 Task: In the  document Moon.docx Align the width of word art with 'Picture'. Fill the whole document with 'Light Cornflower Blue'. Add link on bottom left corner of the sheet: in.pinterest.com
Action: Mouse moved to (284, 355)
Screenshot: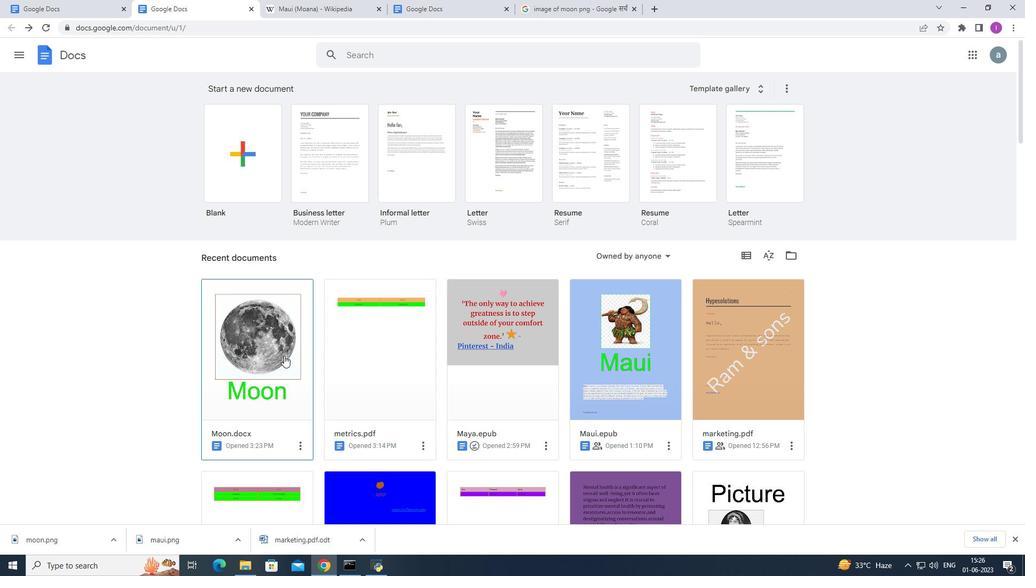 
Action: Mouse pressed left at (284, 355)
Screenshot: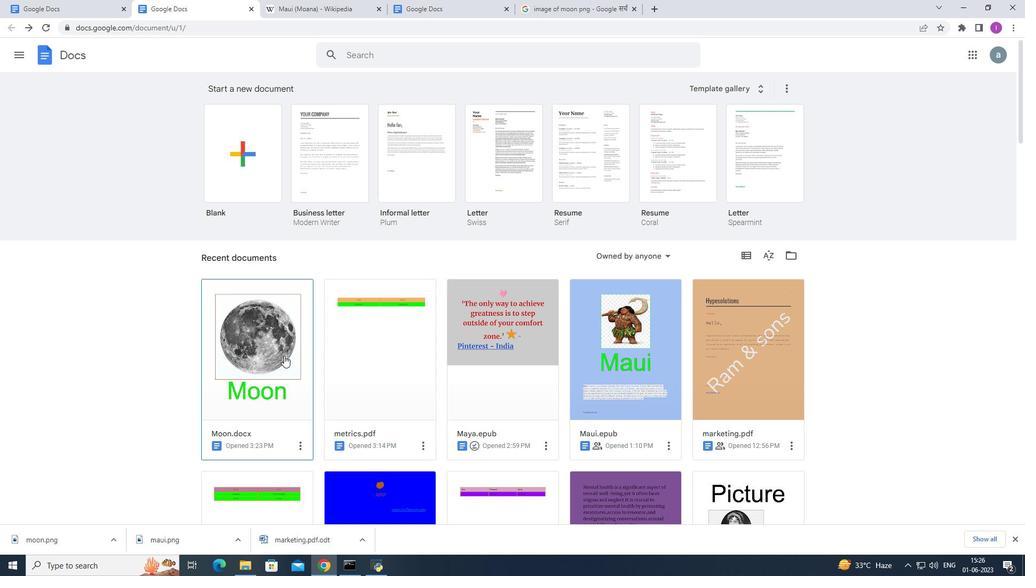 
Action: Mouse moved to (467, 338)
Screenshot: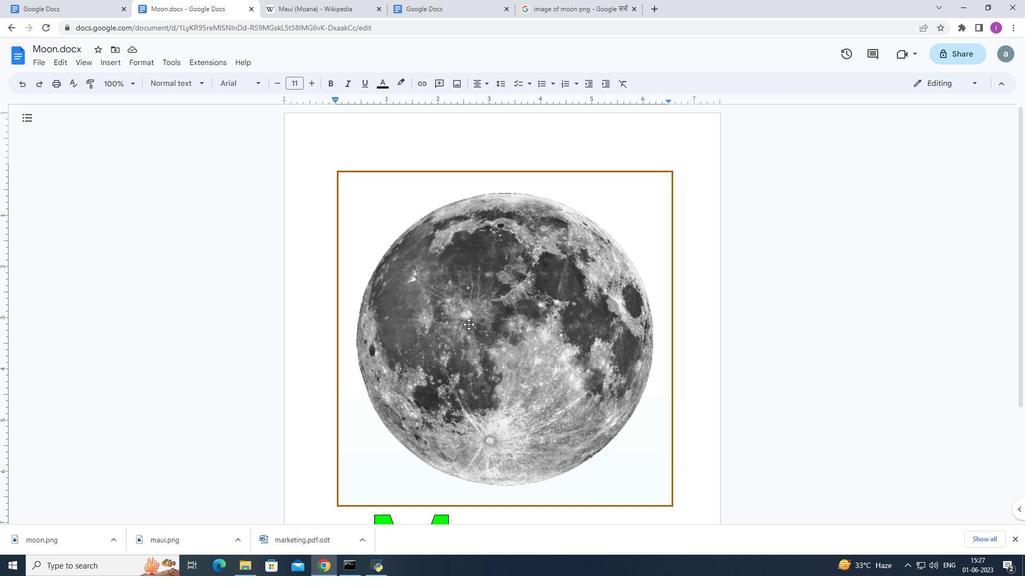 
Action: Mouse scrolled (467, 338) with delta (0, 0)
Screenshot: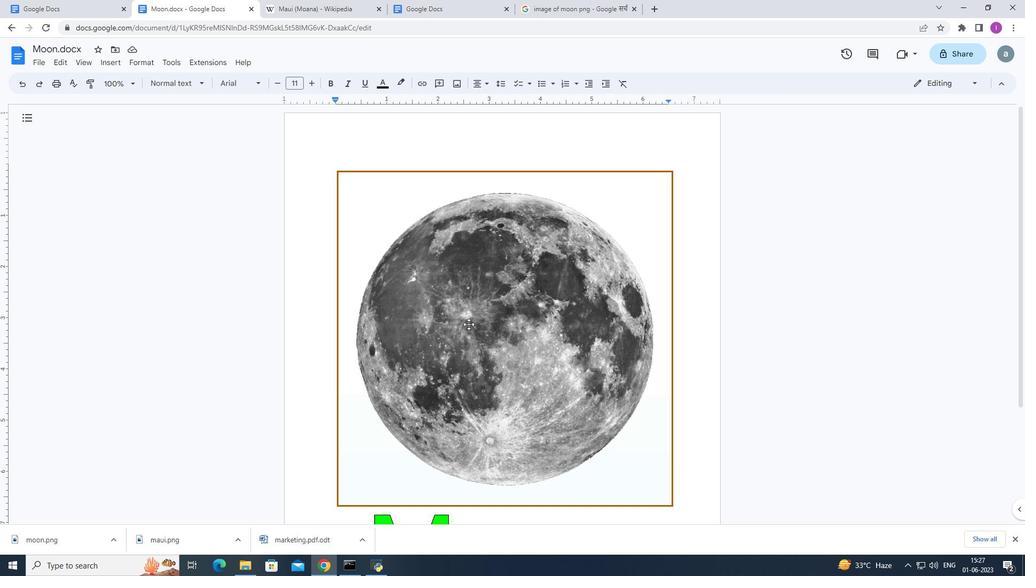 
Action: Mouse scrolled (467, 338) with delta (0, 0)
Screenshot: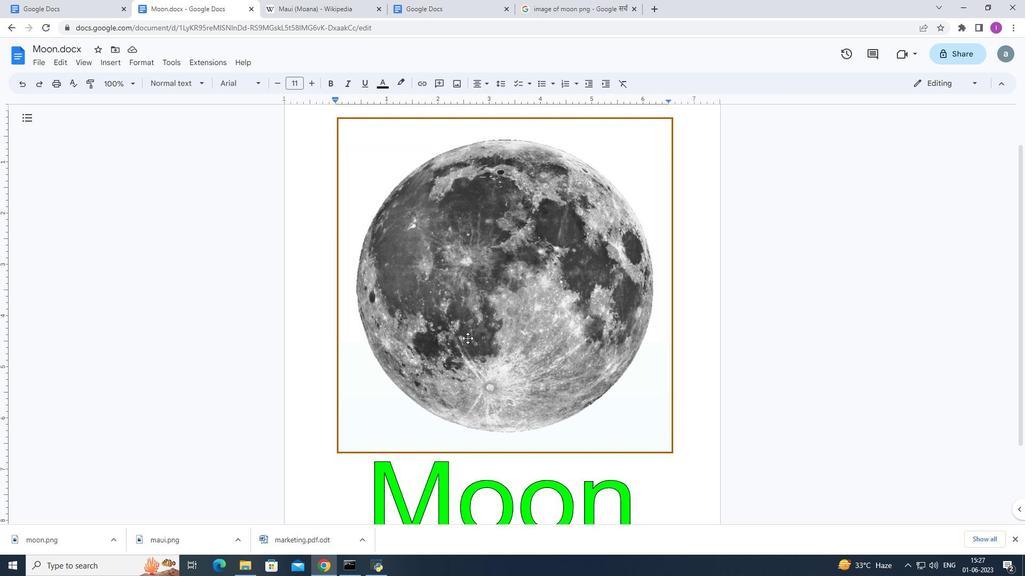 
Action: Mouse scrolled (467, 338) with delta (0, 0)
Screenshot: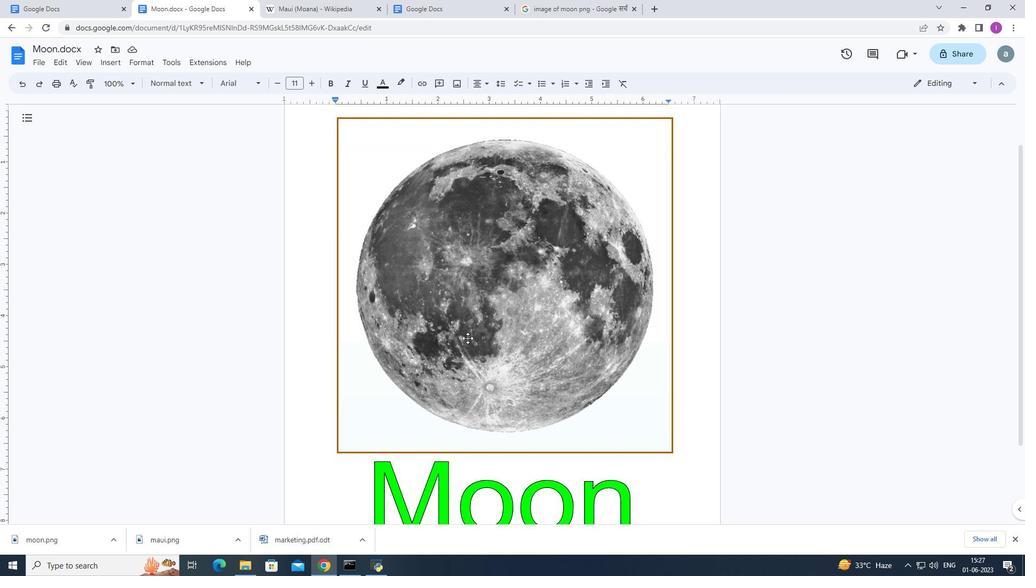 
Action: Mouse scrolled (467, 338) with delta (0, 0)
Screenshot: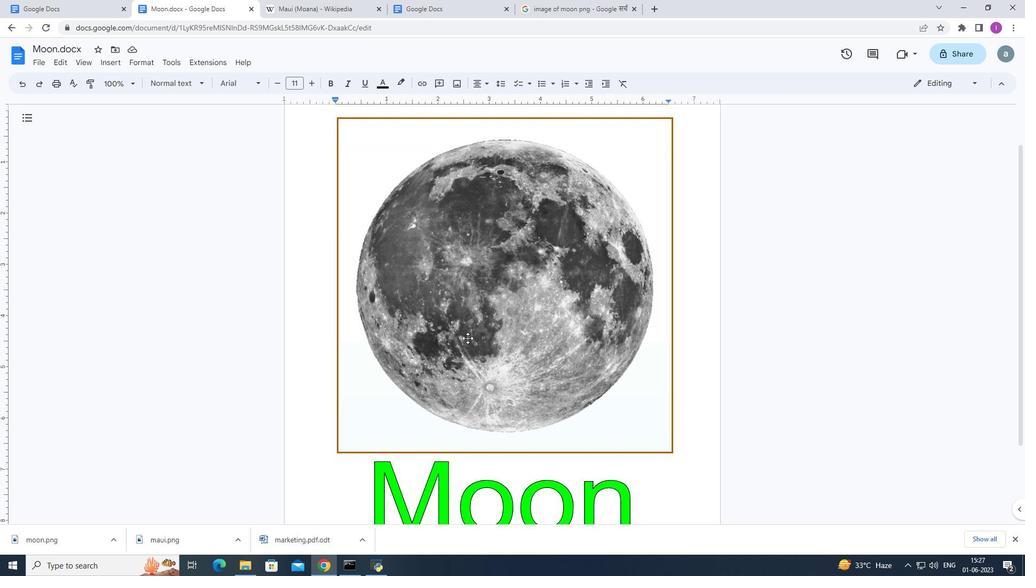 
Action: Mouse moved to (470, 255)
Screenshot: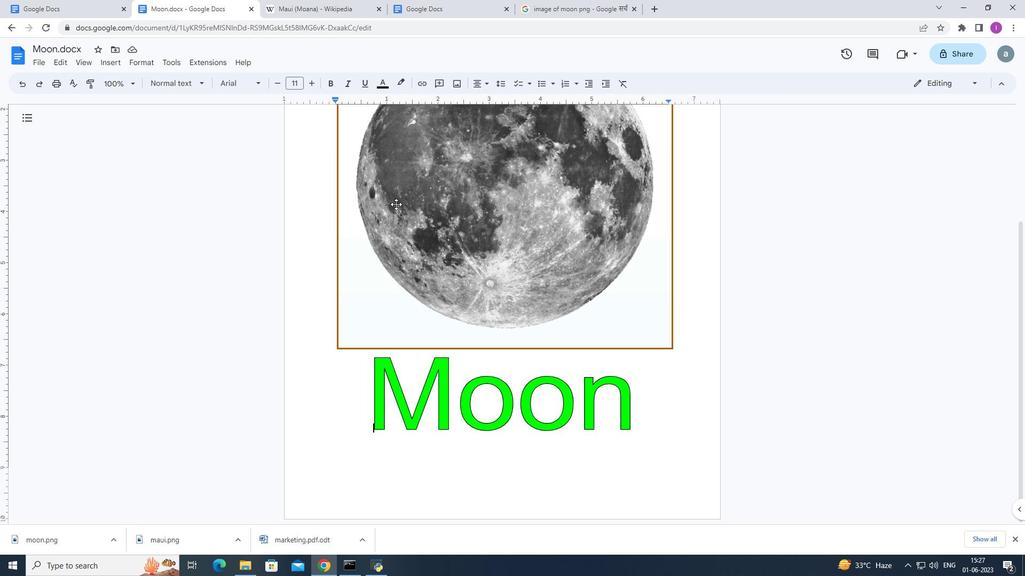
Action: Mouse scrolled (470, 255) with delta (0, 0)
Screenshot: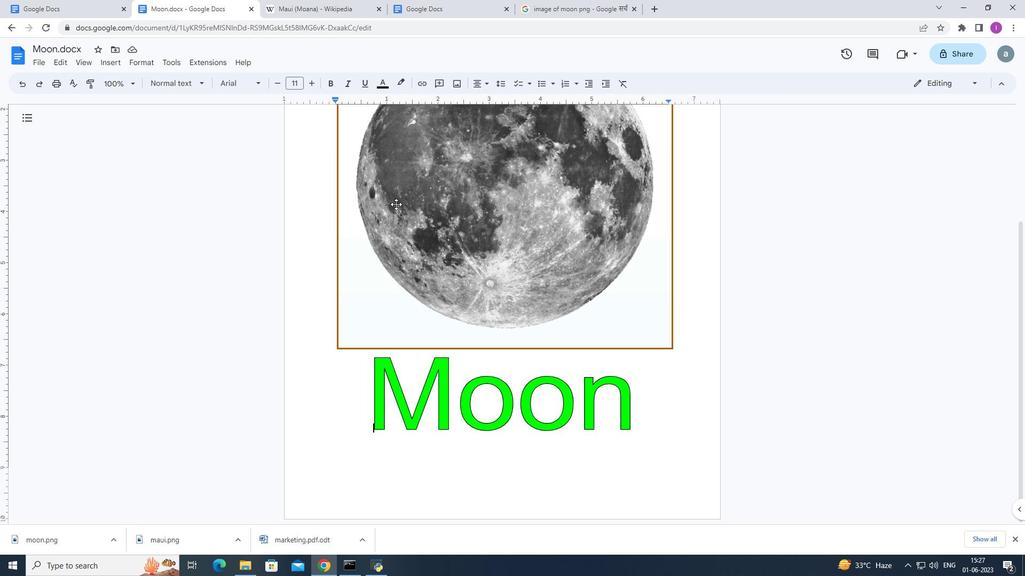
Action: Mouse scrolled (470, 255) with delta (0, 0)
Screenshot: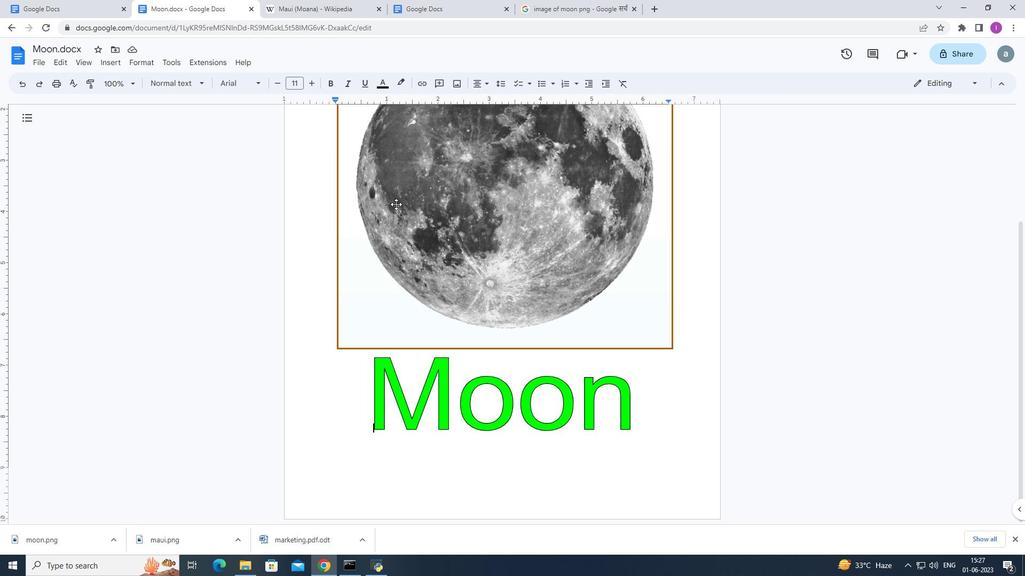 
Action: Mouse scrolled (470, 255) with delta (0, 0)
Screenshot: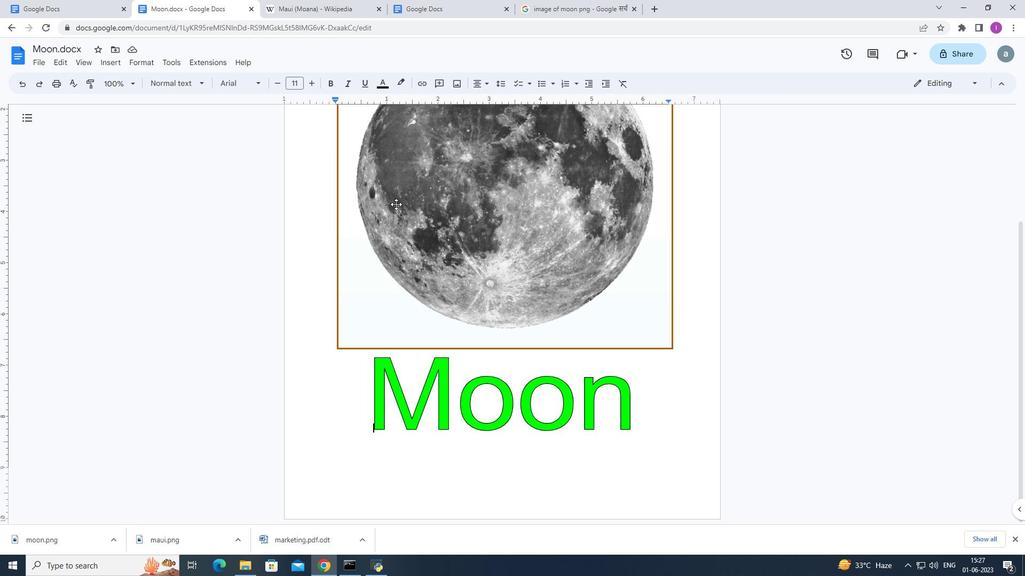 
Action: Mouse moved to (470, 255)
Screenshot: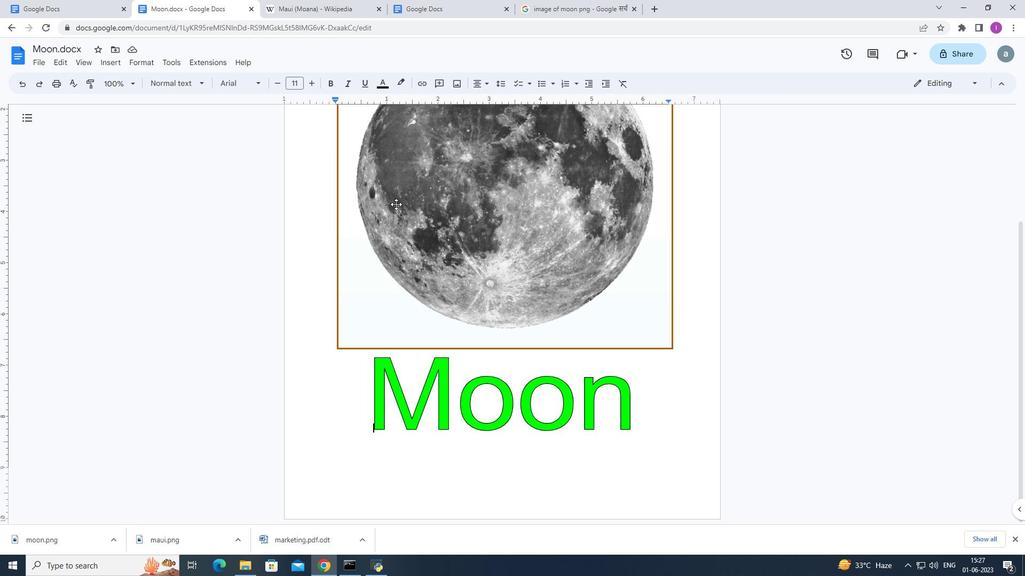 
Action: Mouse scrolled (470, 255) with delta (0, 0)
Screenshot: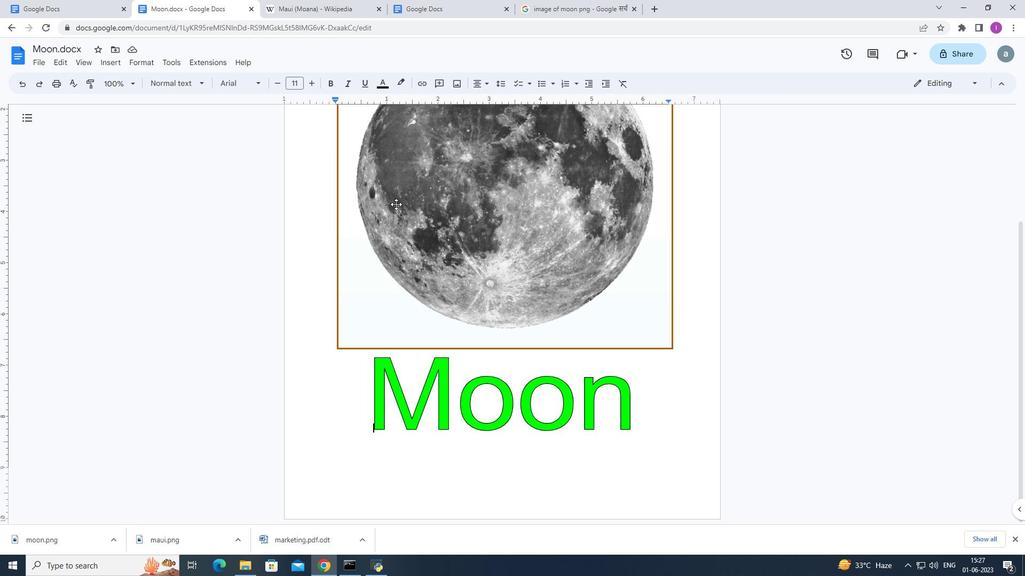 
Action: Mouse moved to (120, 63)
Screenshot: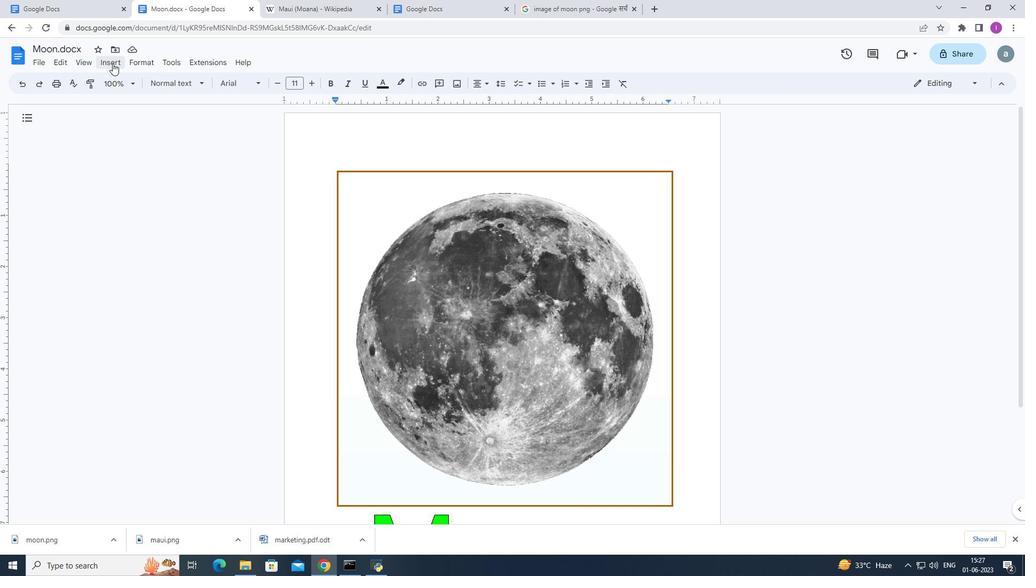 
Action: Mouse pressed left at (120, 63)
Screenshot: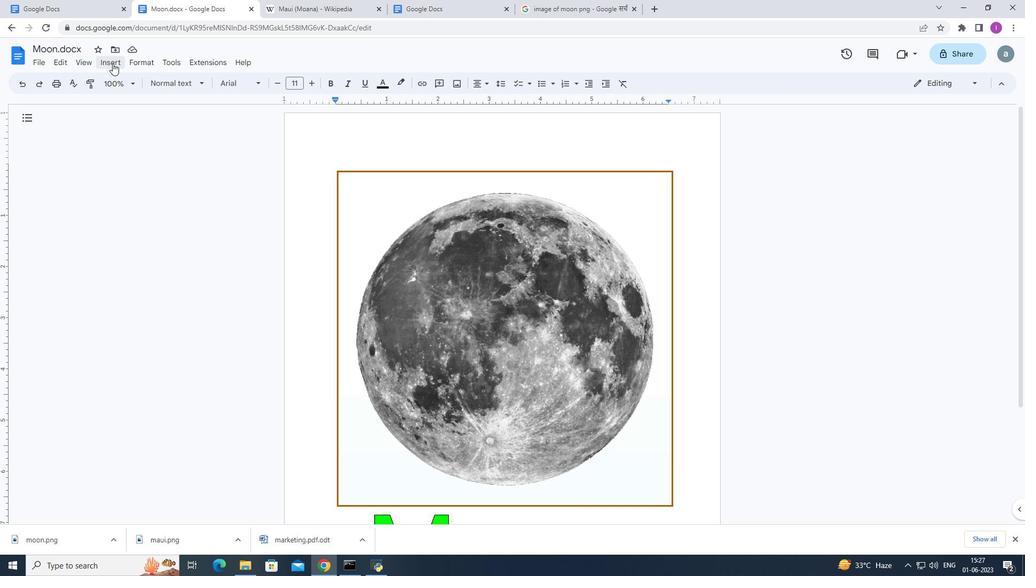 
Action: Mouse moved to (310, 120)
Screenshot: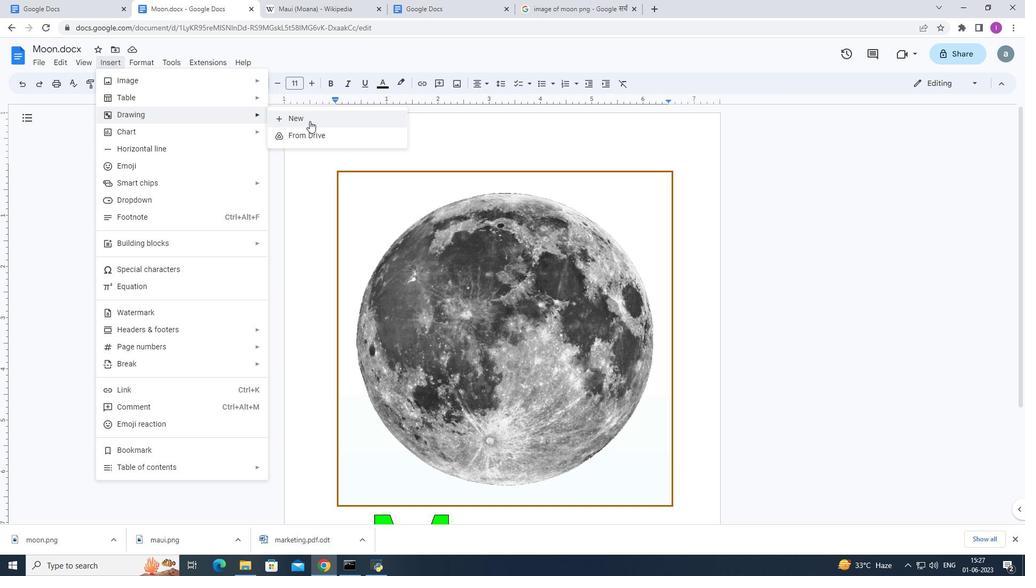 
Action: Mouse pressed left at (310, 120)
Screenshot: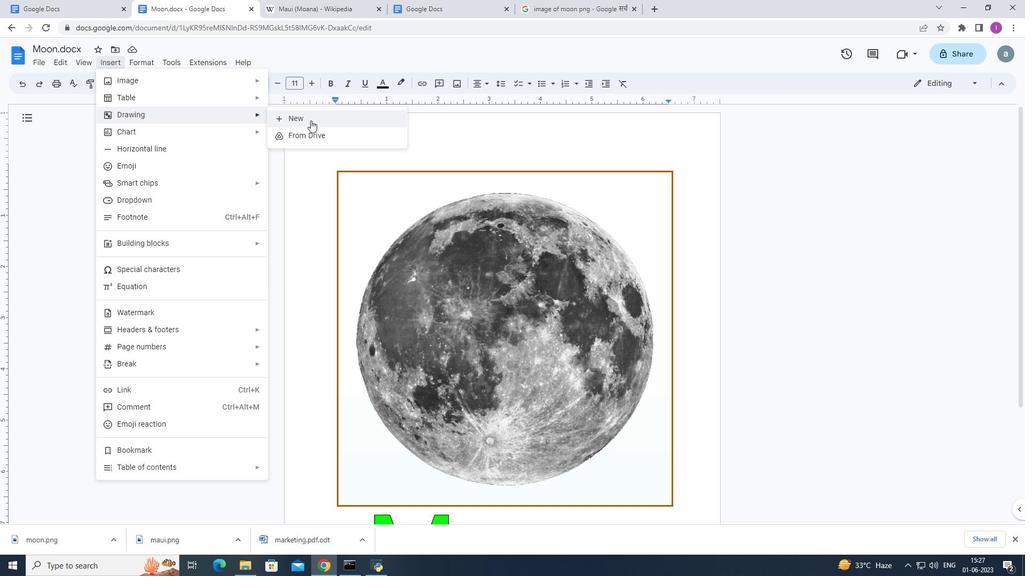 
Action: Mouse moved to (280, 98)
Screenshot: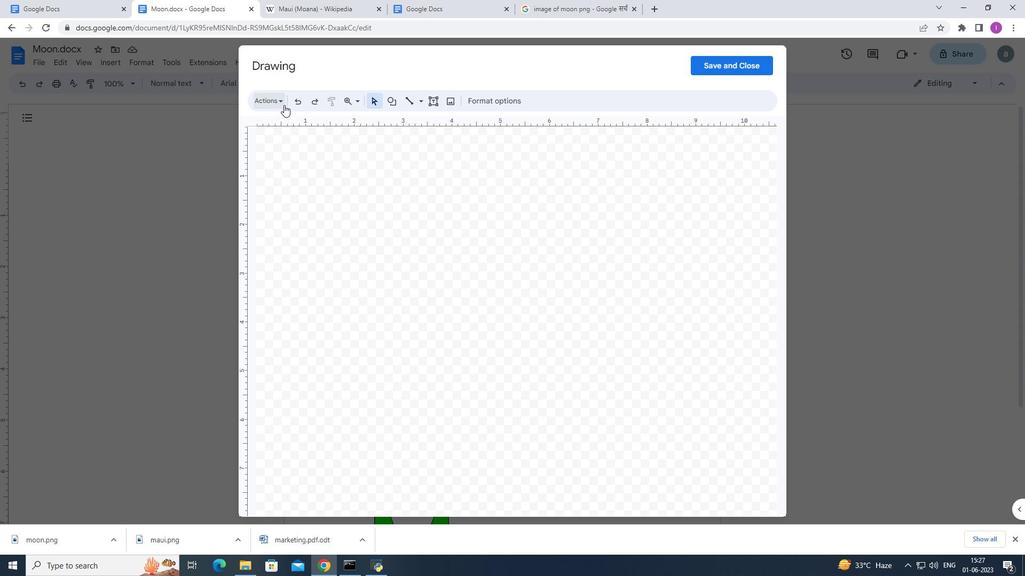 
Action: Mouse pressed left at (280, 98)
Screenshot: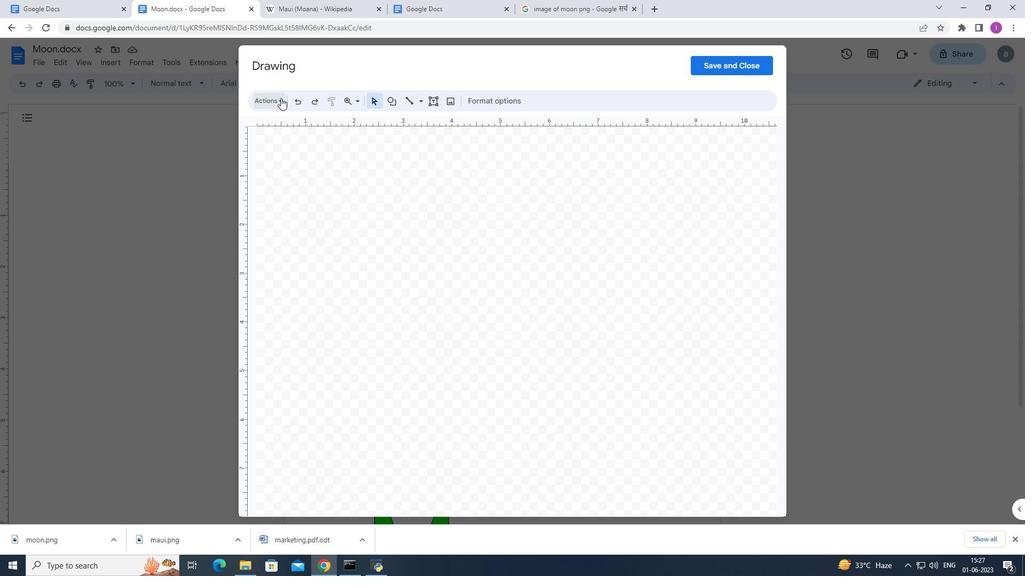 
Action: Mouse moved to (291, 167)
Screenshot: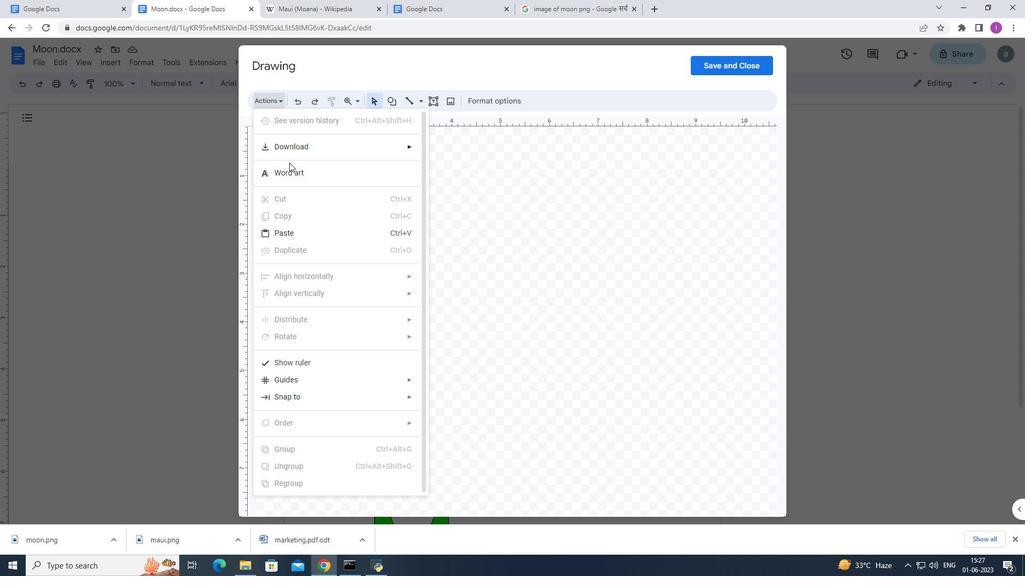 
Action: Mouse pressed left at (291, 167)
Screenshot: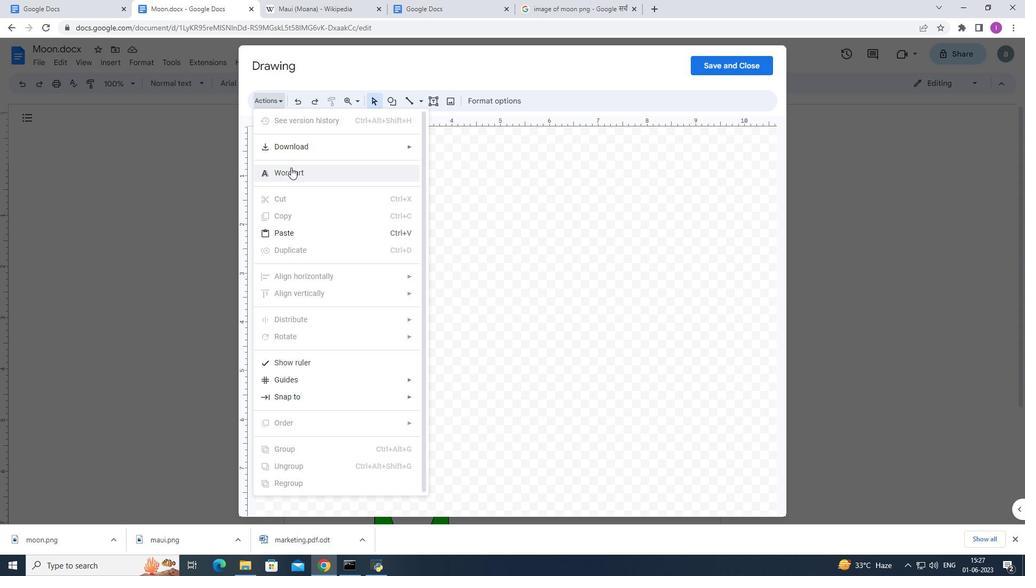 
Action: Mouse moved to (601, 140)
Screenshot: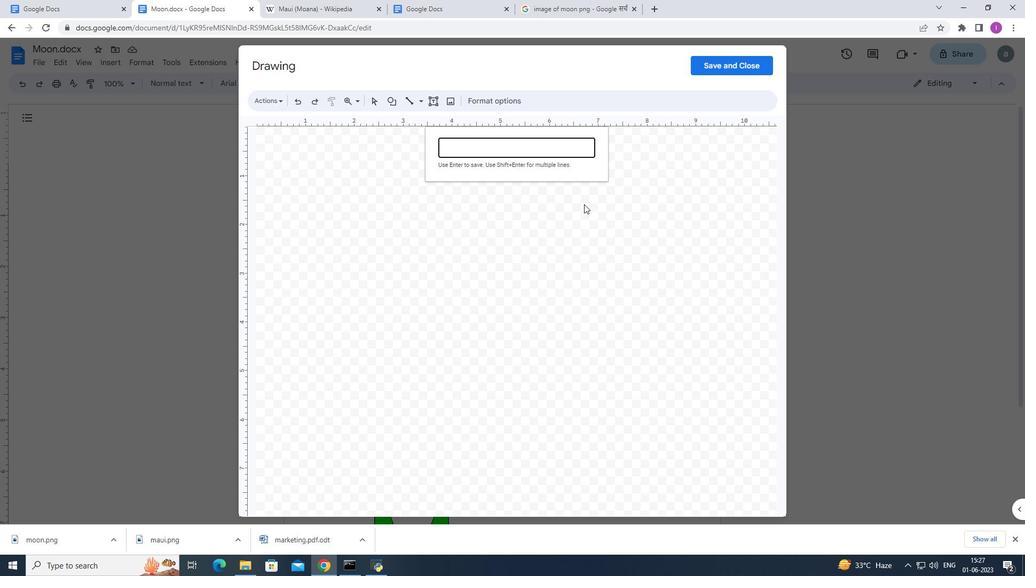 
Action: Key pressed <Key.shift><Key.shift><Key.shift><Key.shift><Key.shift><Key.shift><Key.shift><Key.shift>Picture<Key.enter>
Screenshot: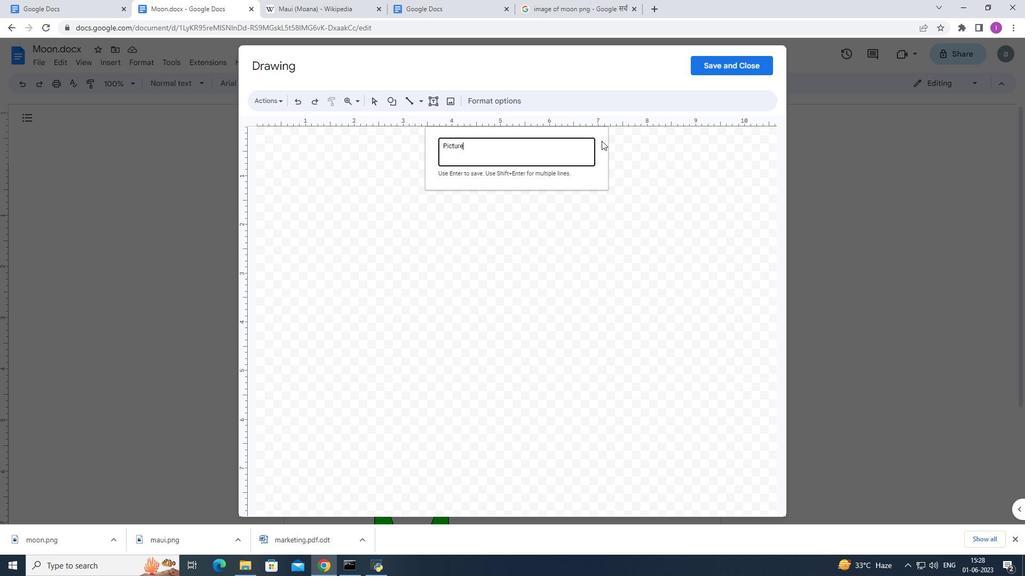 
Action: Mouse moved to (652, 352)
Screenshot: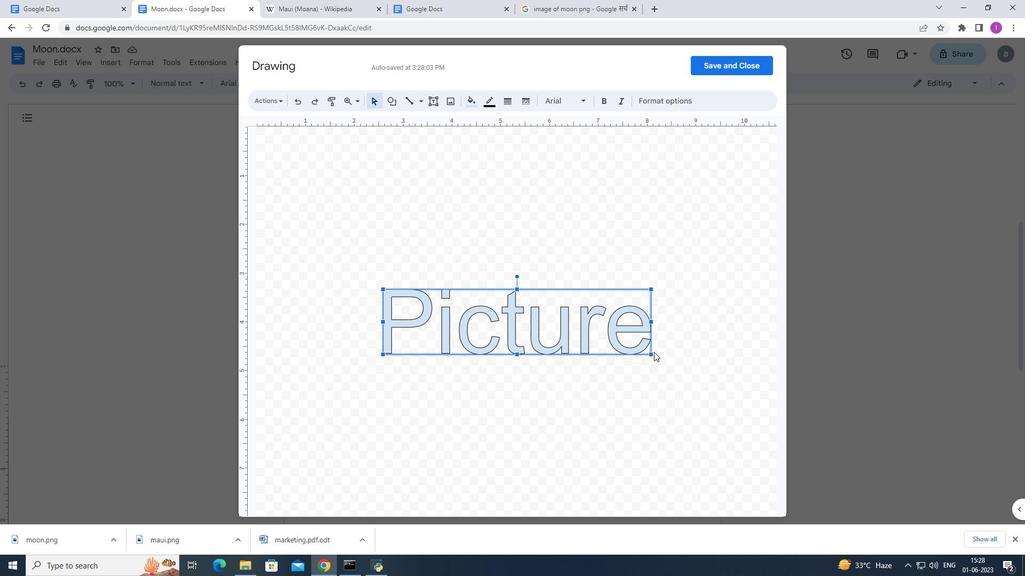 
Action: Mouse pressed left at (652, 352)
Screenshot: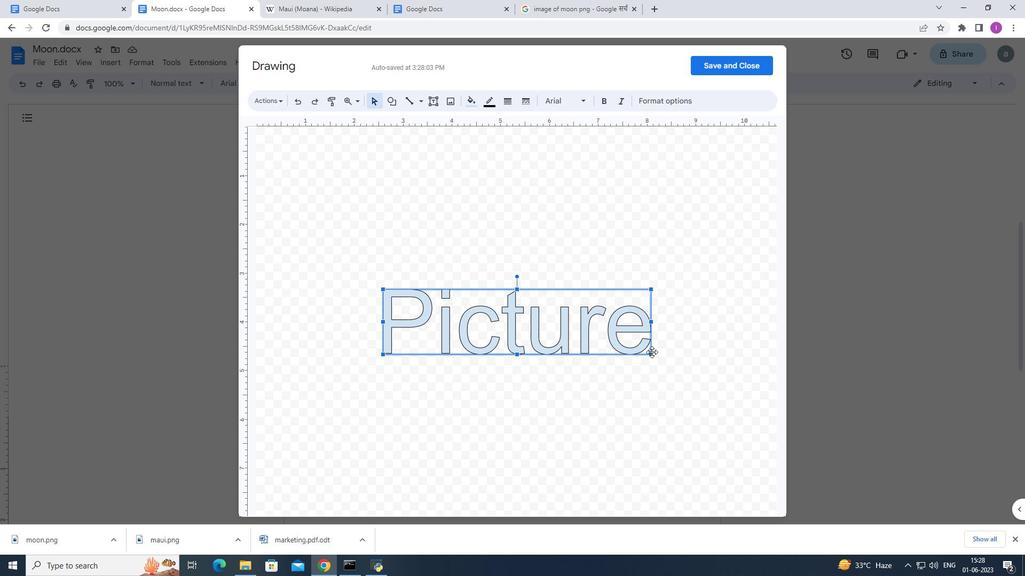 
Action: Mouse moved to (648, 356)
Screenshot: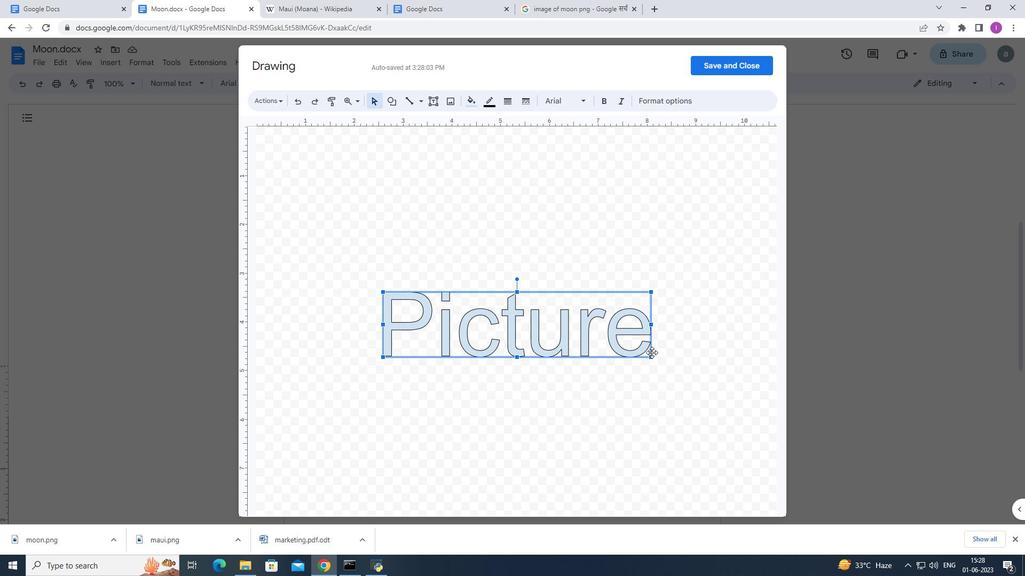 
Action: Mouse pressed left at (648, 356)
Screenshot: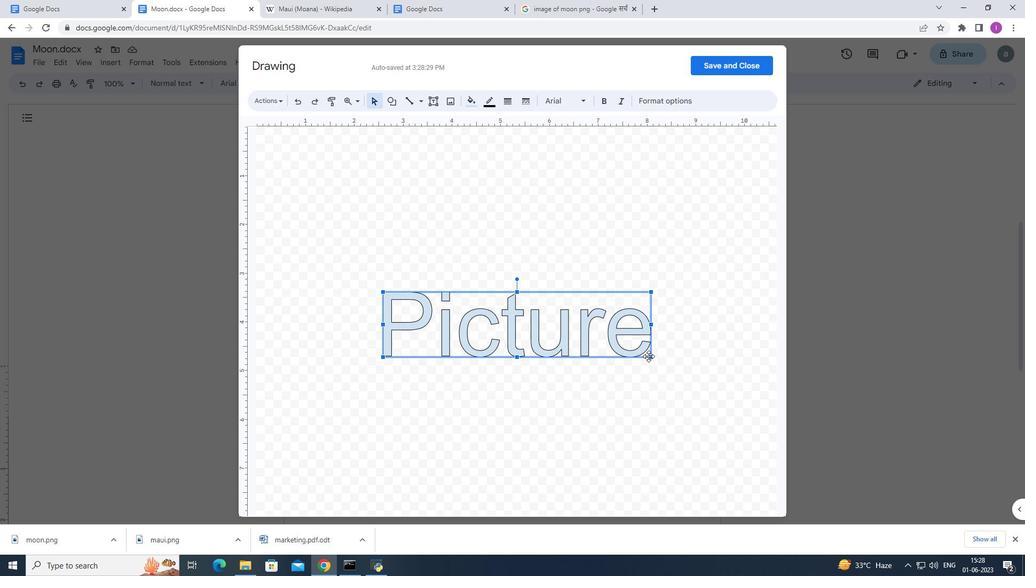 
Action: Mouse moved to (378, 285)
Screenshot: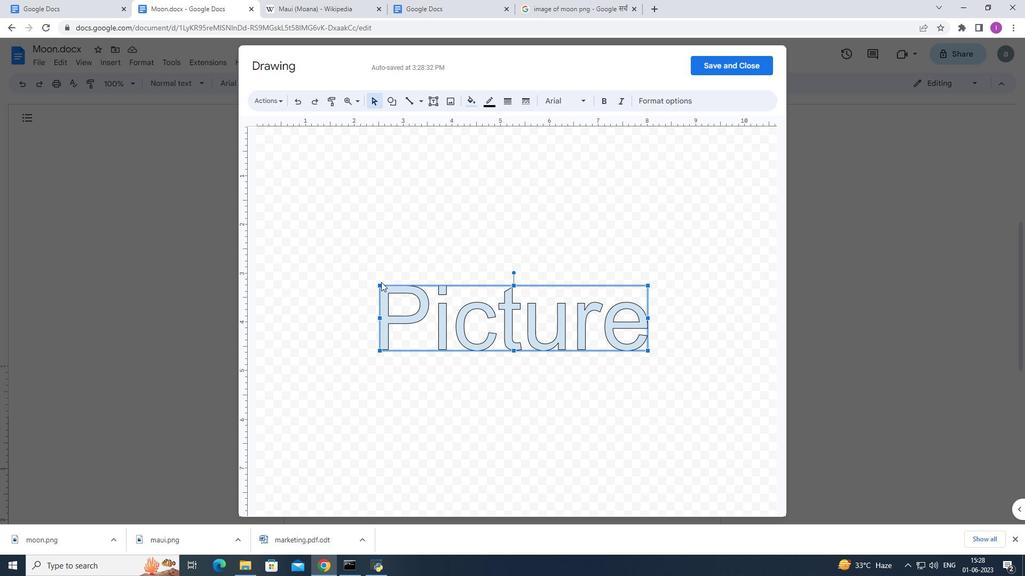 
Action: Mouse pressed left at (378, 285)
Screenshot: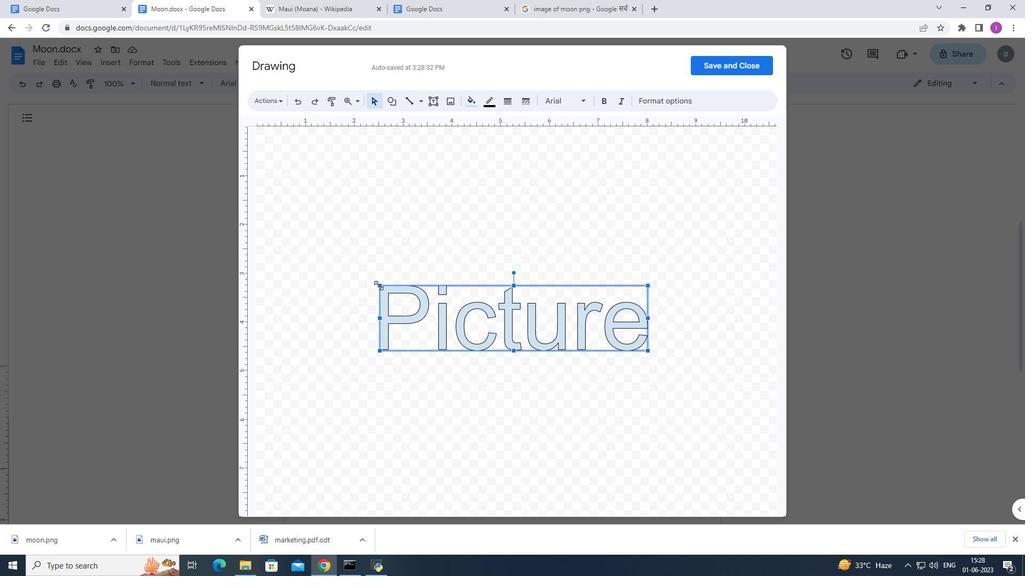 
Action: Mouse moved to (475, 103)
Screenshot: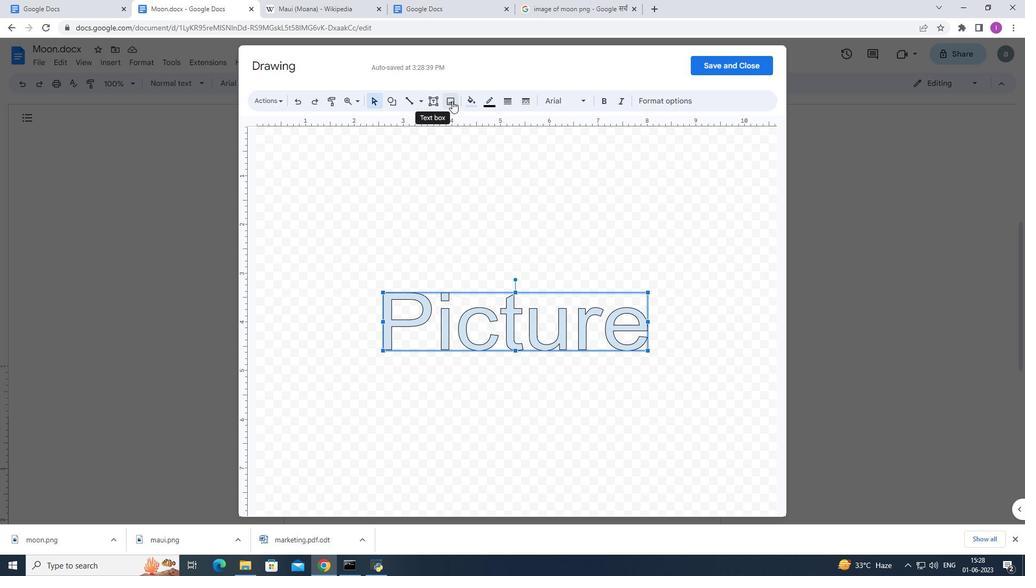 
Action: Mouse pressed left at (475, 103)
Screenshot: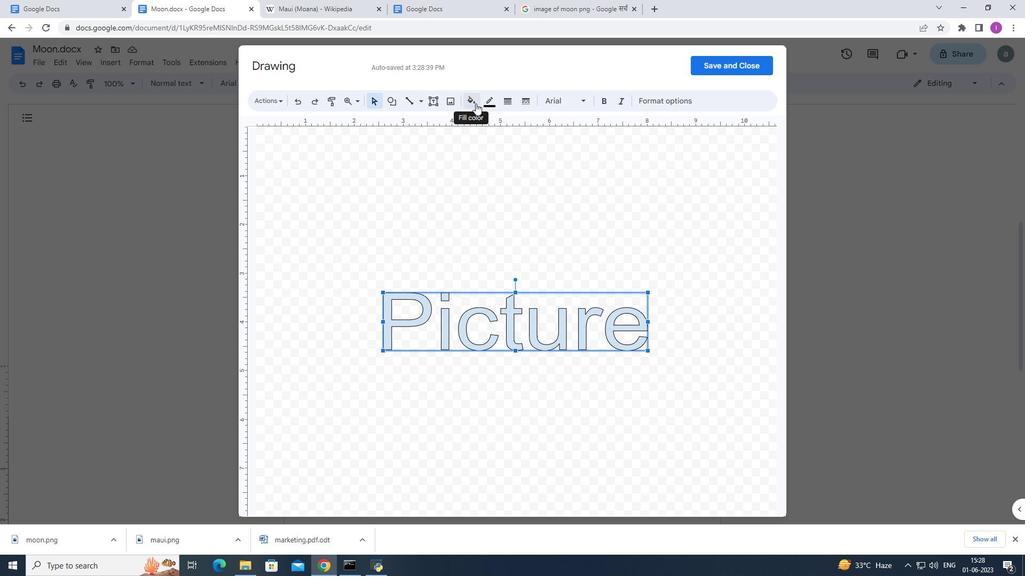
Action: Mouse moved to (546, 224)
Screenshot: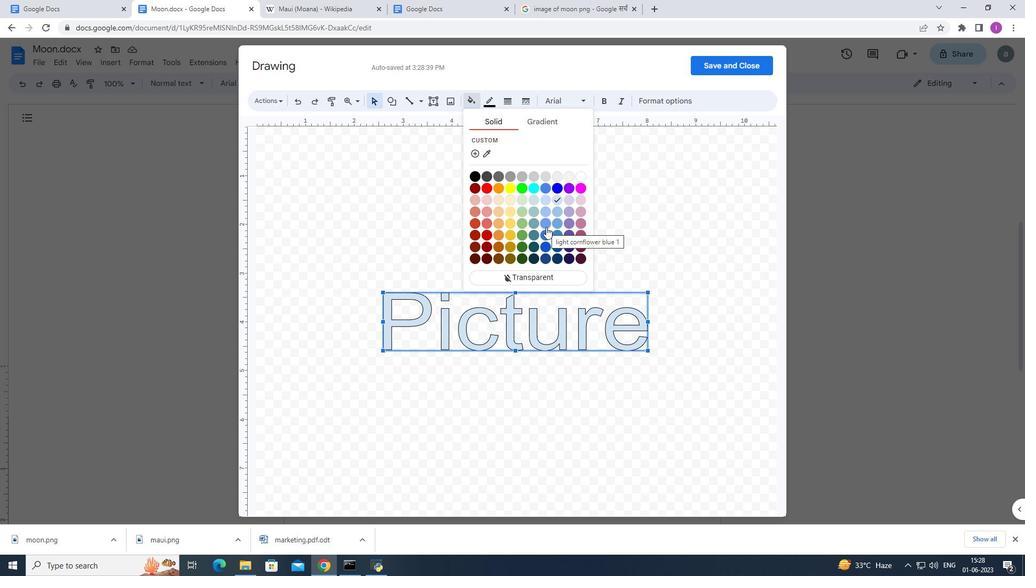 
Action: Mouse pressed left at (546, 224)
Screenshot: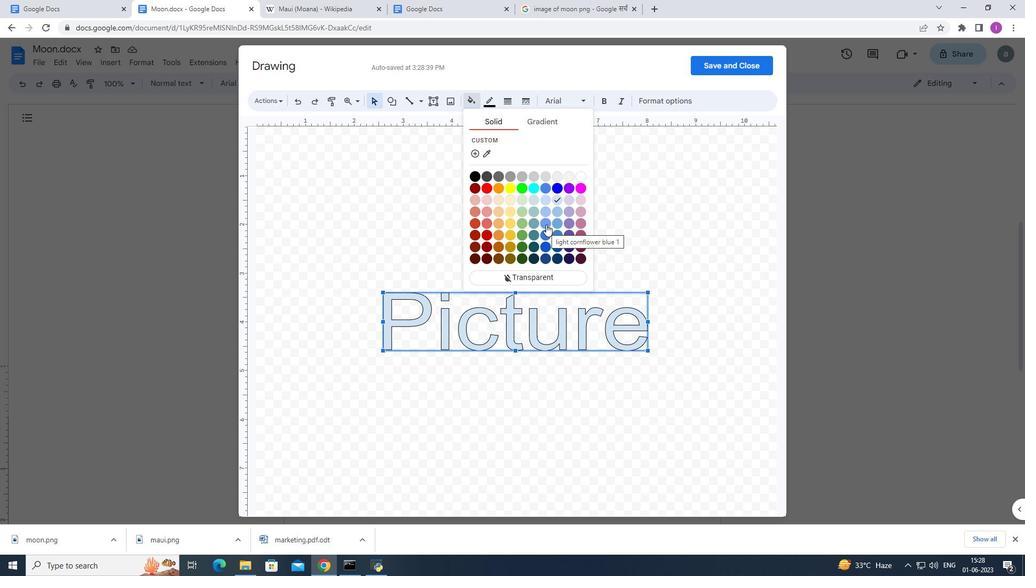 
Action: Mouse moved to (733, 60)
Screenshot: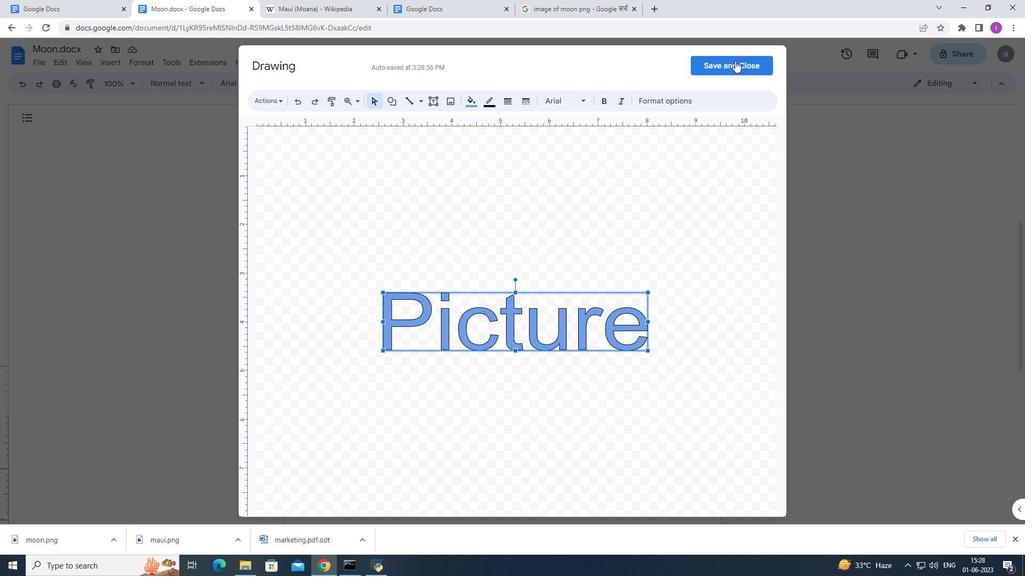 
Action: Mouse pressed left at (733, 60)
Screenshot: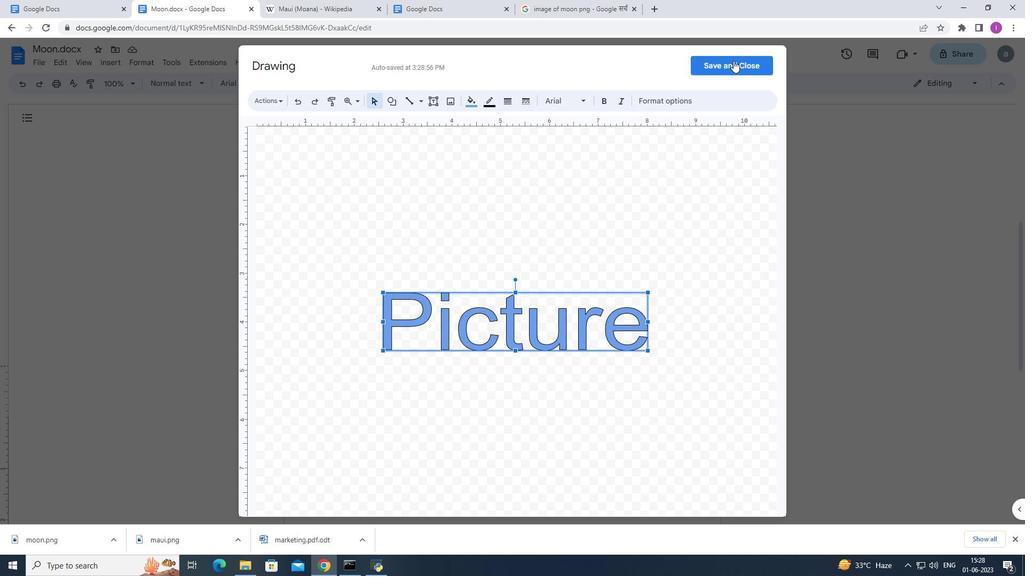 
Action: Mouse moved to (592, 303)
Screenshot: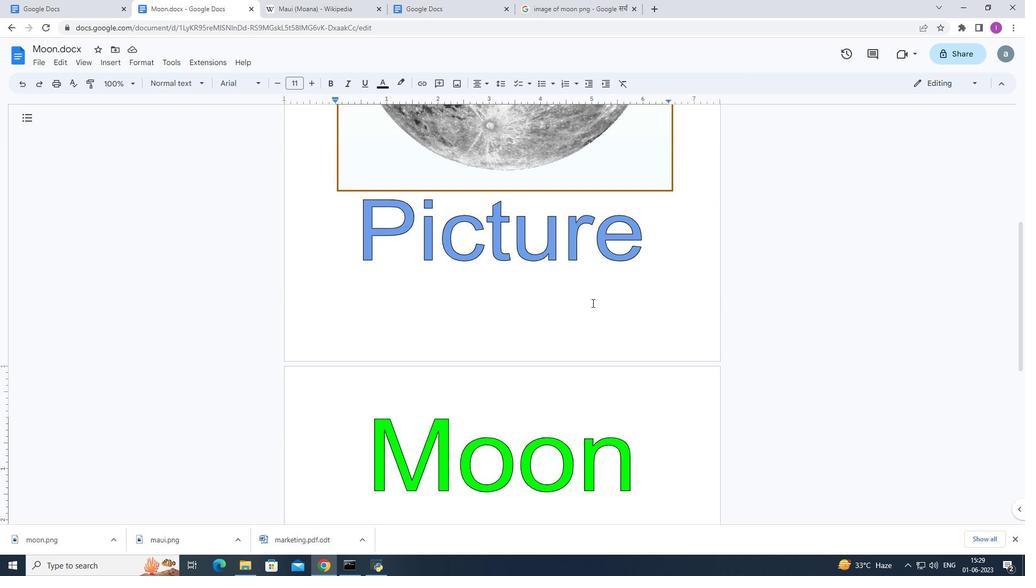 
Action: Mouse scrolled (592, 303) with delta (0, 0)
Screenshot: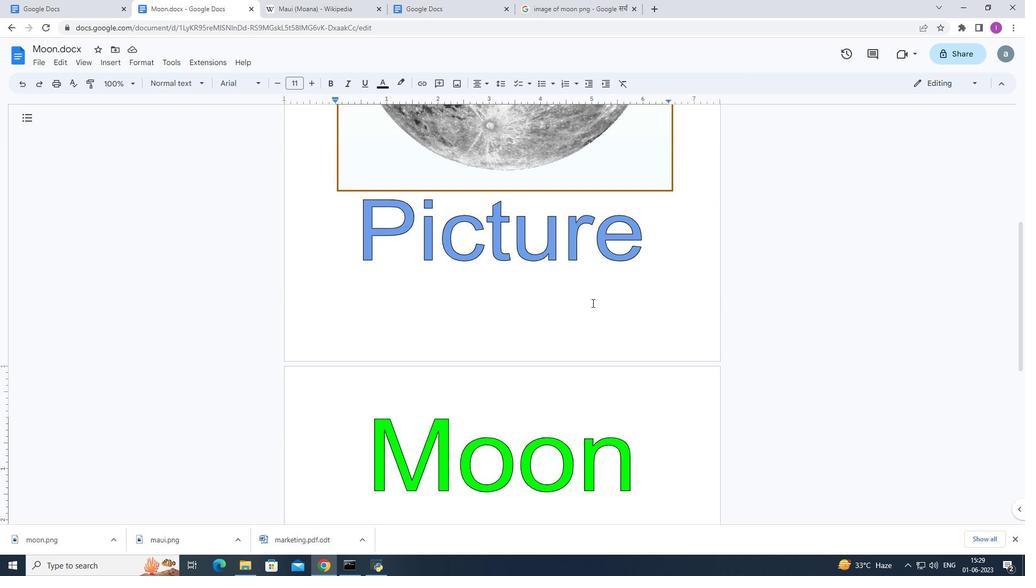 
Action: Mouse moved to (593, 304)
Screenshot: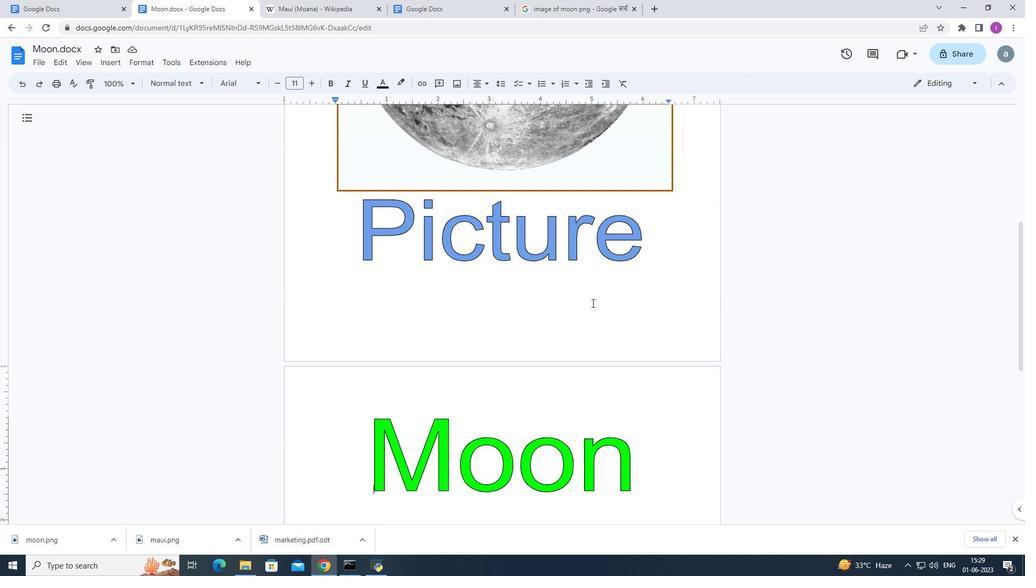 
Action: Mouse scrolled (593, 304) with delta (0, 0)
Screenshot: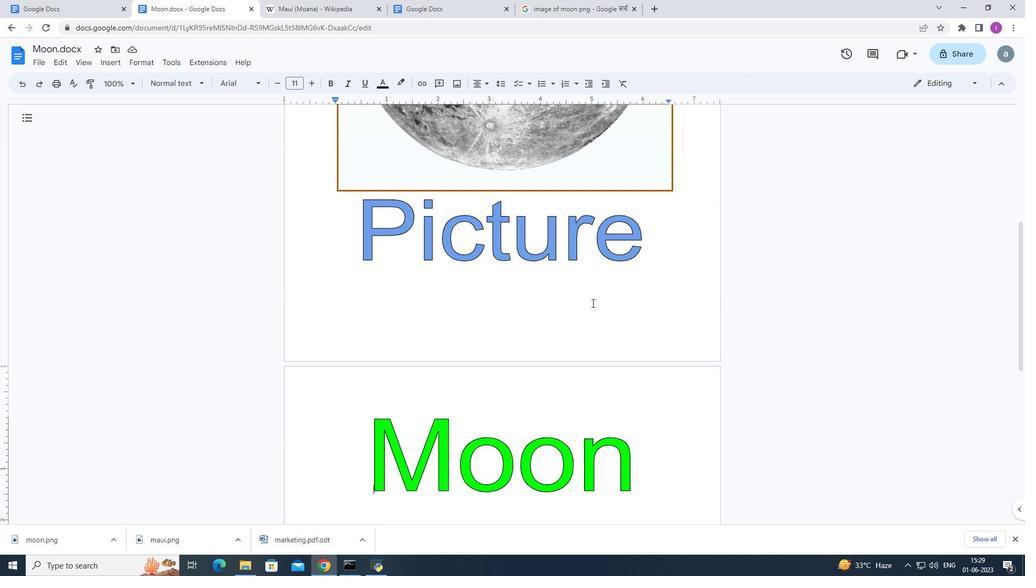 
Action: Mouse moved to (593, 305)
Screenshot: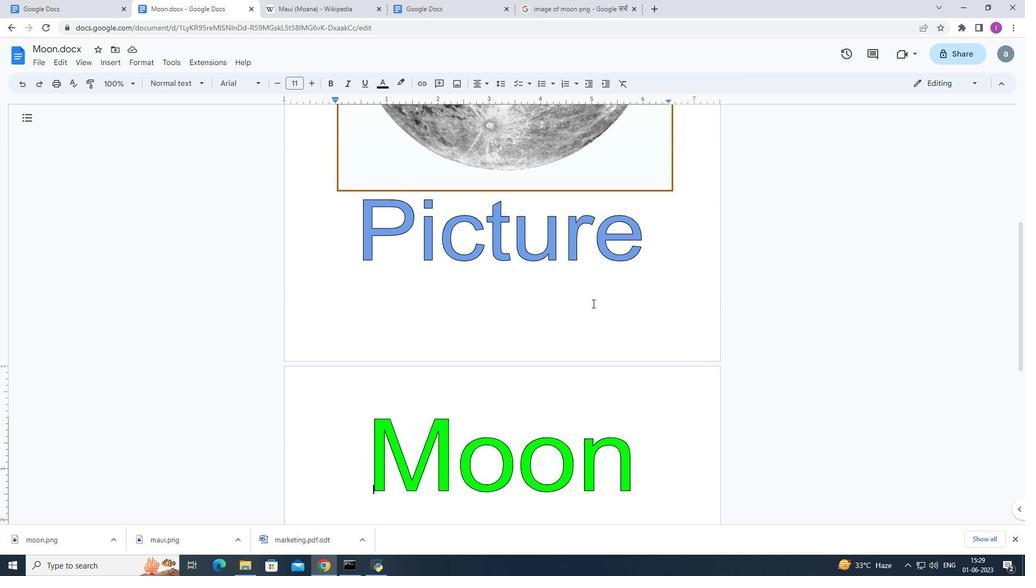 
Action: Mouse scrolled (593, 306) with delta (0, 0)
Screenshot: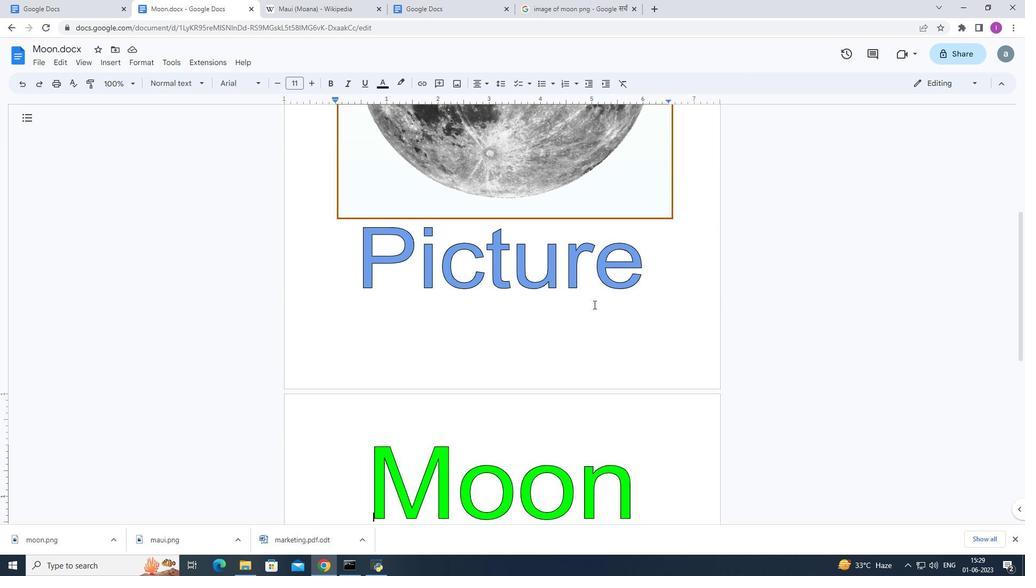 
Action: Mouse scrolled (593, 304) with delta (0, 0)
Screenshot: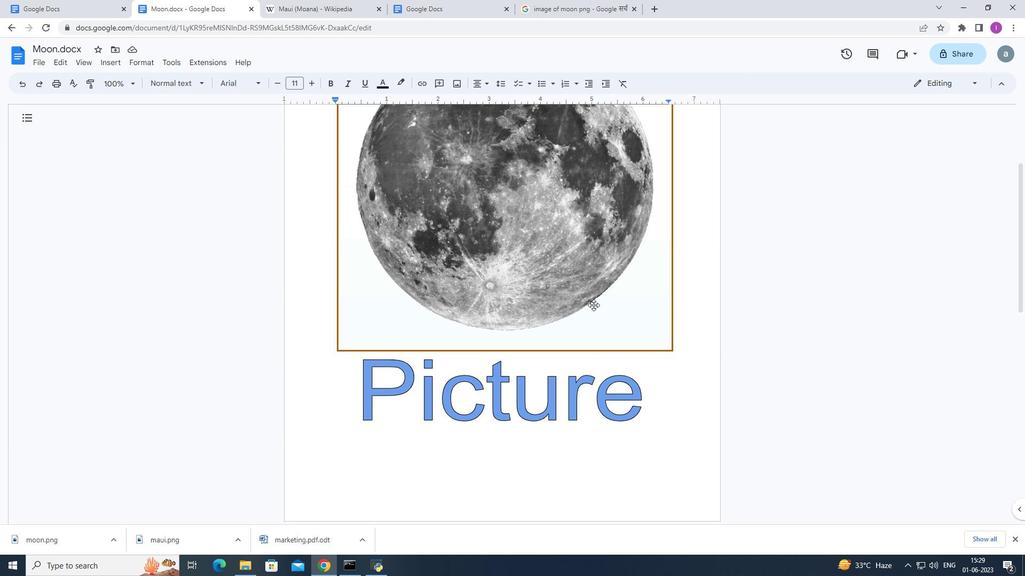 
Action: Mouse scrolled (593, 304) with delta (0, 0)
Screenshot: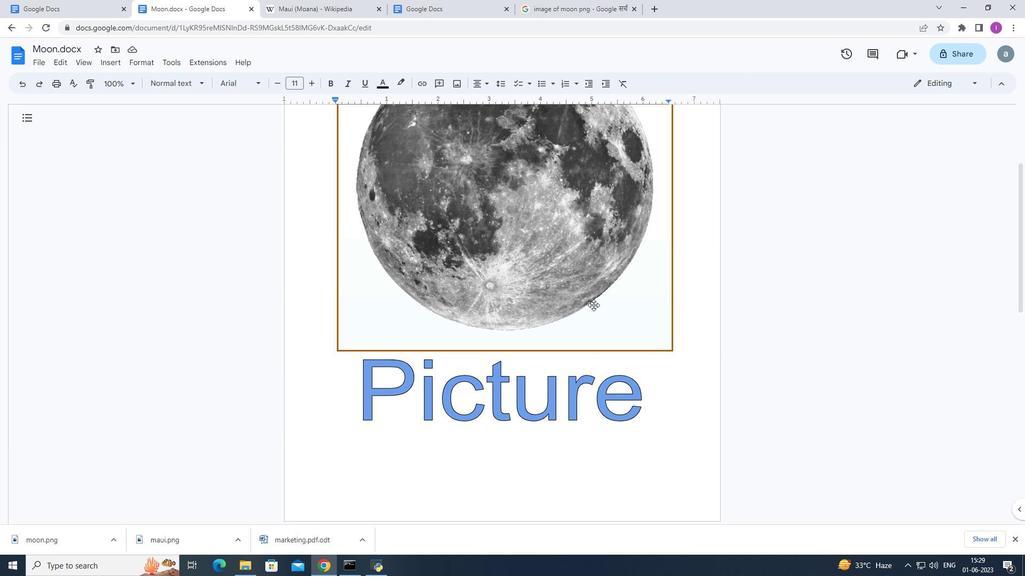 
Action: Mouse scrolled (593, 304) with delta (0, 0)
Screenshot: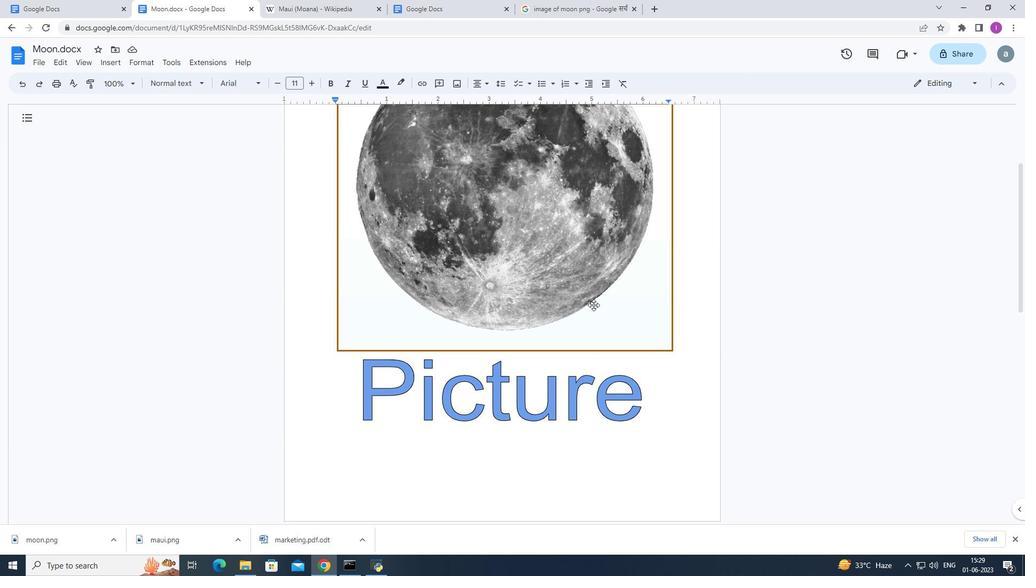 
Action: Mouse moved to (594, 306)
Screenshot: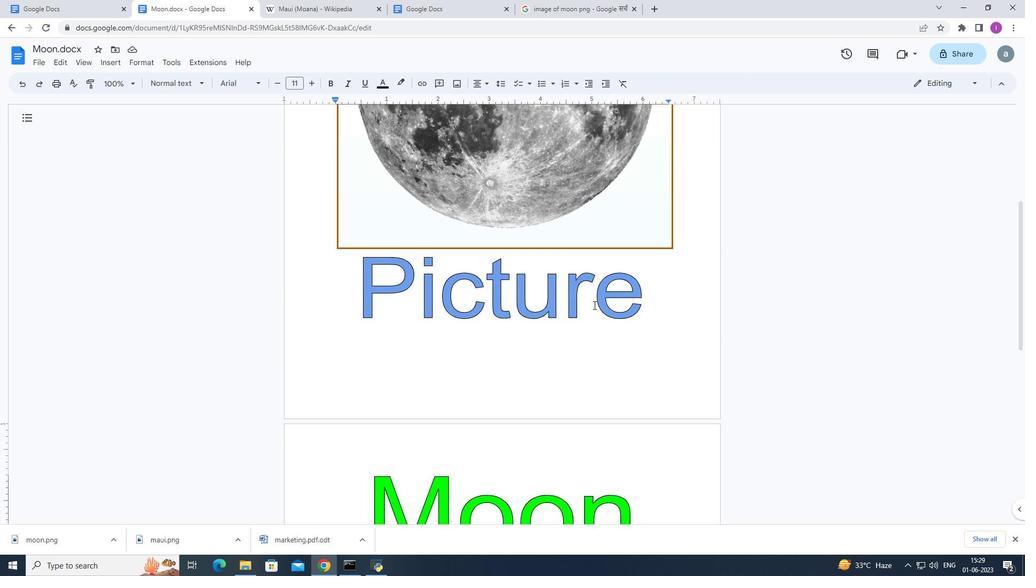 
Action: Mouse scrolled (594, 305) with delta (0, 0)
Screenshot: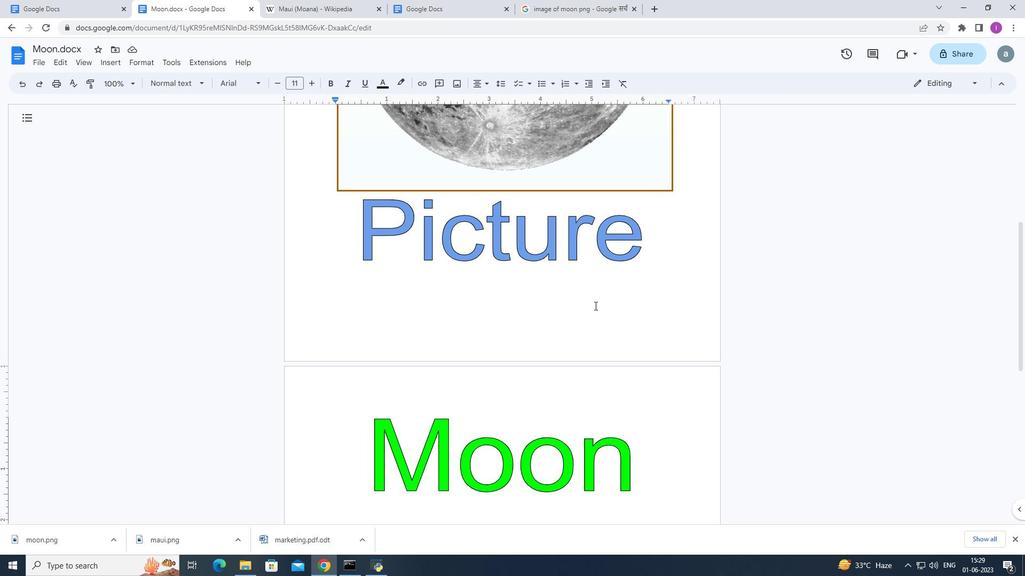 
Action: Mouse scrolled (594, 305) with delta (0, 0)
Screenshot: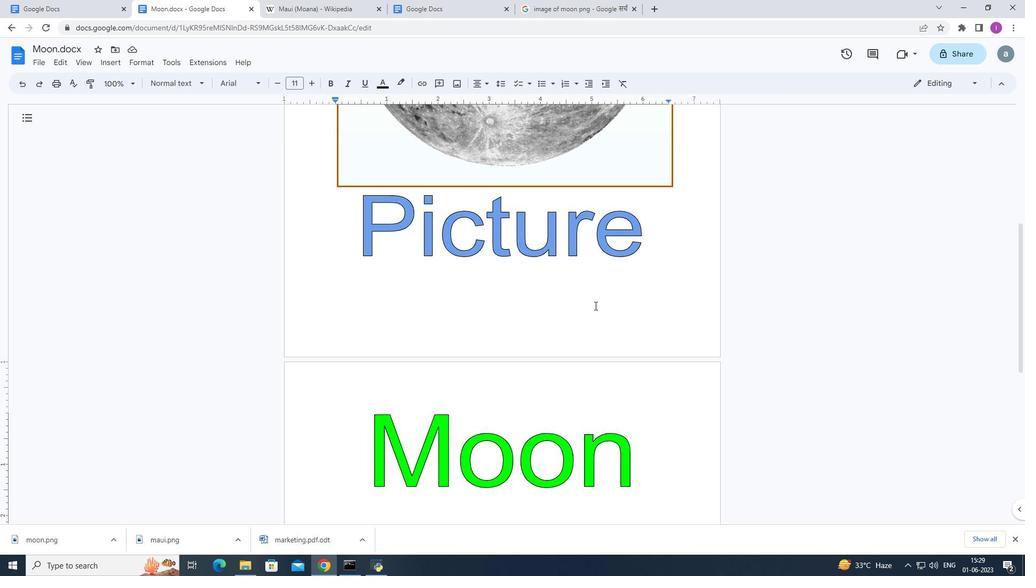 
Action: Mouse moved to (389, 229)
Screenshot: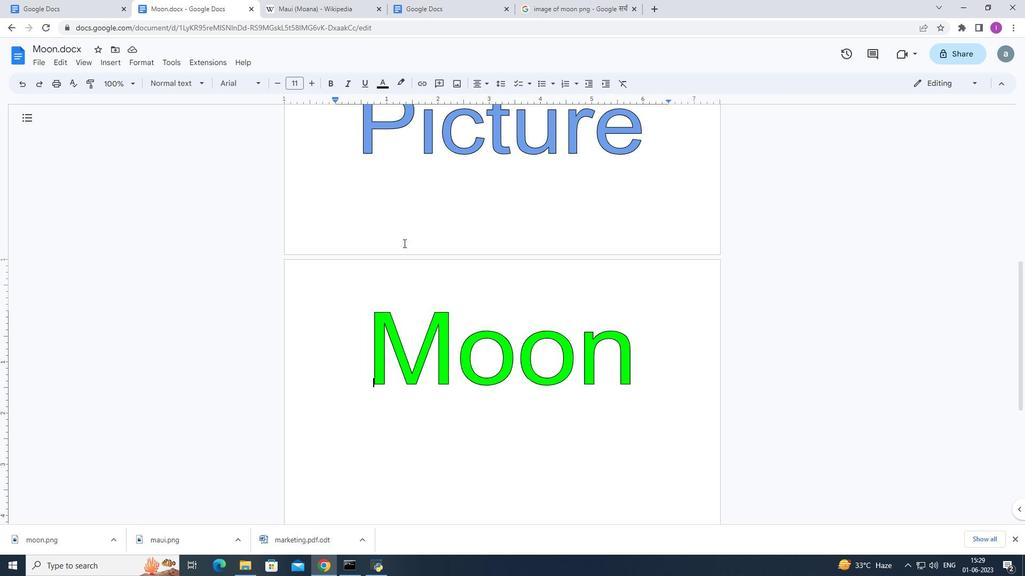 
Action: Mouse pressed left at (389, 229)
Screenshot: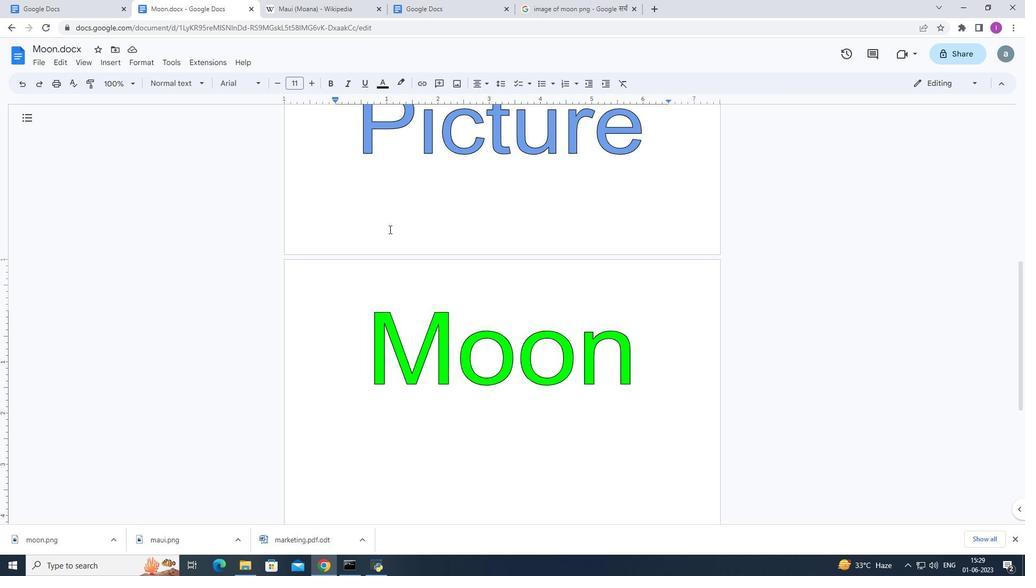 
Action: Mouse moved to (319, 458)
Screenshot: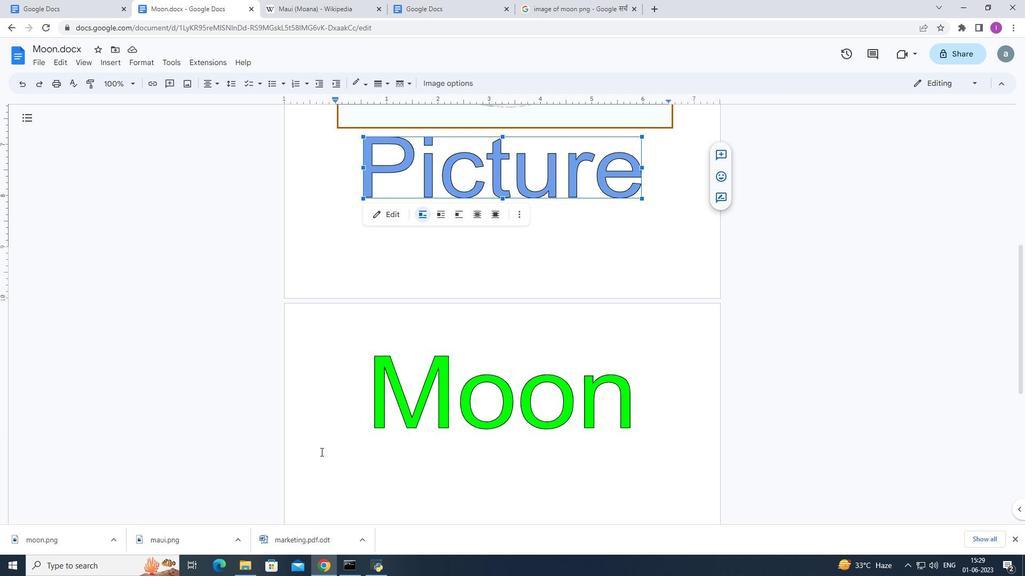
Action: Mouse pressed left at (319, 458)
Screenshot: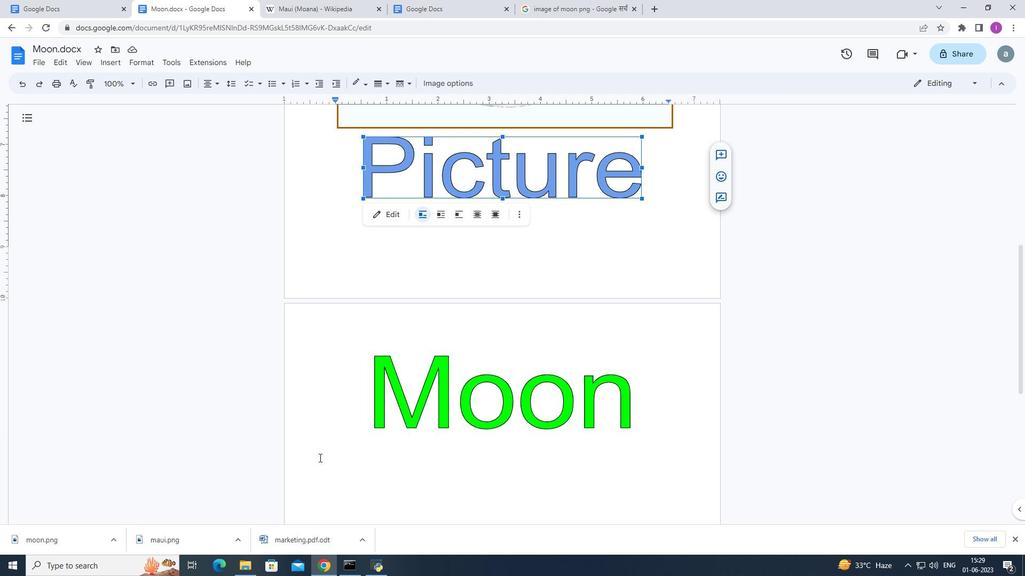 
Action: Mouse moved to (309, 493)
Screenshot: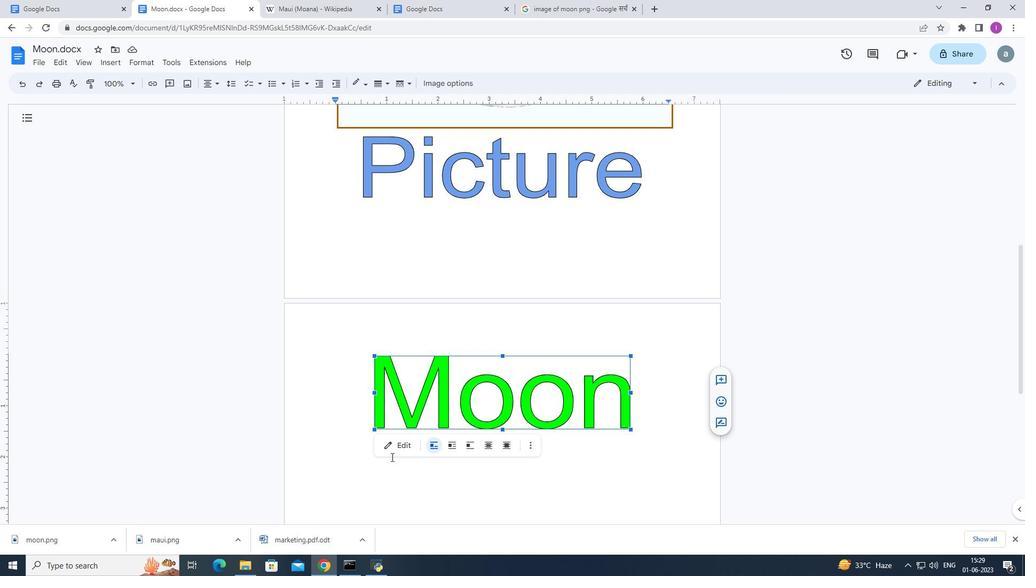 
Action: Mouse pressed left at (309, 493)
Screenshot: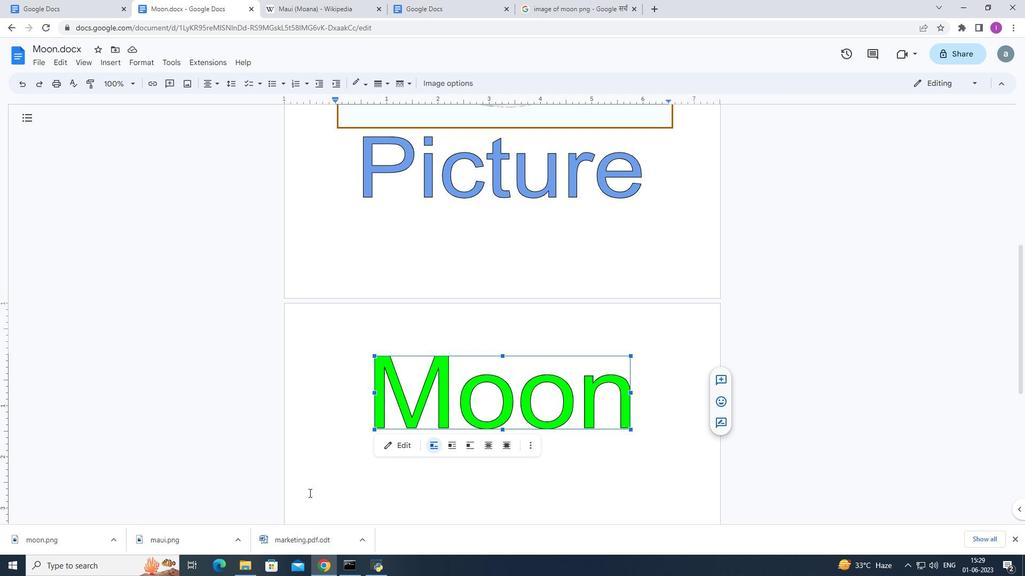 
Action: Mouse moved to (393, 445)
Screenshot: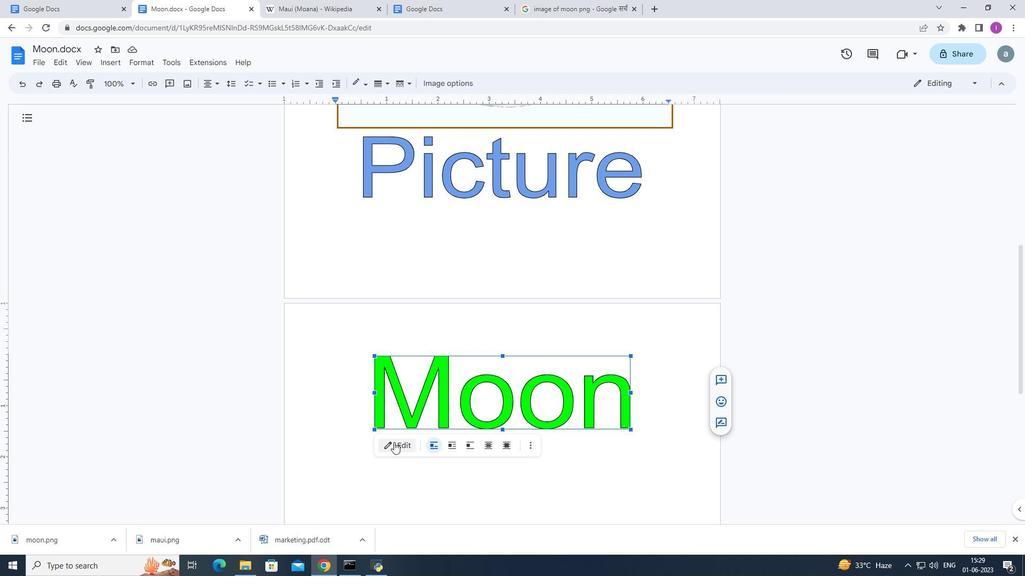 
Action: Mouse pressed left at (393, 445)
Screenshot: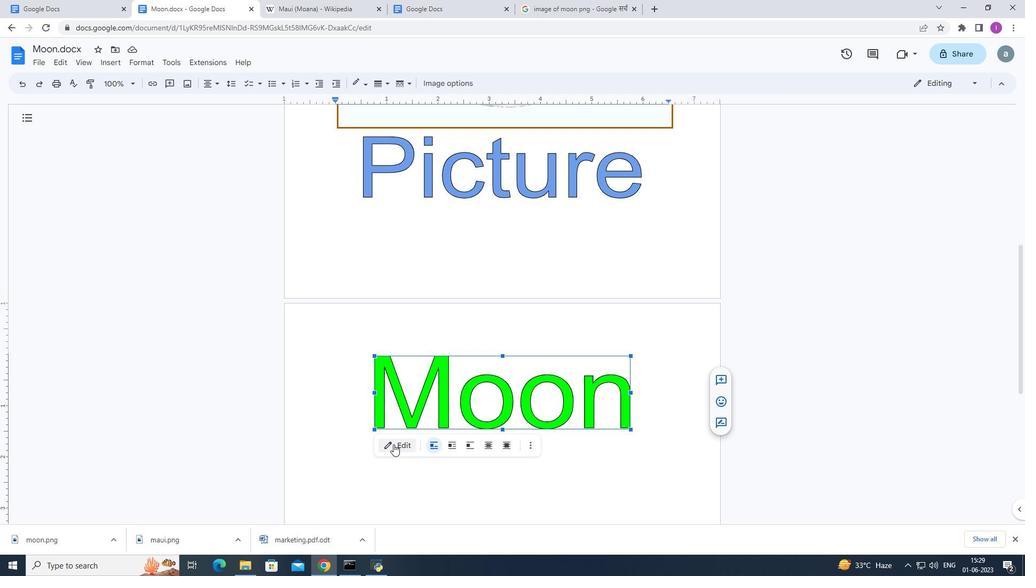
Action: Mouse moved to (728, 65)
Screenshot: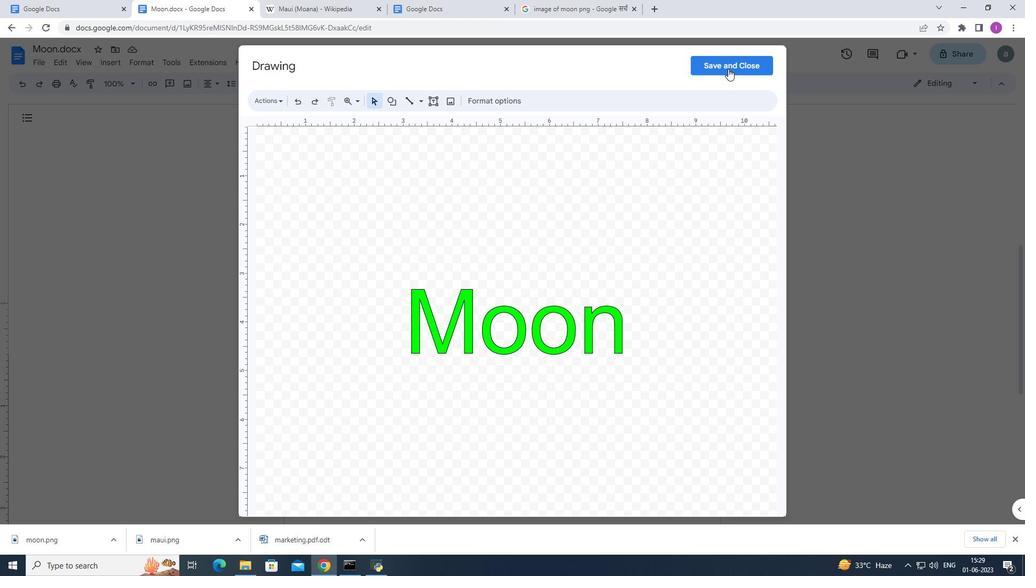 
Action: Mouse pressed left at (728, 65)
Screenshot: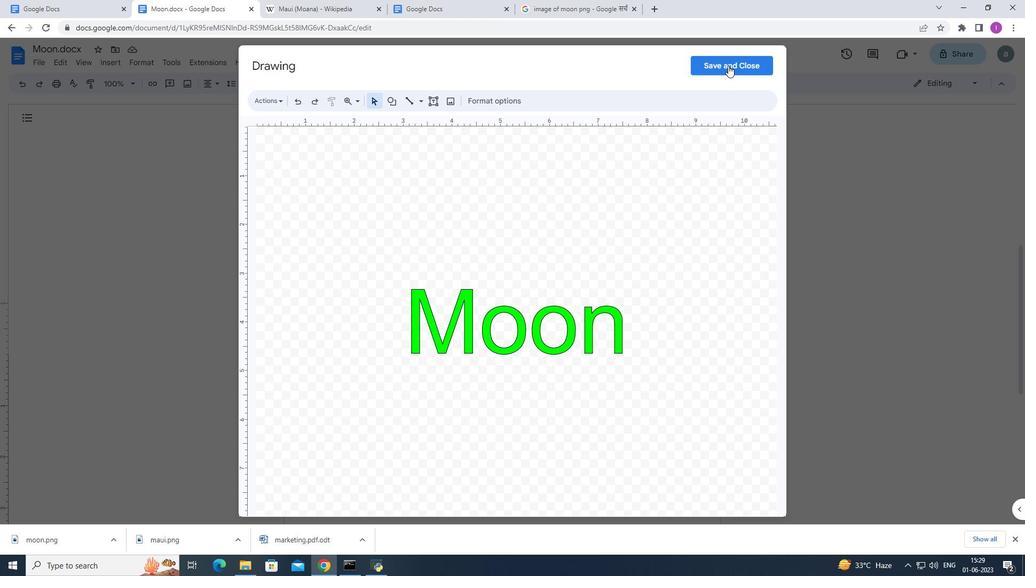 
Action: Mouse moved to (531, 449)
Screenshot: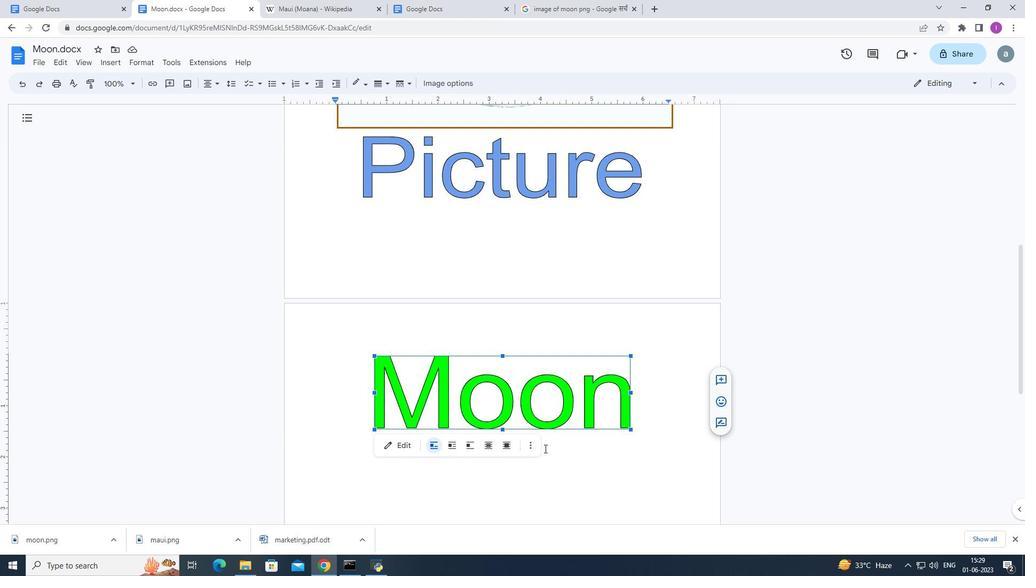 
Action: Mouse pressed left at (531, 449)
Screenshot: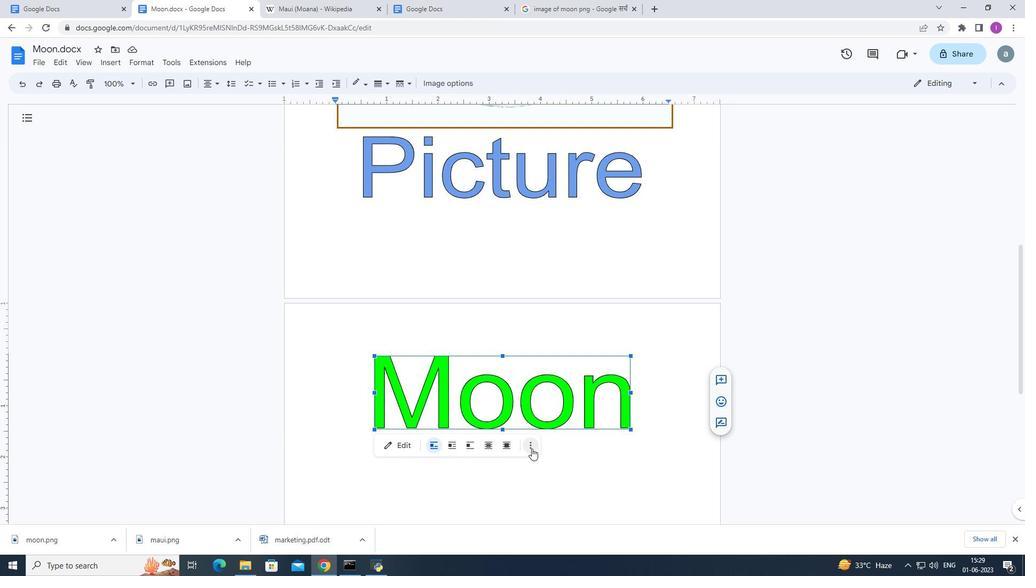 
Action: Mouse moved to (507, 491)
Screenshot: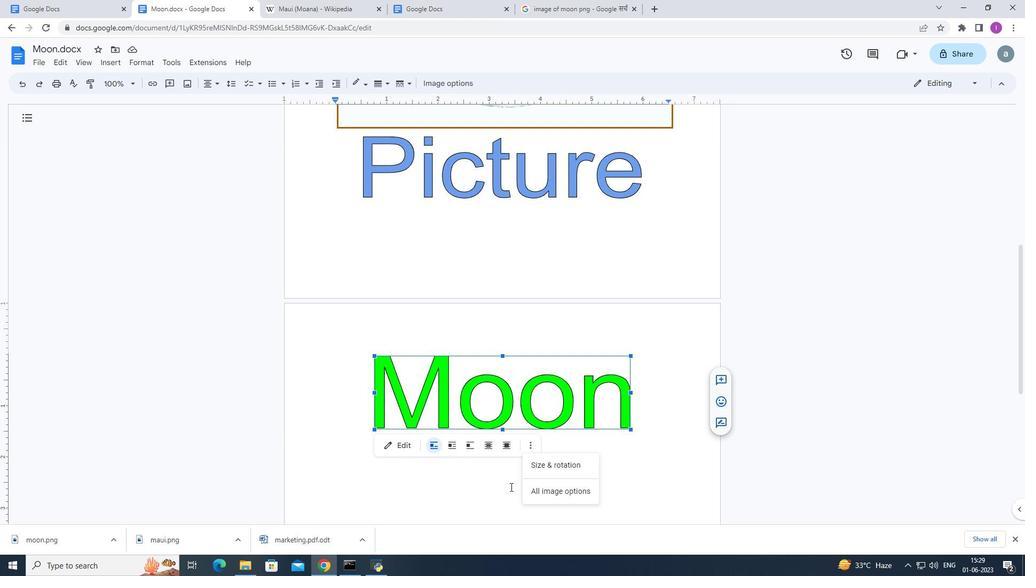 
Action: Mouse pressed left at (507, 491)
Screenshot: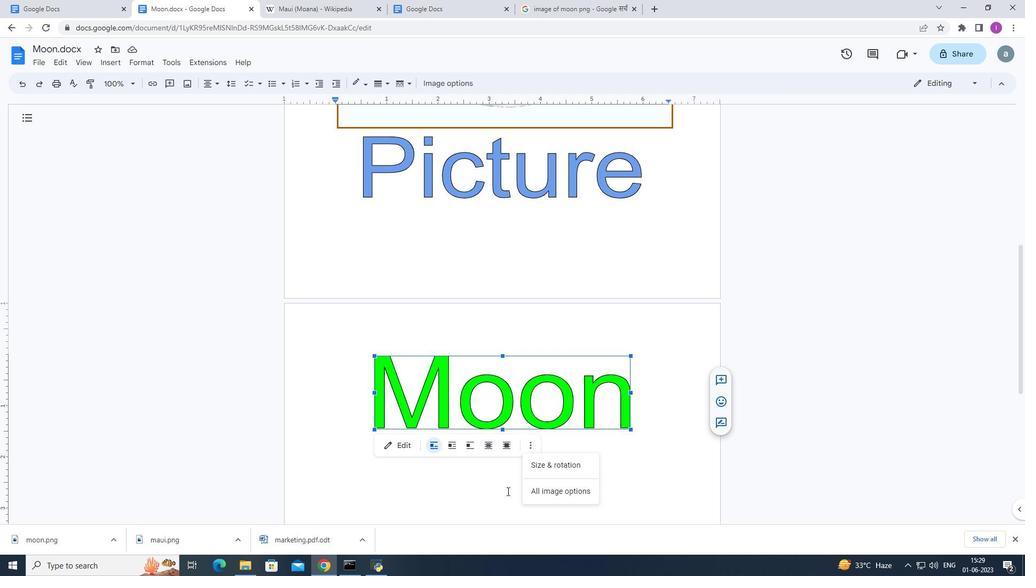 
Action: Mouse moved to (492, 205)
Screenshot: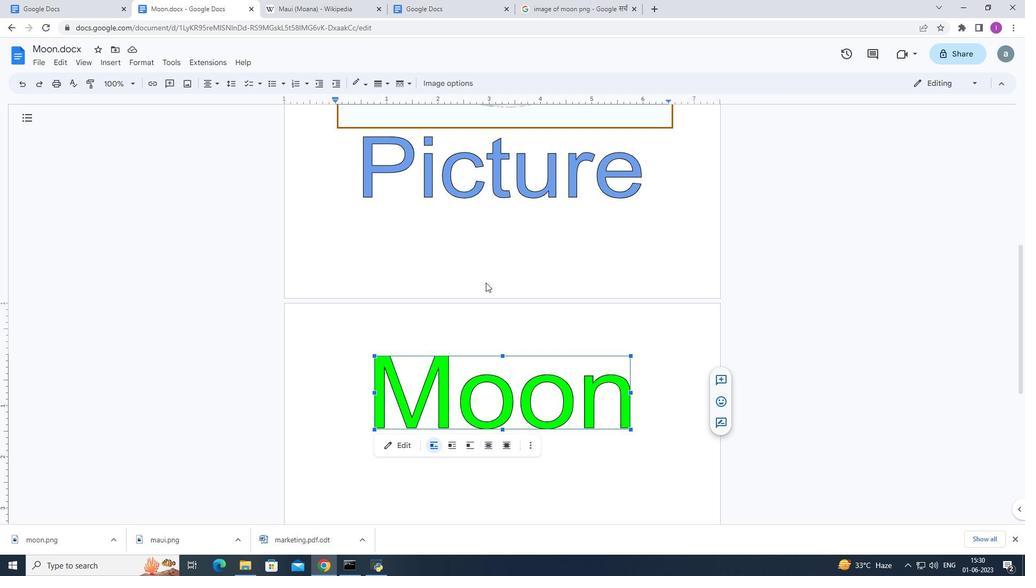 
Action: Mouse scrolled (492, 206) with delta (0, 0)
Screenshot: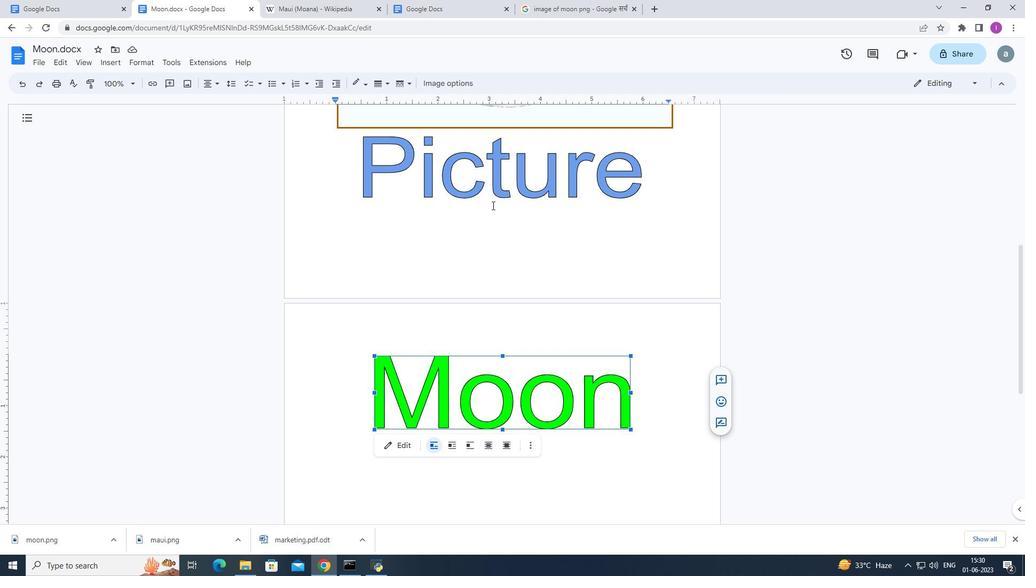 
Action: Mouse scrolled (492, 206) with delta (0, 0)
Screenshot: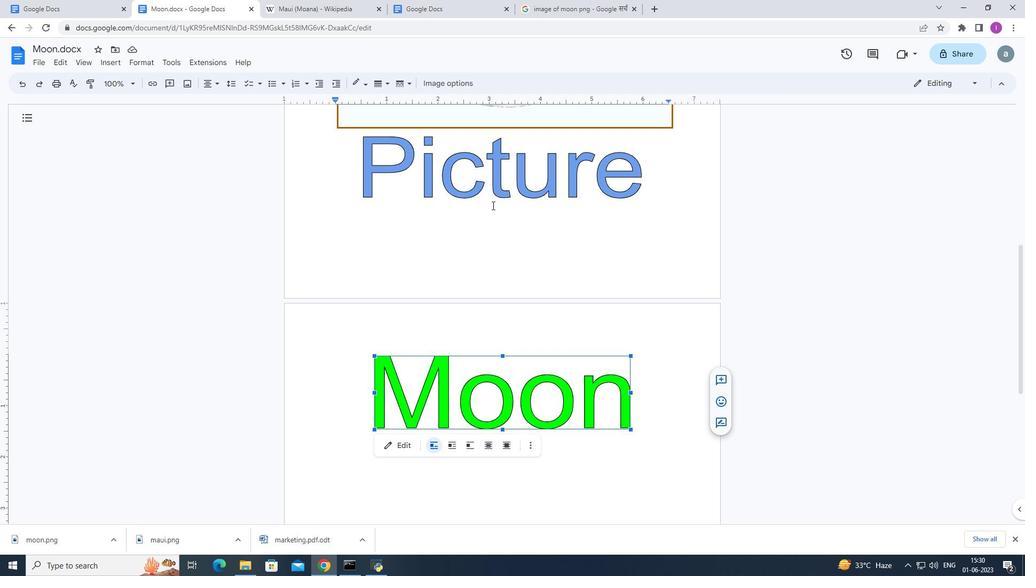 
Action: Mouse moved to (492, 217)
Screenshot: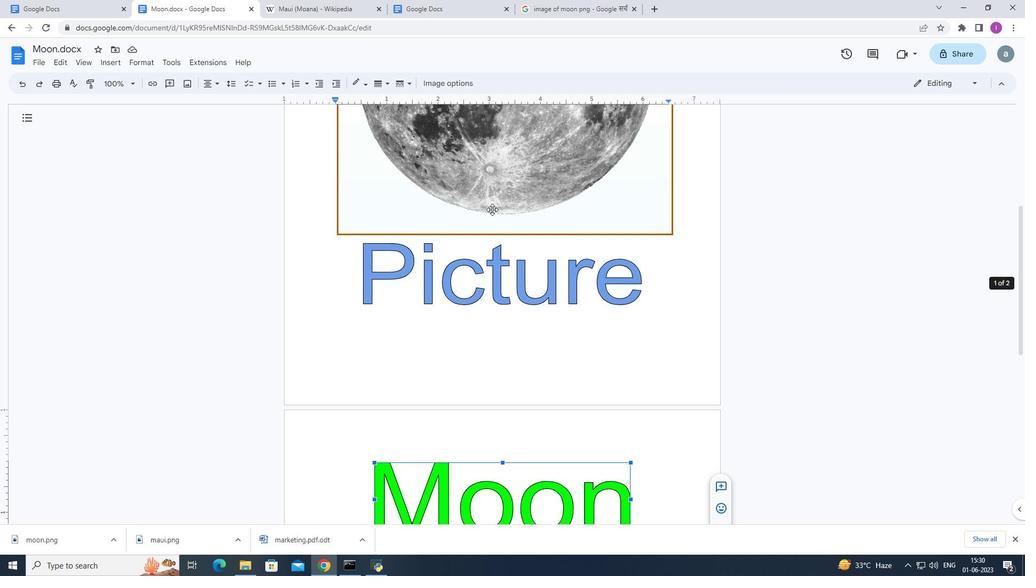 
Action: Mouse scrolled (492, 217) with delta (0, 0)
Screenshot: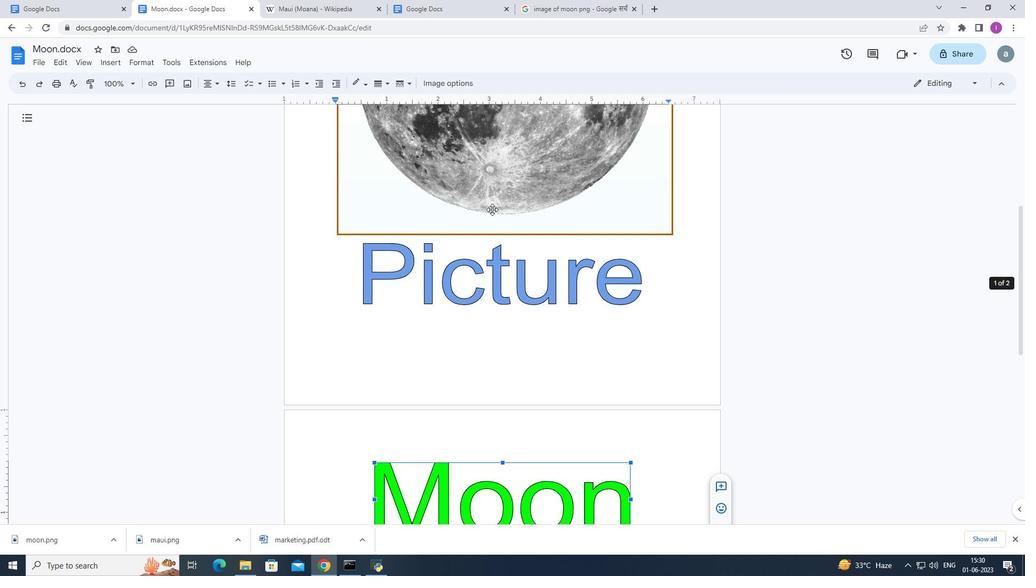 
Action: Mouse moved to (492, 218)
Screenshot: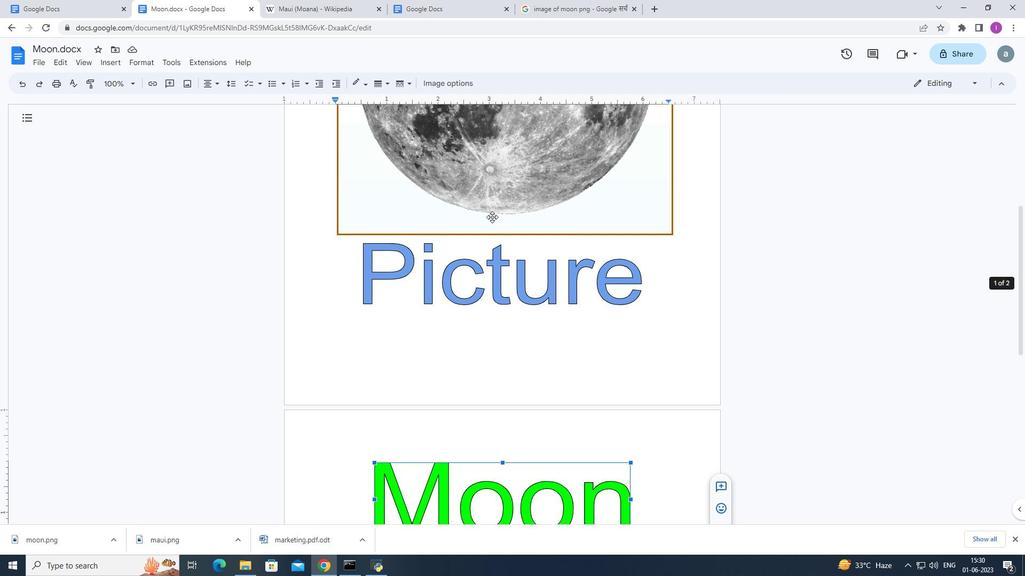 
Action: Mouse scrolled (492, 218) with delta (0, 0)
Screenshot: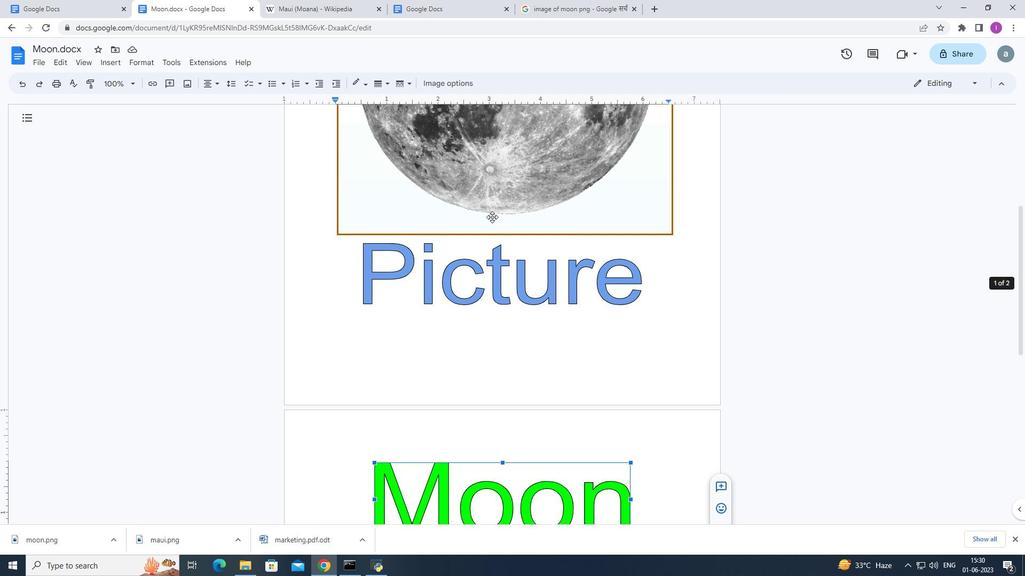 
Action: Mouse moved to (492, 221)
Screenshot: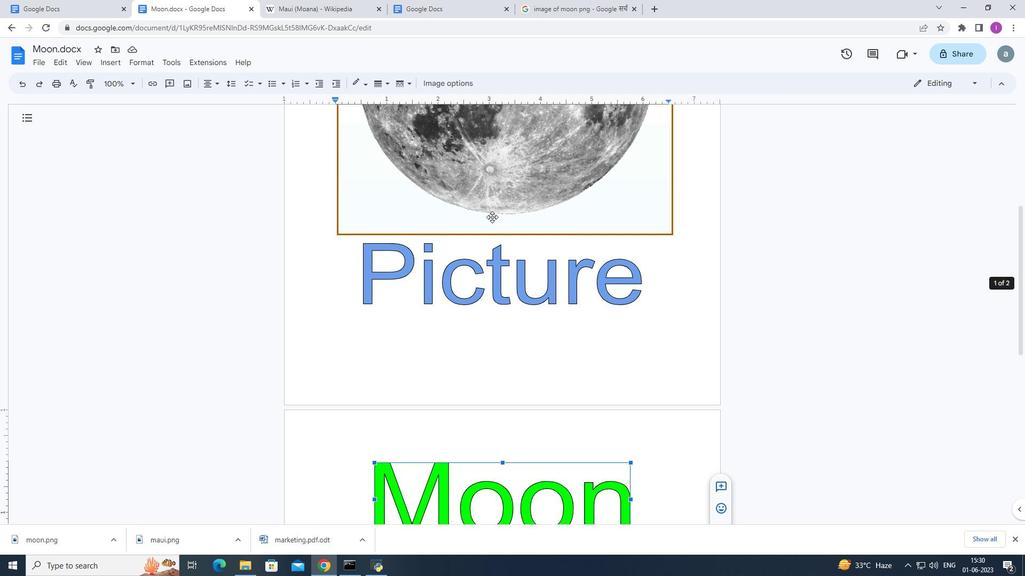 
Action: Mouse scrolled (492, 221) with delta (0, 0)
Screenshot: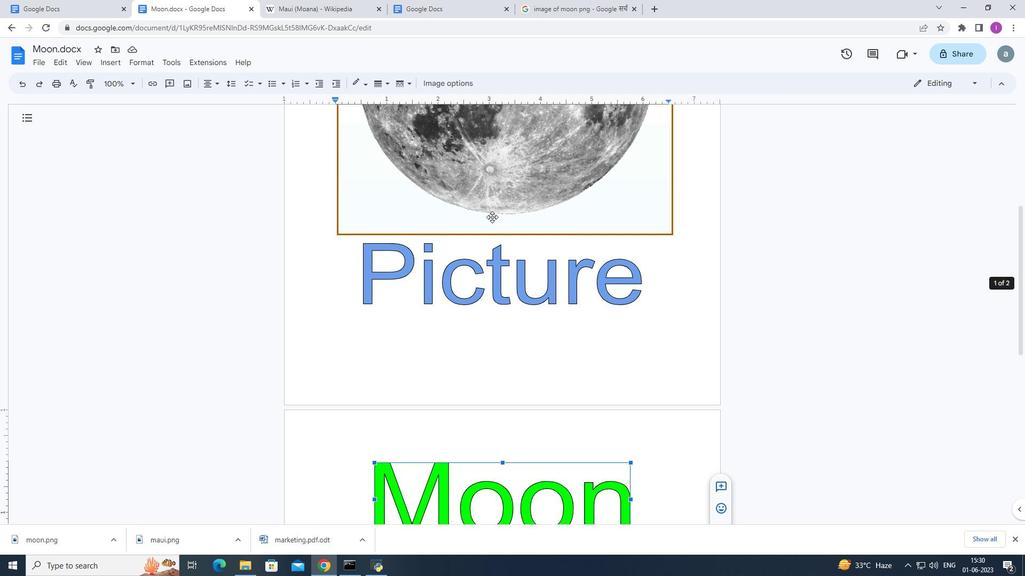 
Action: Mouse moved to (492, 226)
Screenshot: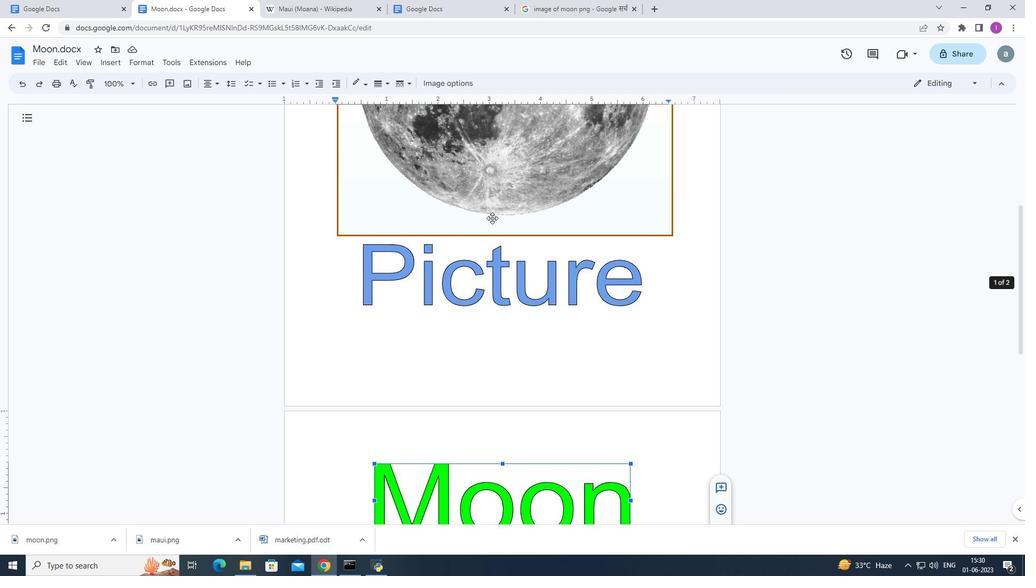 
Action: Mouse scrolled (492, 226) with delta (0, 0)
Screenshot: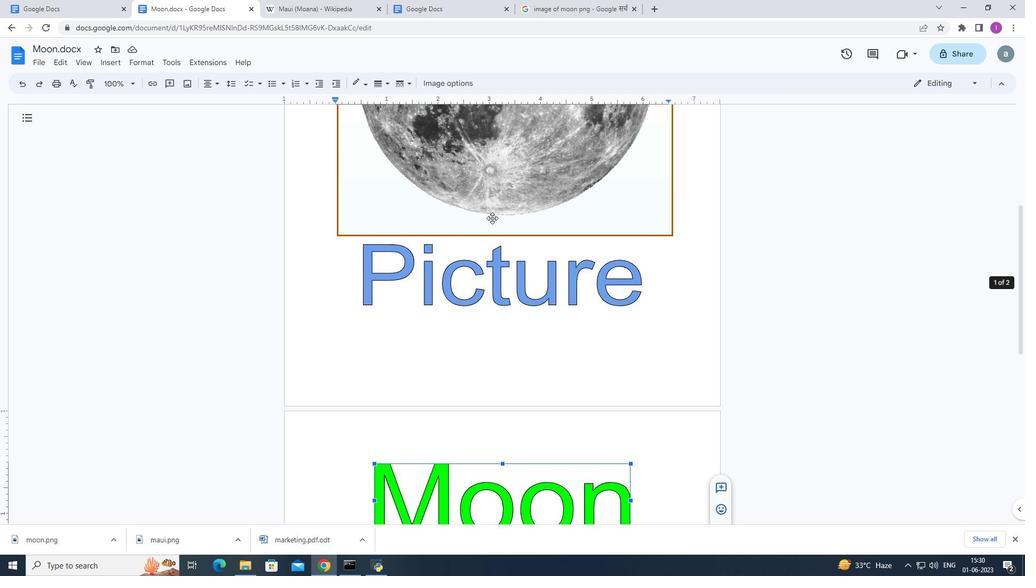 
Action: Mouse moved to (490, 238)
Screenshot: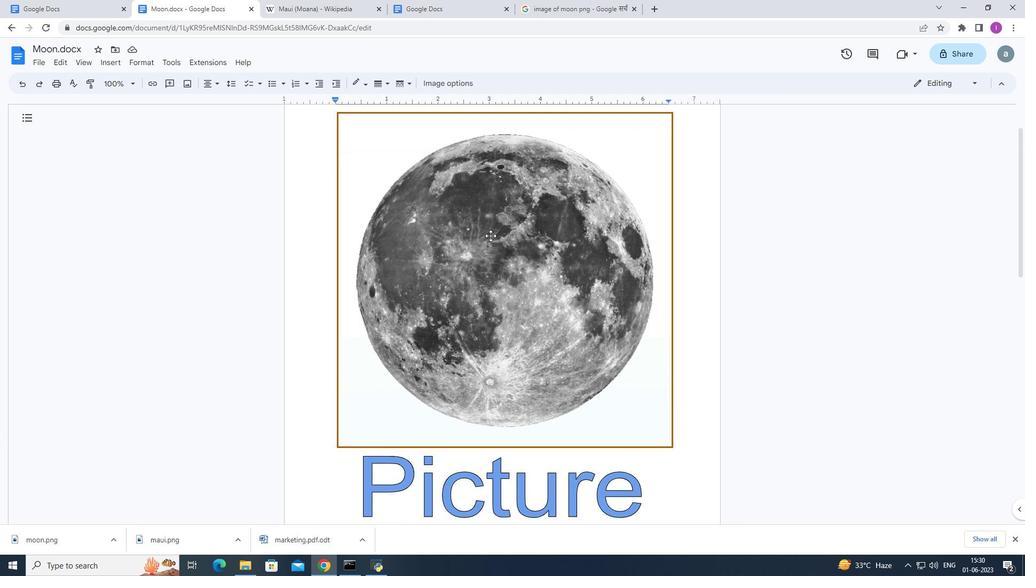 
Action: Mouse scrolled (490, 238) with delta (0, 0)
Screenshot: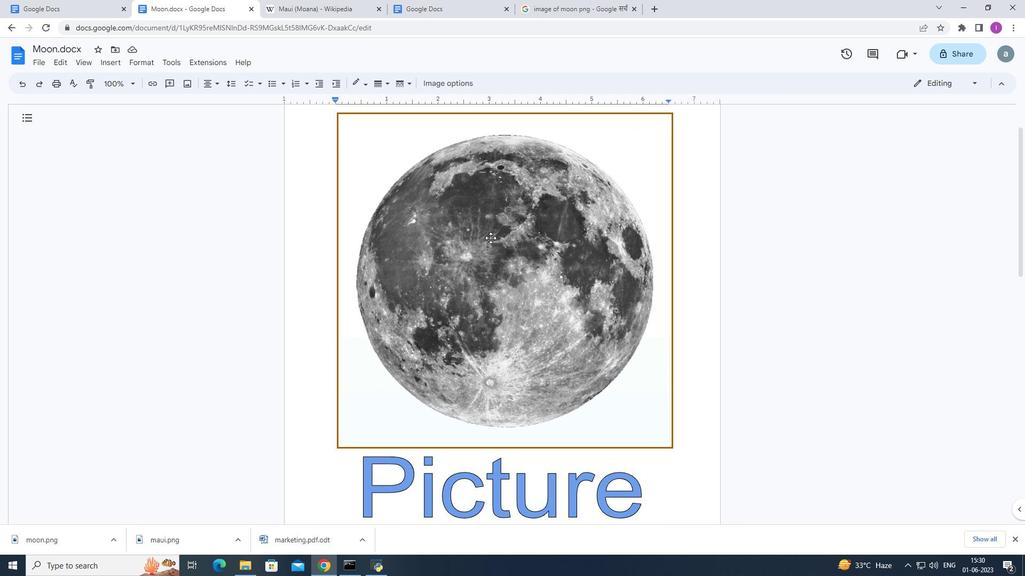 
Action: Mouse scrolled (490, 238) with delta (0, 0)
Screenshot: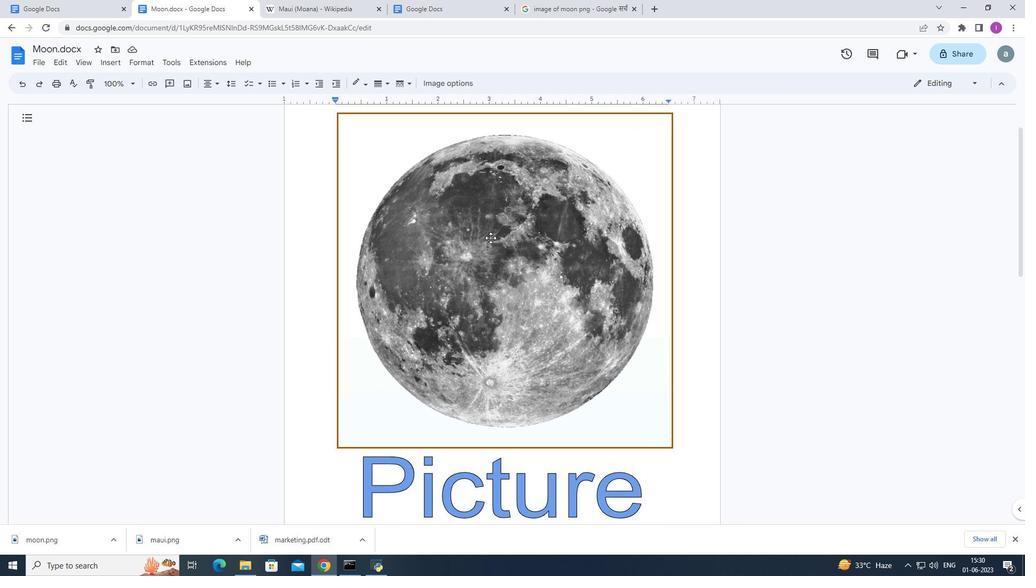 
Action: Mouse scrolled (490, 238) with delta (0, 0)
Screenshot: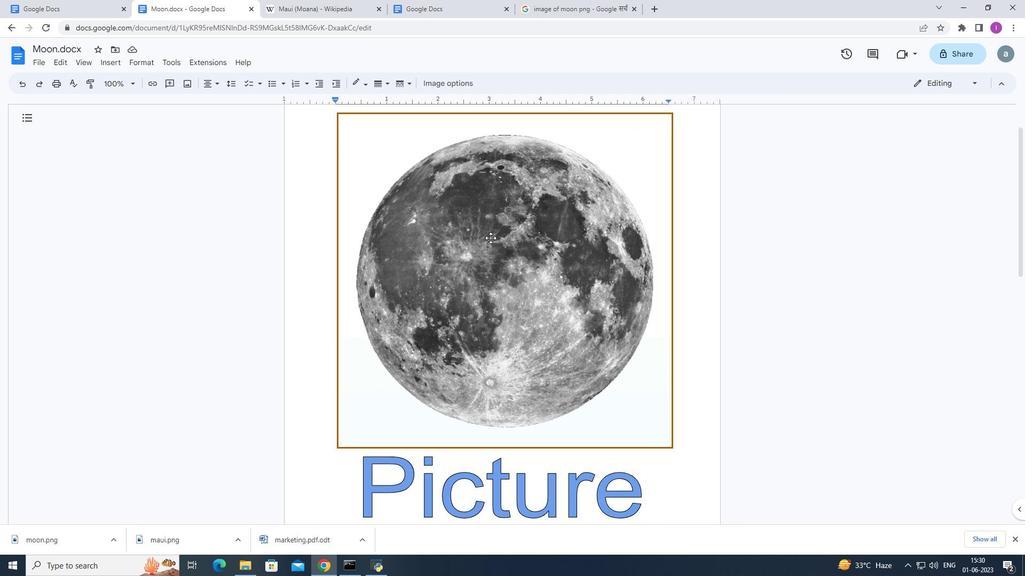 
Action: Mouse moved to (461, 77)
Screenshot: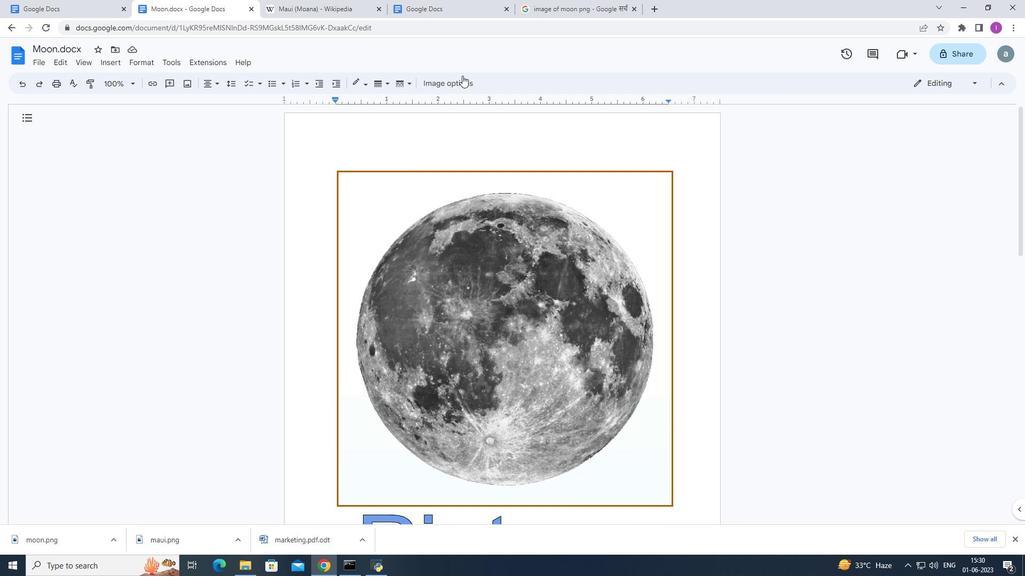 
Action: Mouse pressed left at (461, 77)
Screenshot: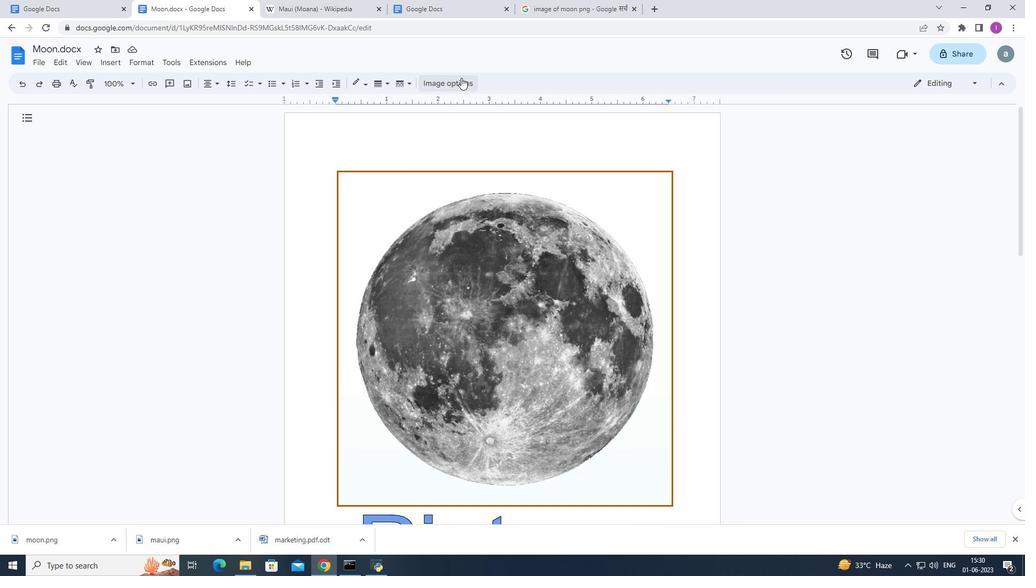 
Action: Mouse moved to (536, 226)
Screenshot: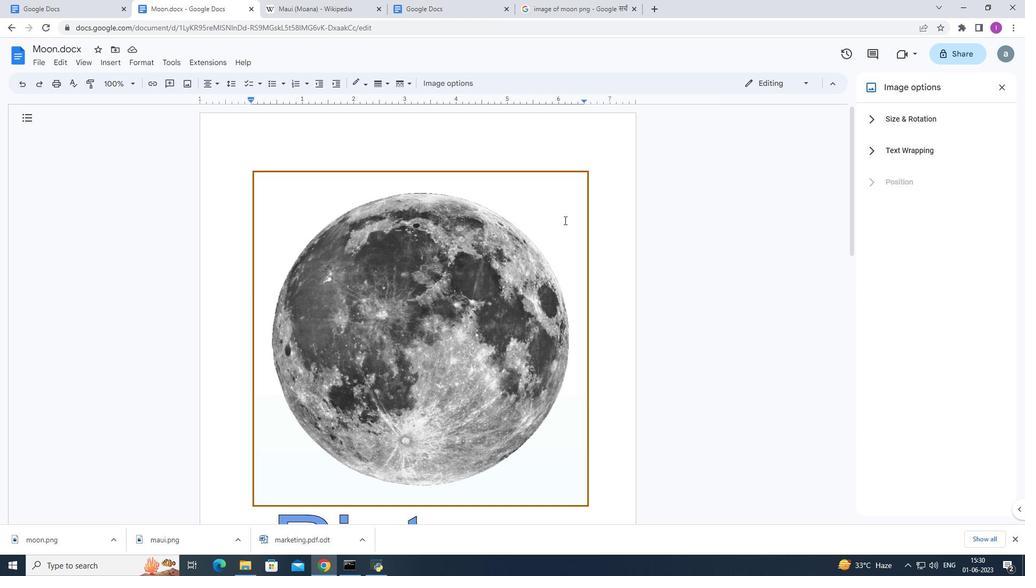 
Action: Mouse scrolled (536, 227) with delta (0, 0)
Screenshot: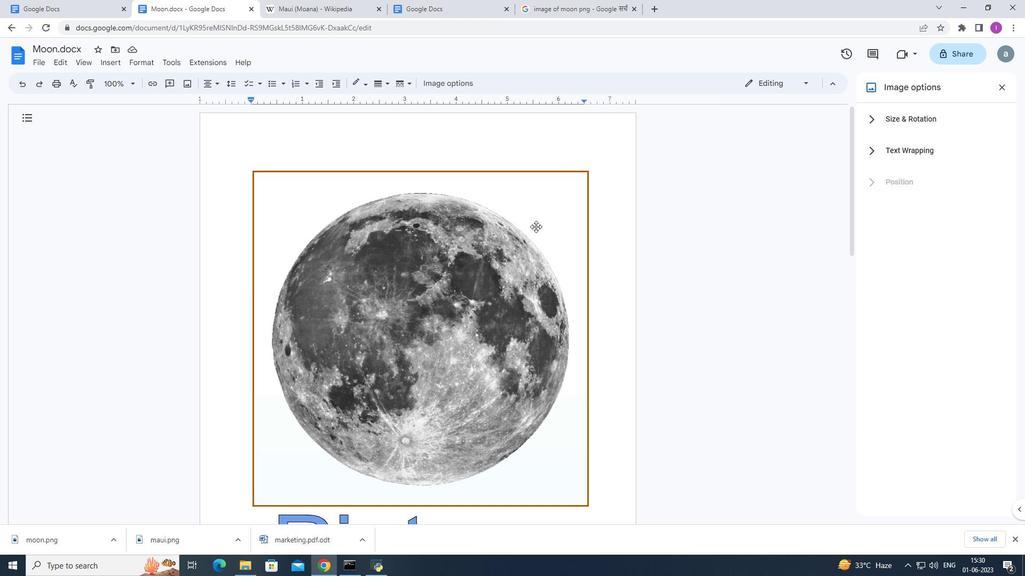 
Action: Mouse moved to (587, 252)
Screenshot: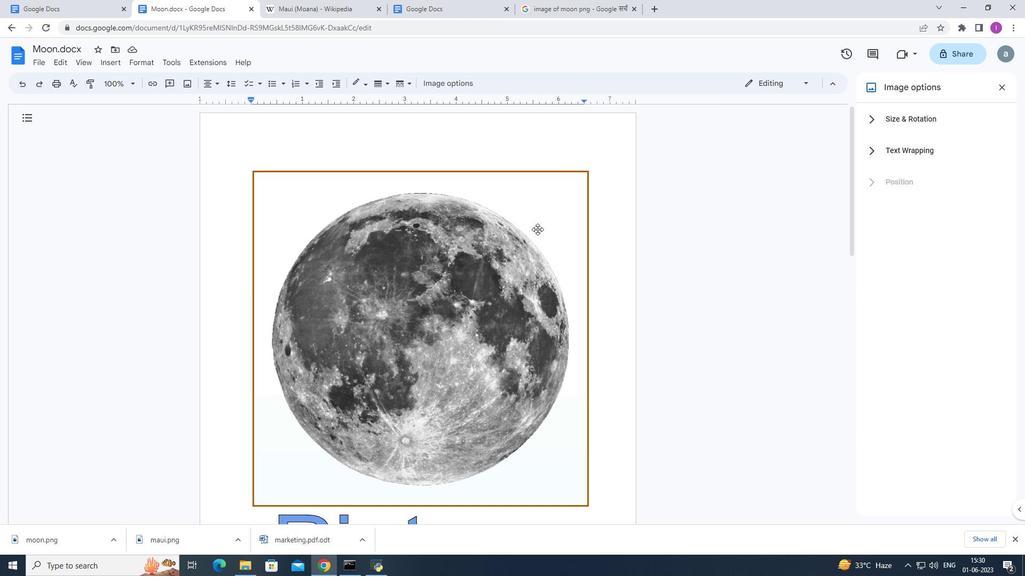 
Action: Mouse scrolled (555, 244) with delta (0, 0)
Screenshot: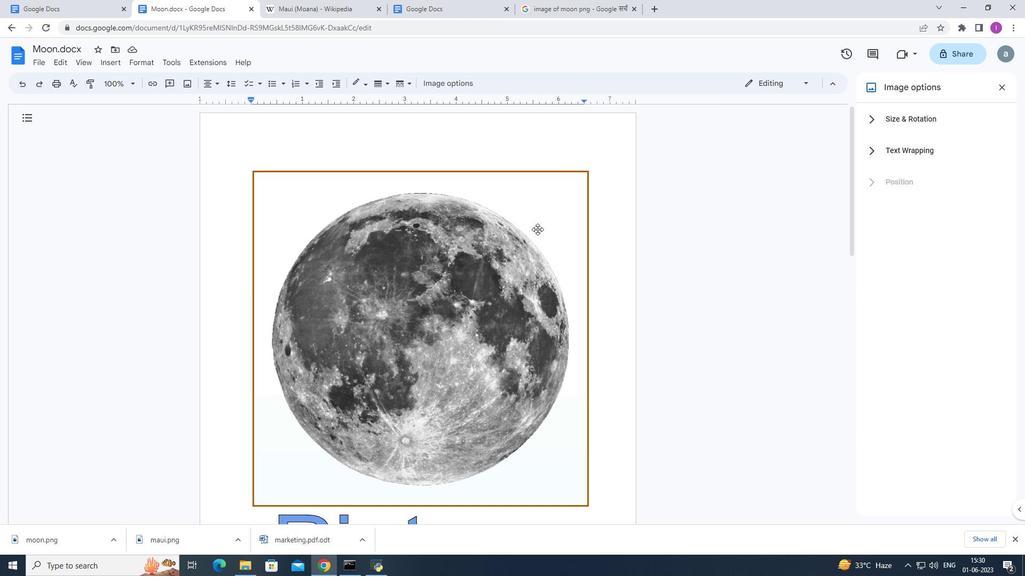 
Action: Mouse moved to (588, 252)
Screenshot: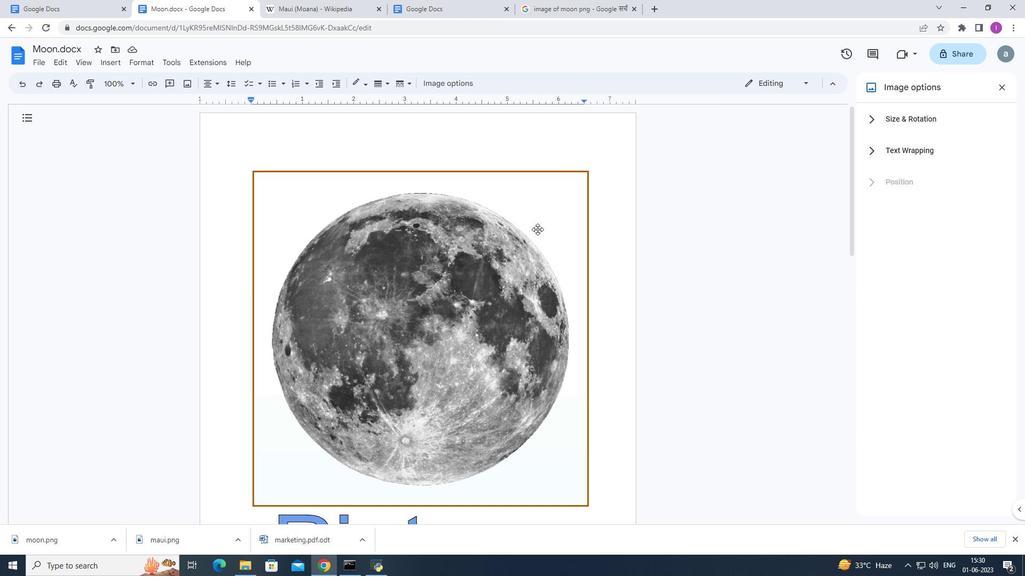 
Action: Mouse scrolled (588, 251) with delta (0, 0)
Screenshot: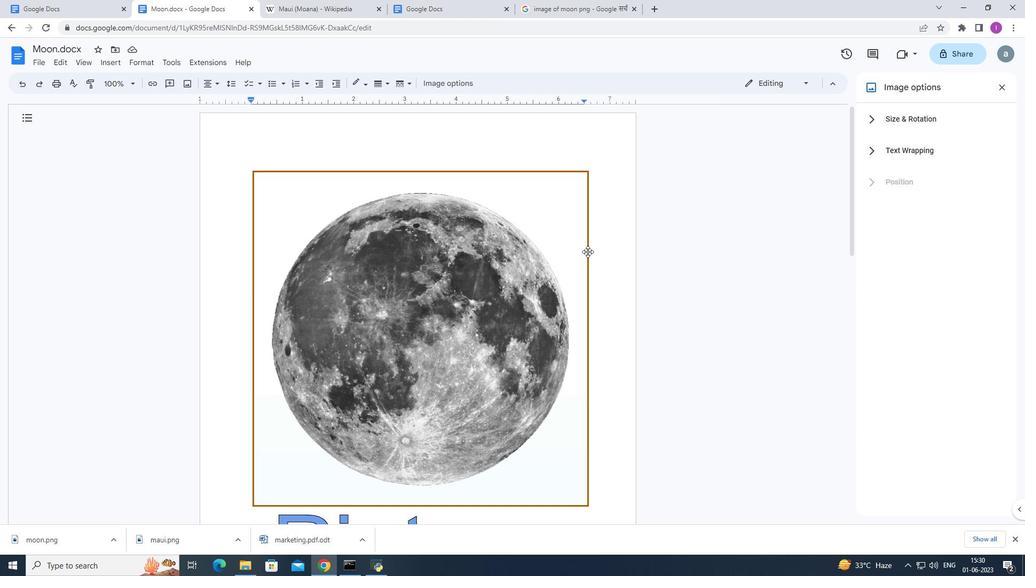 
Action: Mouse moved to (588, 252)
Screenshot: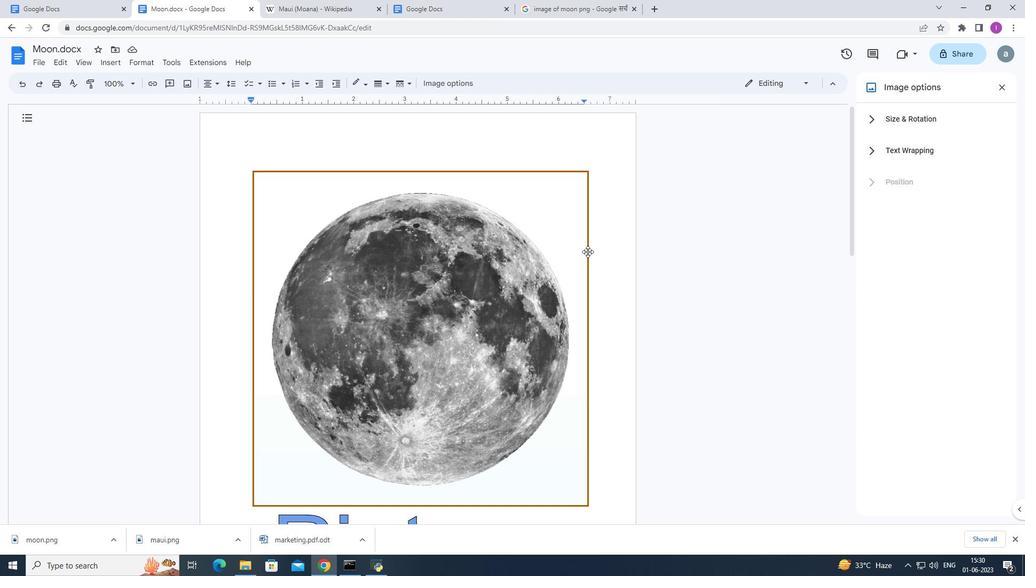
Action: Mouse scrolled (588, 252) with delta (0, 0)
Screenshot: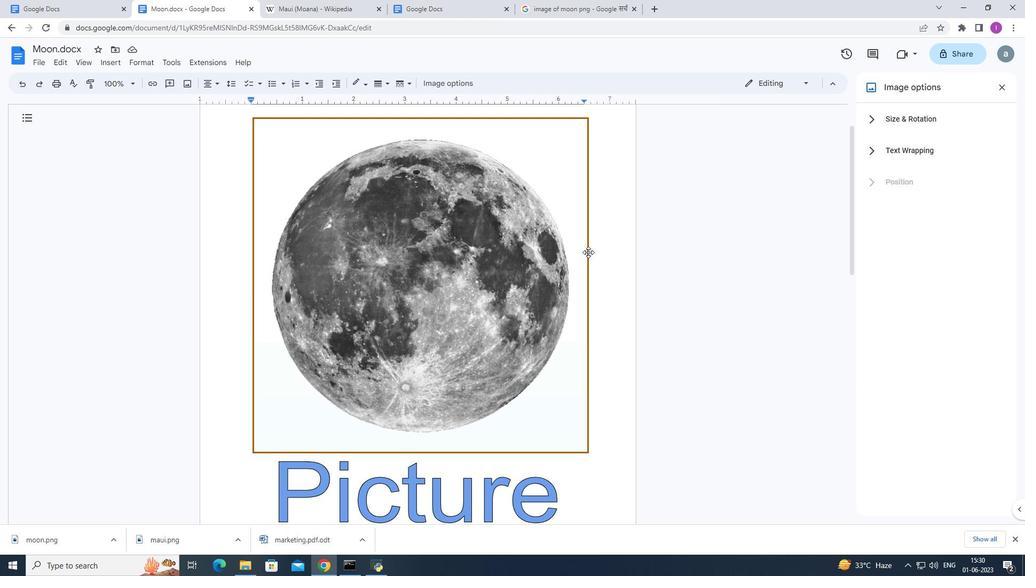 
Action: Mouse scrolled (588, 252) with delta (0, 0)
Screenshot: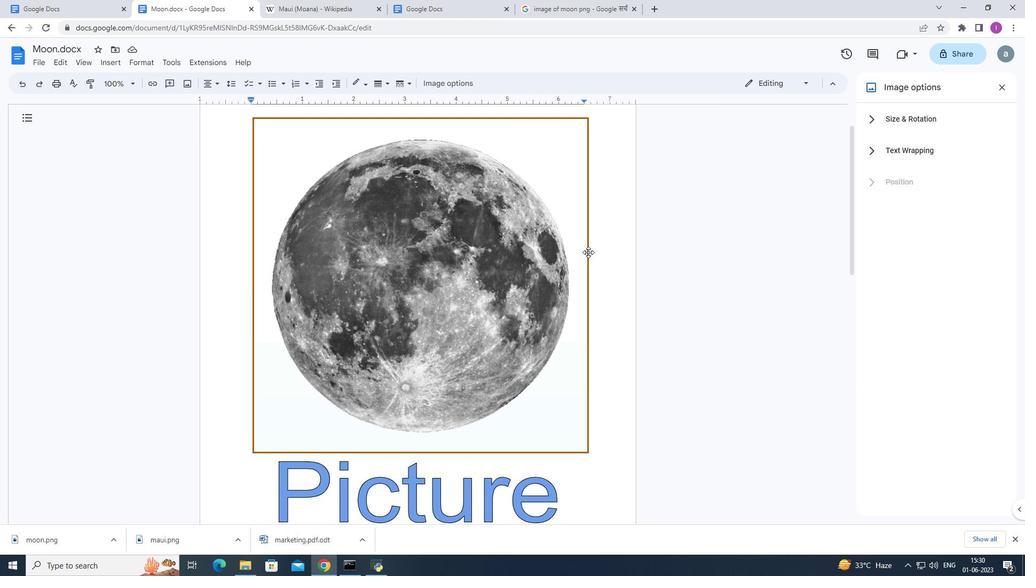
Action: Mouse moved to (590, 252)
Screenshot: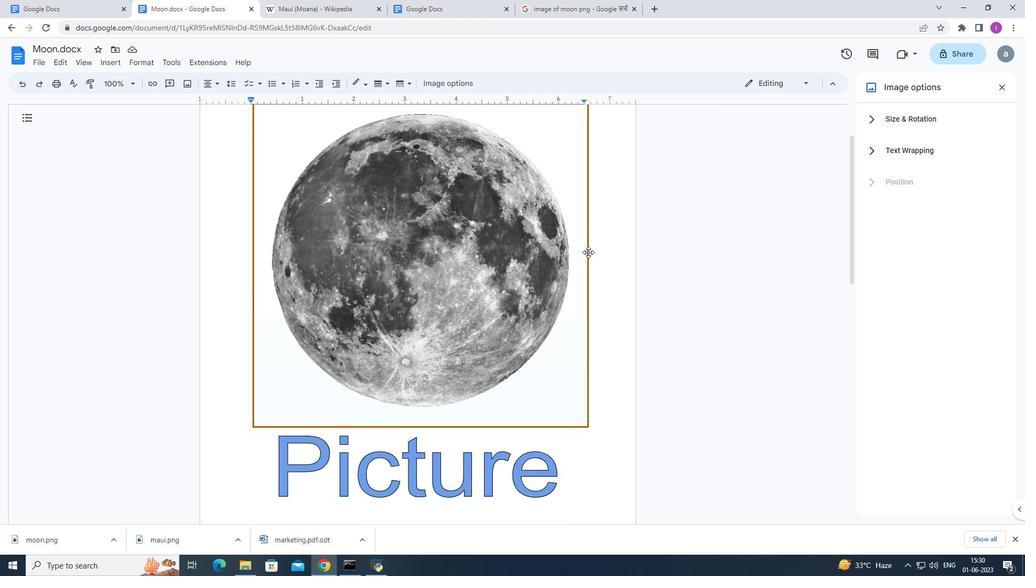 
Action: Mouse scrolled (590, 252) with delta (0, 0)
Screenshot: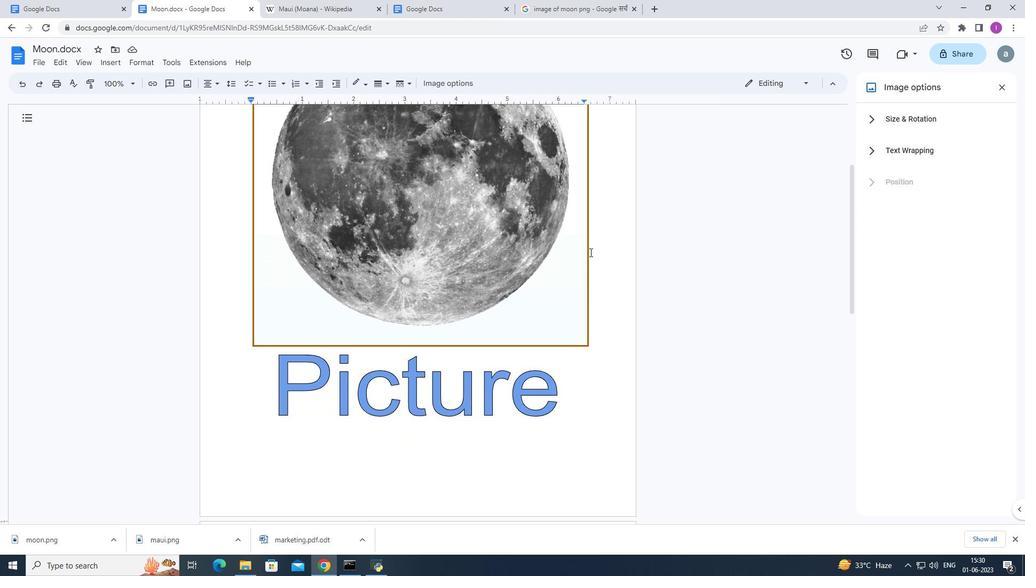
Action: Mouse scrolled (590, 252) with delta (0, 0)
Screenshot: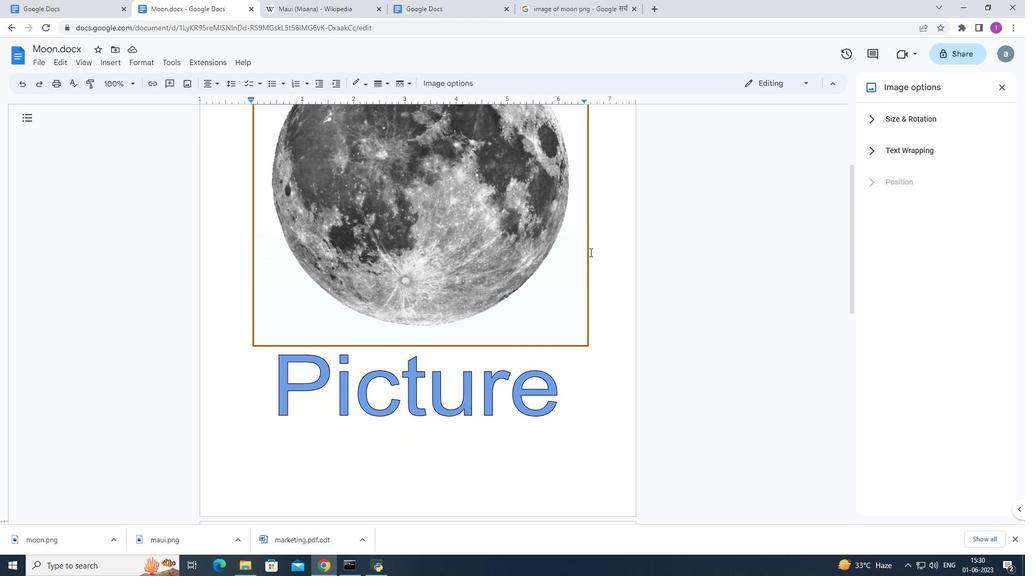 
Action: Mouse moved to (531, 342)
Screenshot: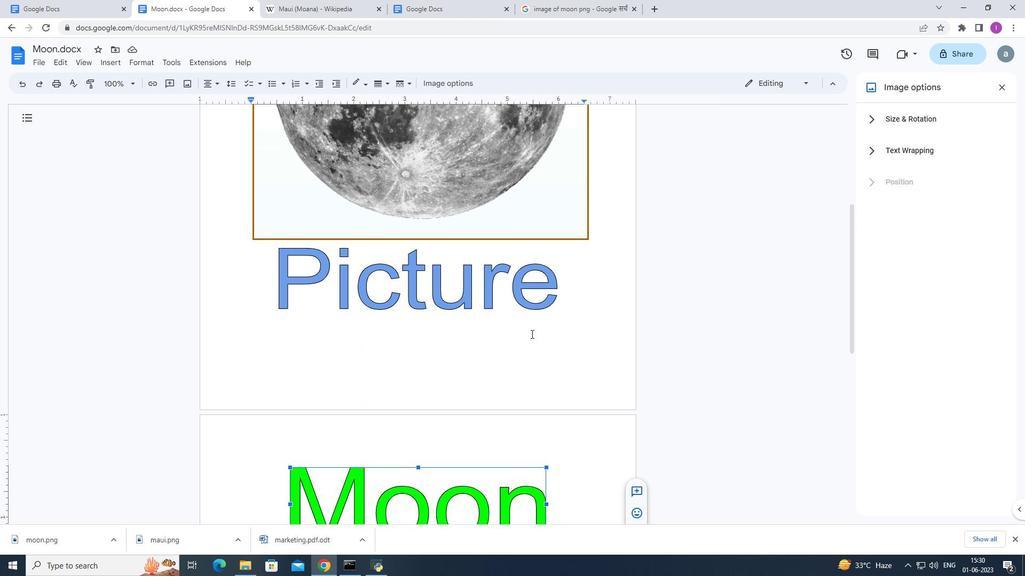 
Action: Mouse pressed left at (531, 342)
Screenshot: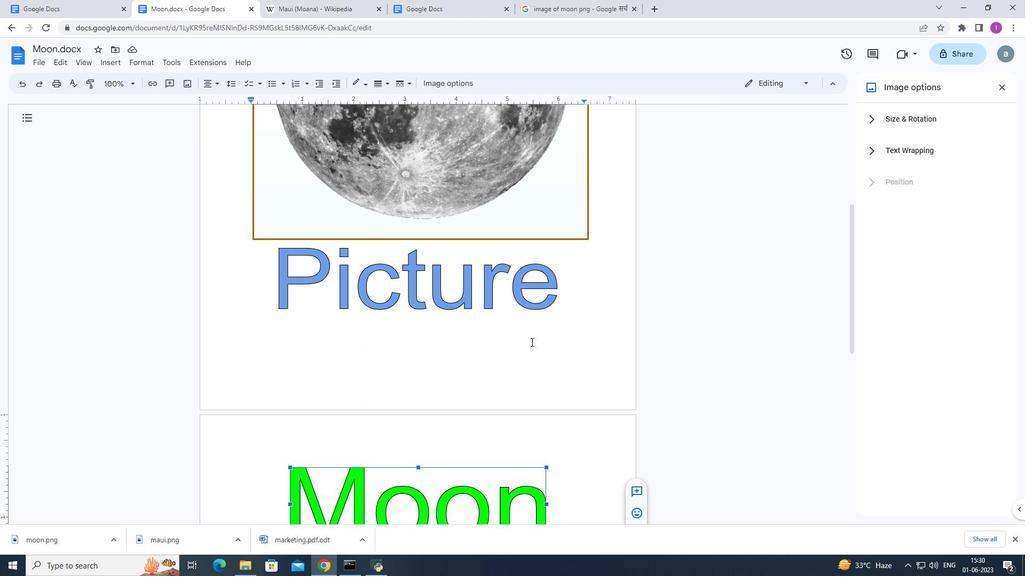 
Action: Mouse moved to (433, 328)
Screenshot: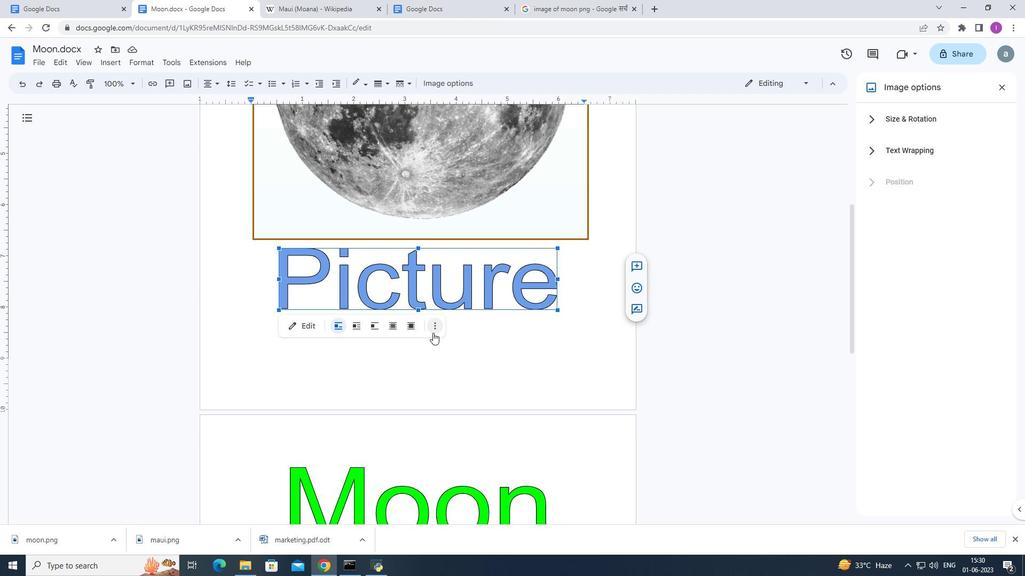 
Action: Mouse pressed left at (433, 328)
Screenshot: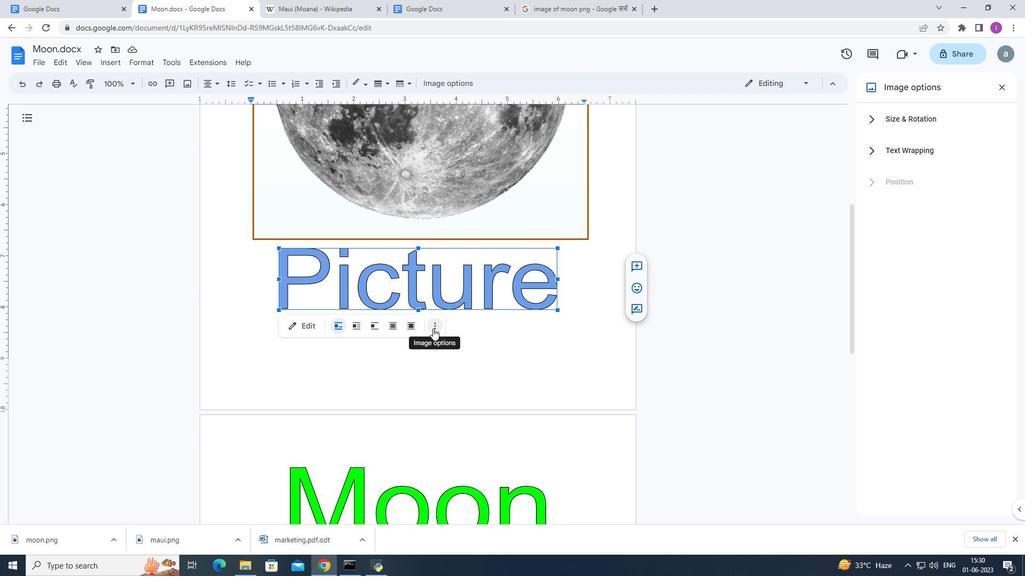 
Action: Mouse moved to (558, 368)
Screenshot: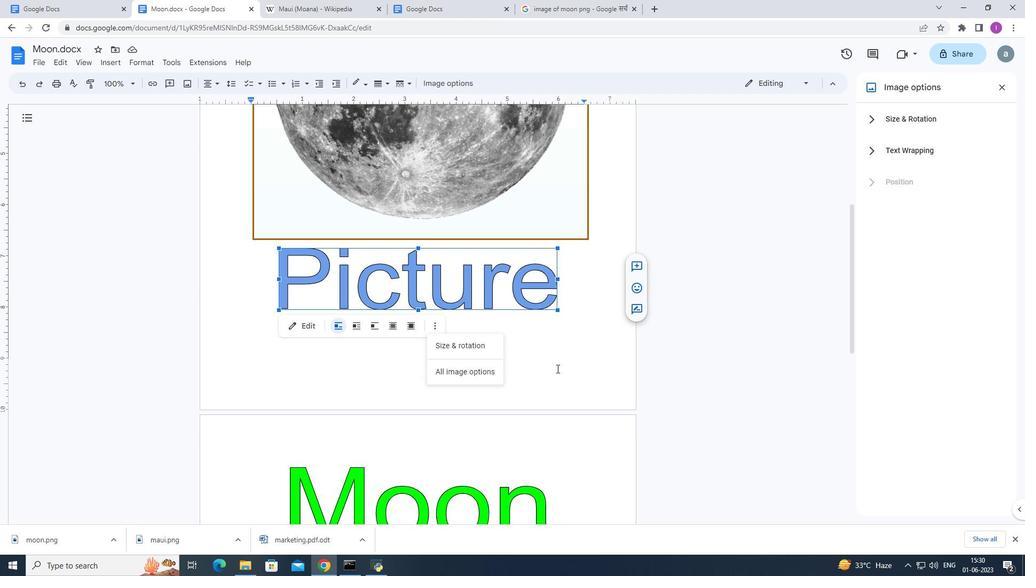 
Action: Mouse pressed left at (558, 368)
Screenshot: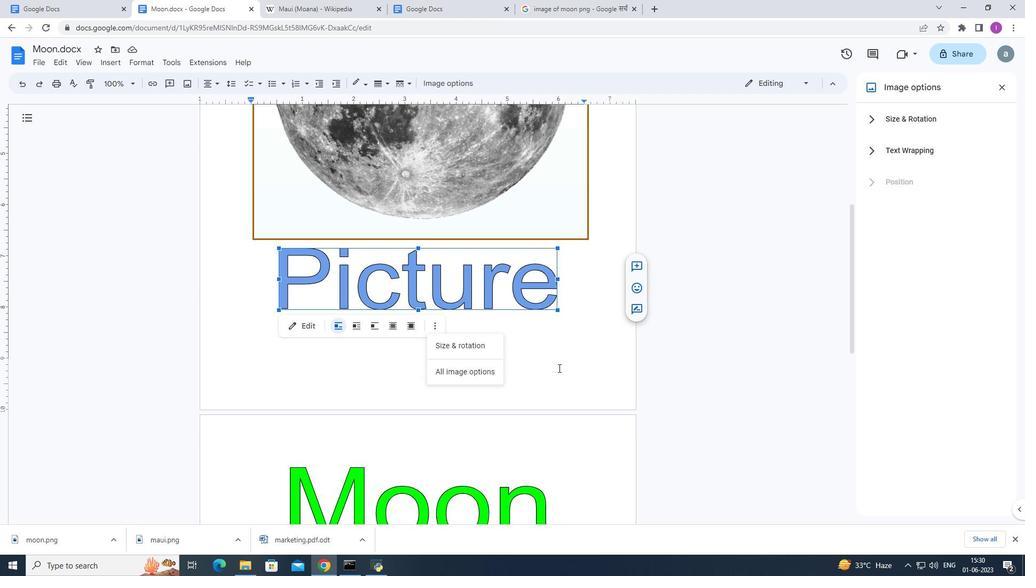 
Action: Mouse moved to (356, 331)
Screenshot: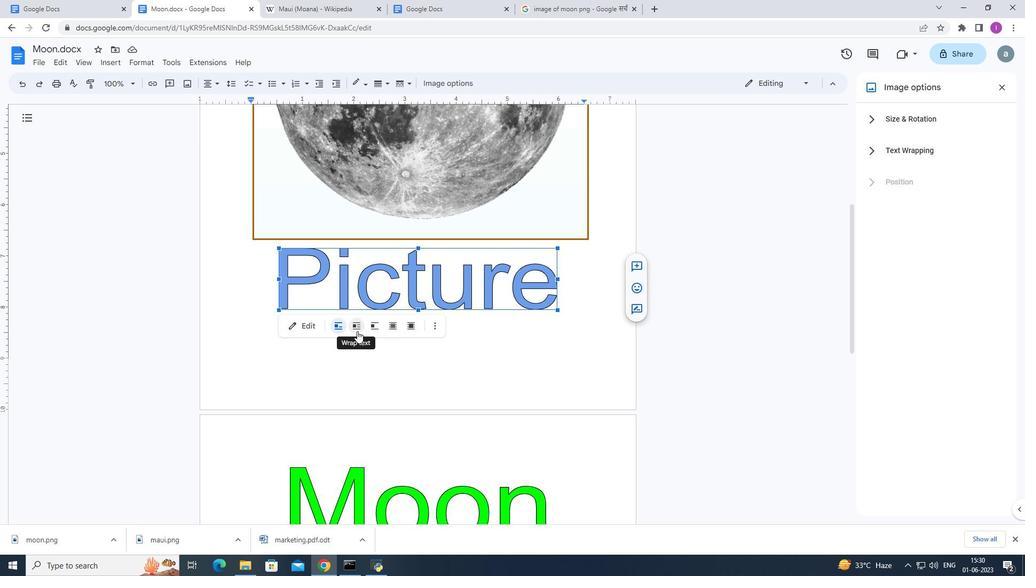 
Action: Mouse pressed left at (356, 331)
Screenshot: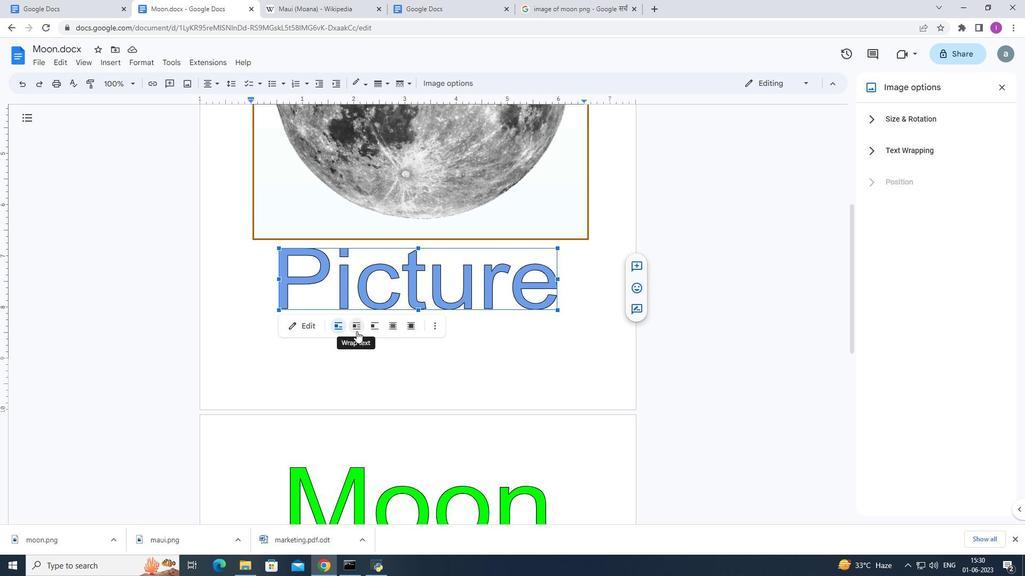 
Action: Mouse moved to (593, 400)
Screenshot: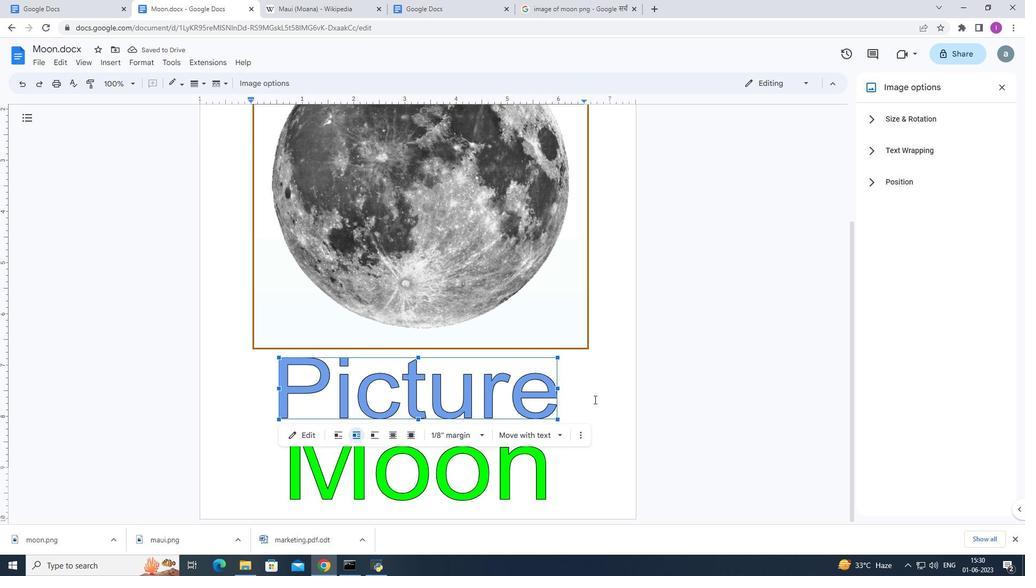 
Action: Mouse scrolled (593, 400) with delta (0, 0)
Screenshot: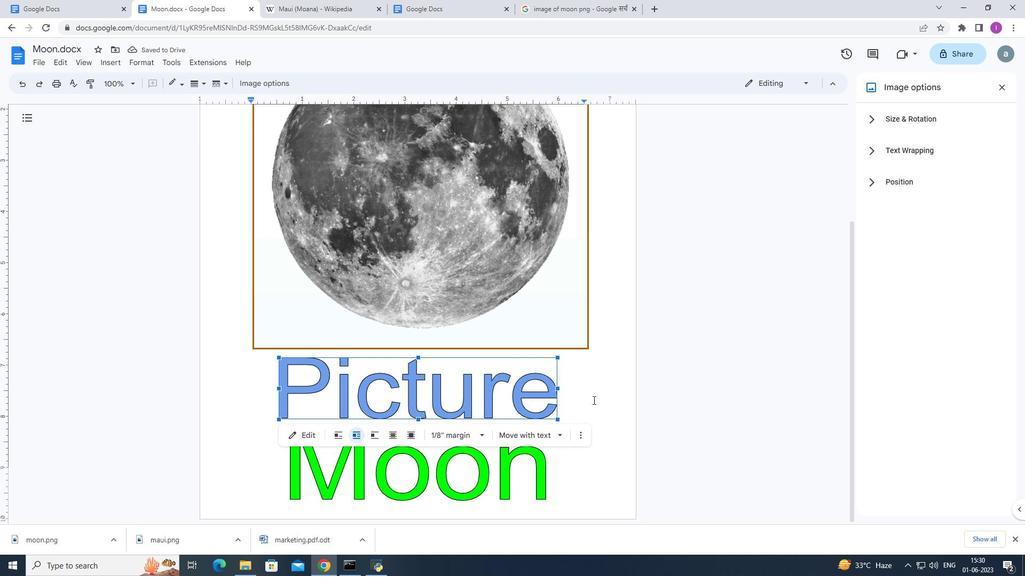 
Action: Mouse scrolled (593, 400) with delta (0, 0)
Screenshot: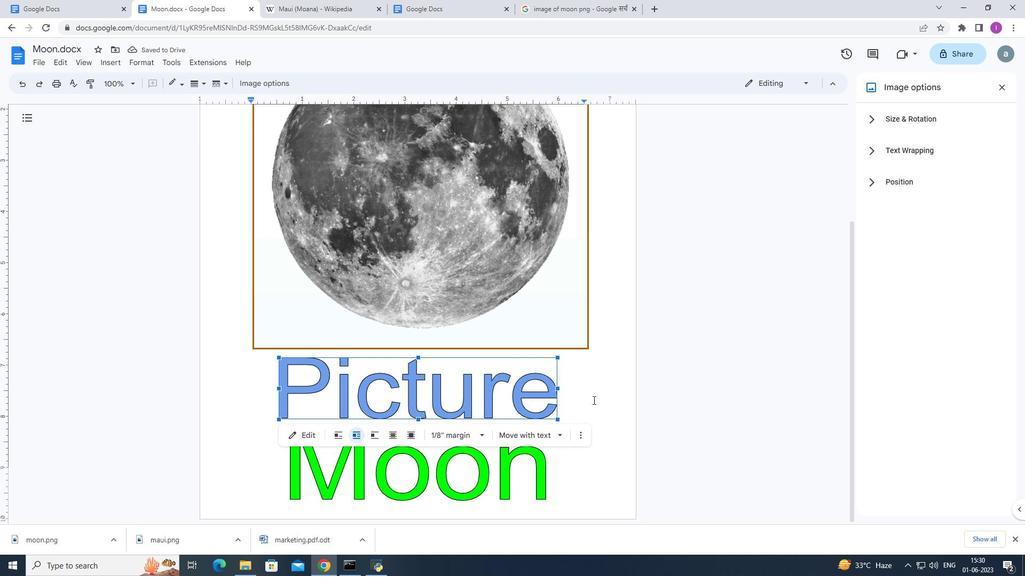 
Action: Mouse scrolled (593, 400) with delta (0, 0)
Screenshot: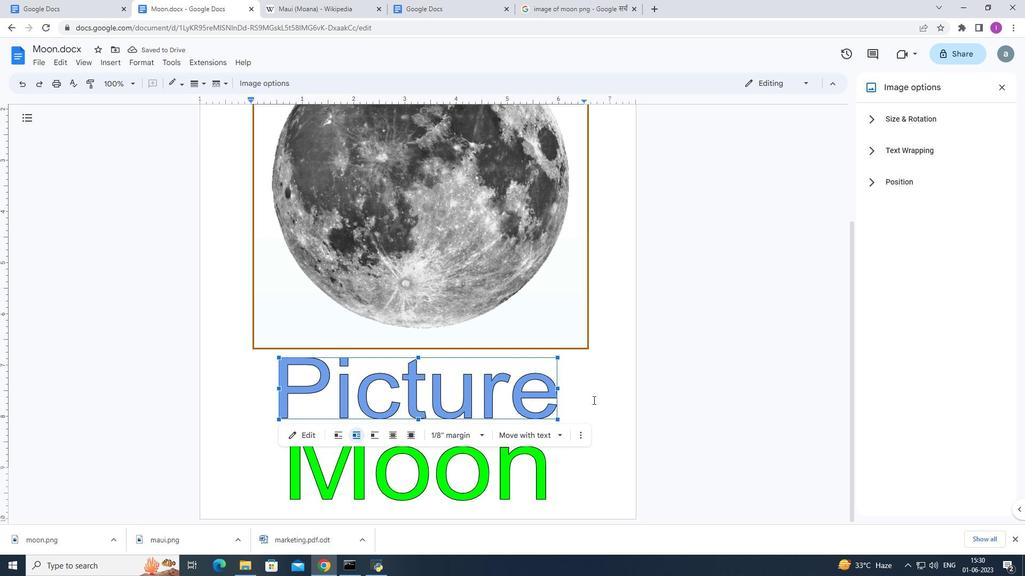 
Action: Mouse scrolled (593, 400) with delta (0, 0)
Screenshot: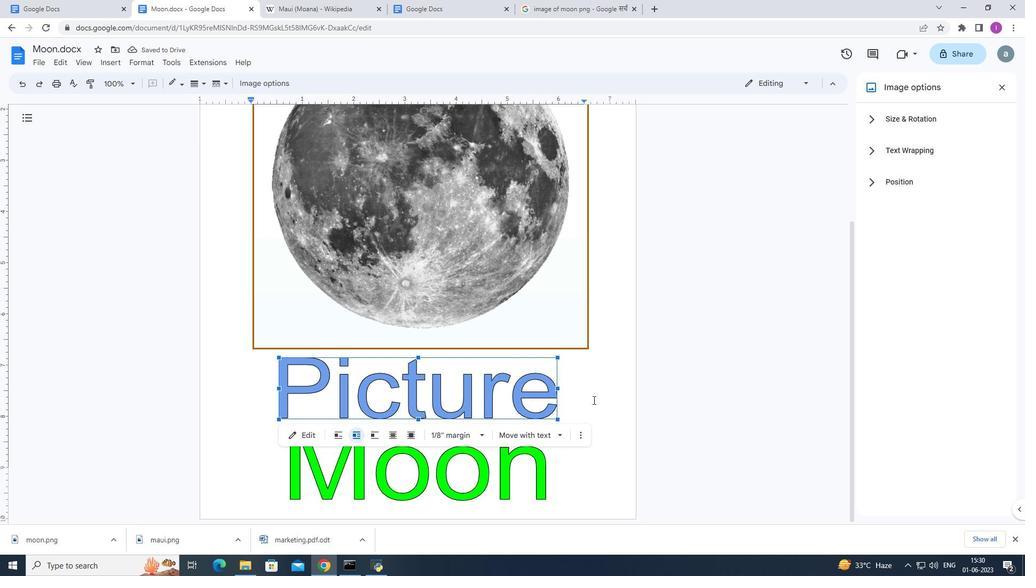 
Action: Mouse moved to (586, 488)
Screenshot: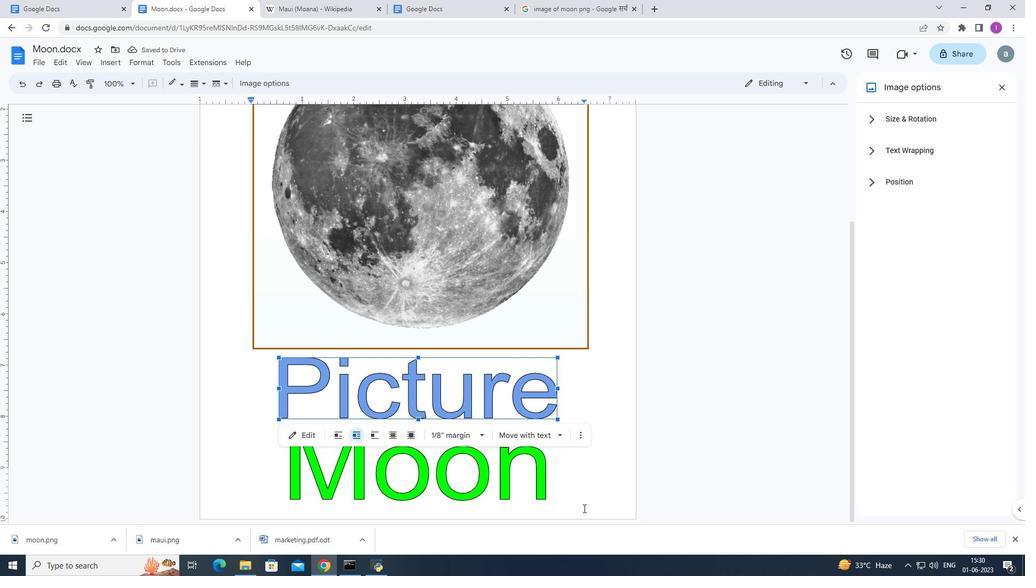 
Action: Mouse pressed left at (586, 488)
Screenshot: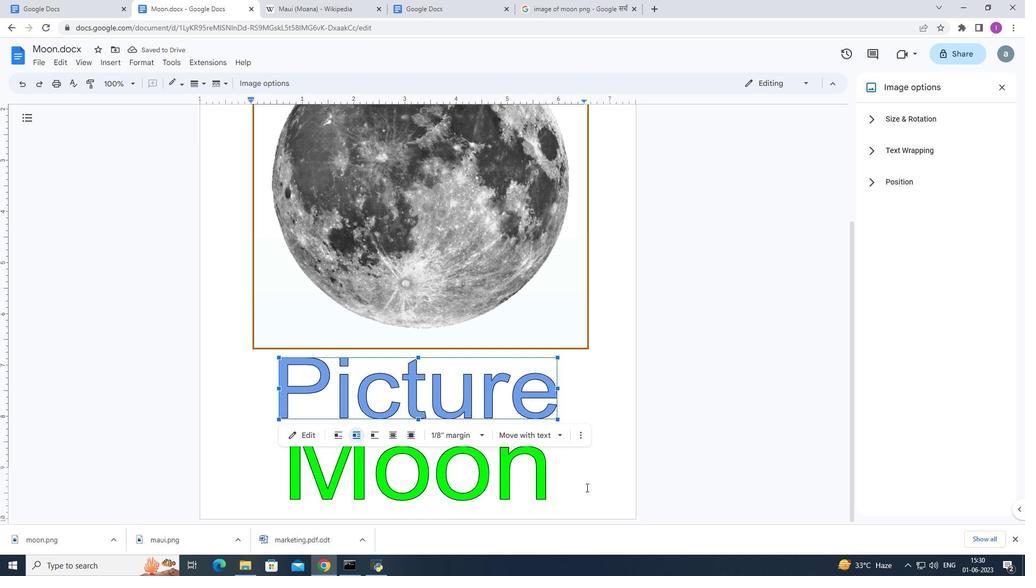 
Action: Mouse moved to (544, 513)
Screenshot: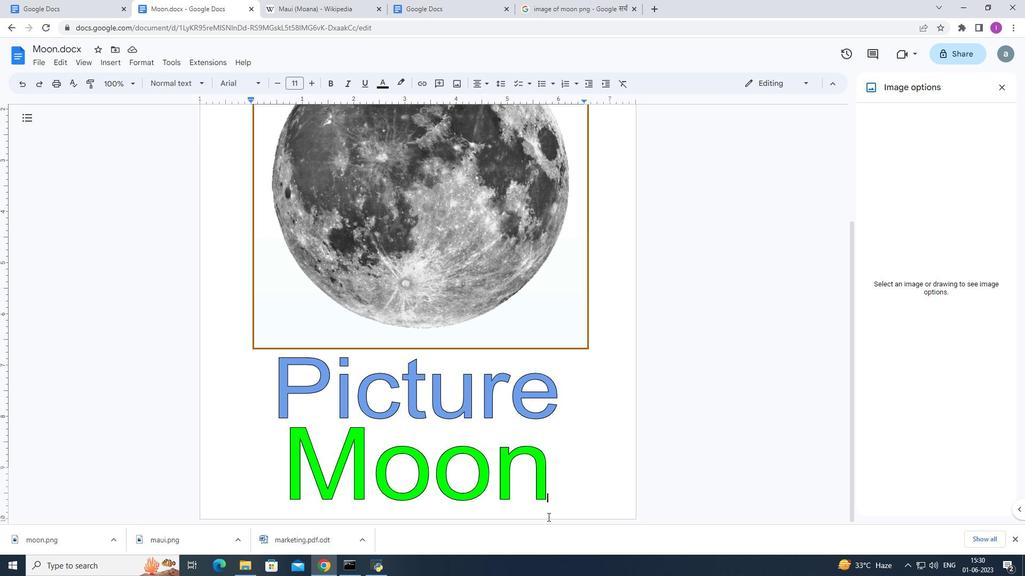 
Action: Mouse pressed left at (544, 513)
Screenshot: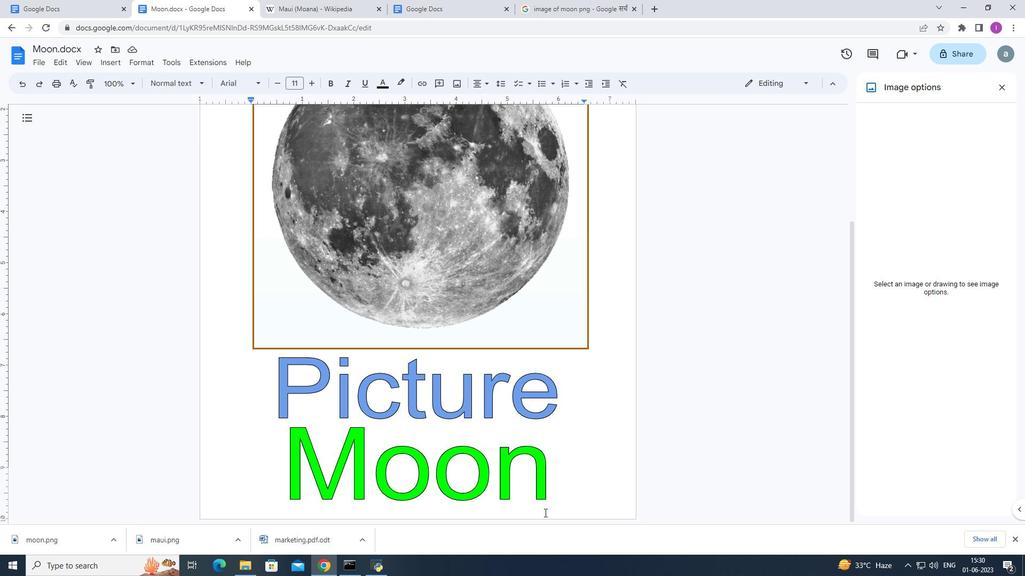 
Action: Mouse moved to (559, 510)
Screenshot: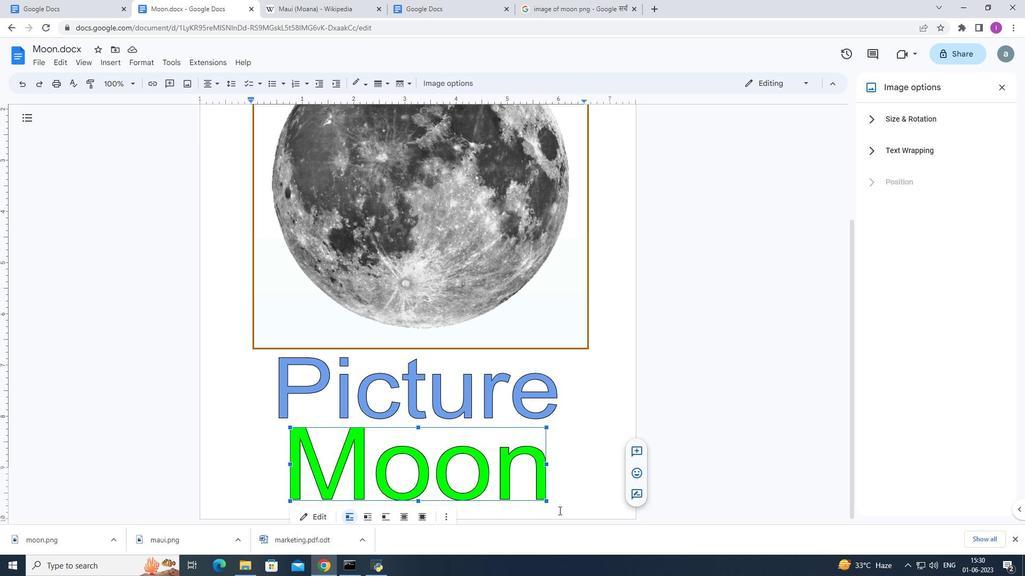 
Action: Mouse pressed left at (559, 510)
Screenshot: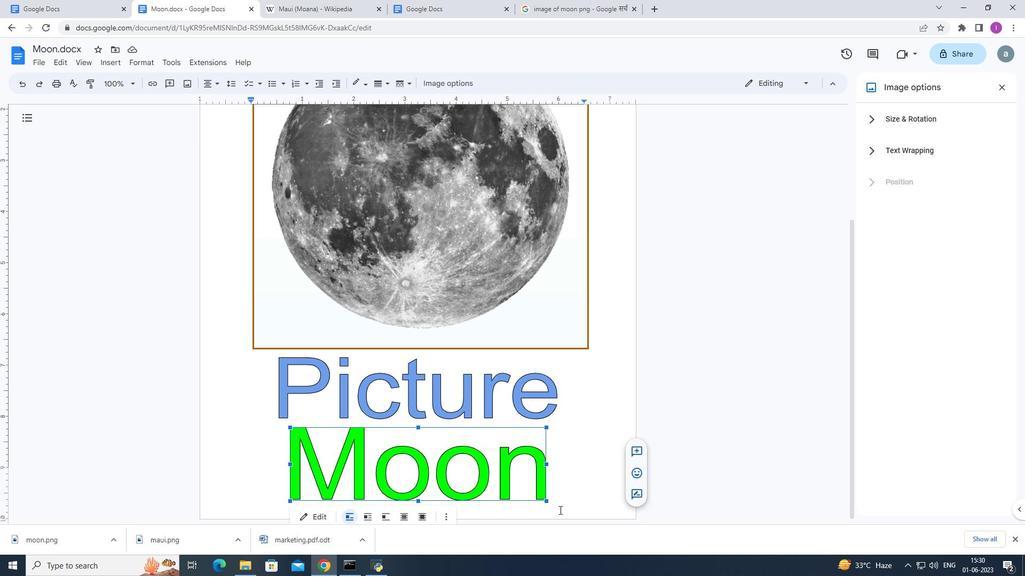 
Action: Mouse moved to (1025, 288)
Screenshot: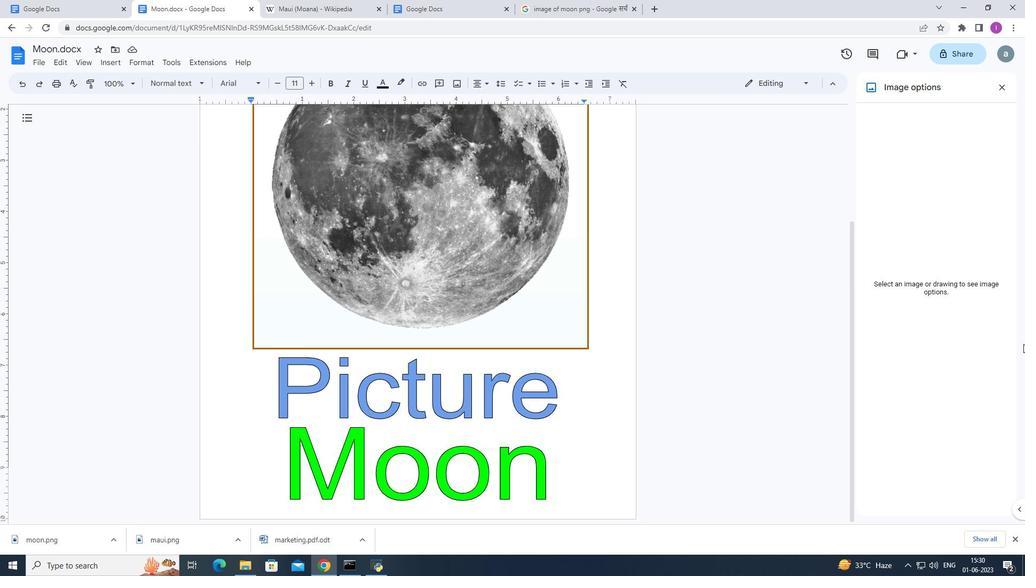 
Action: Key pressed in.
Screenshot: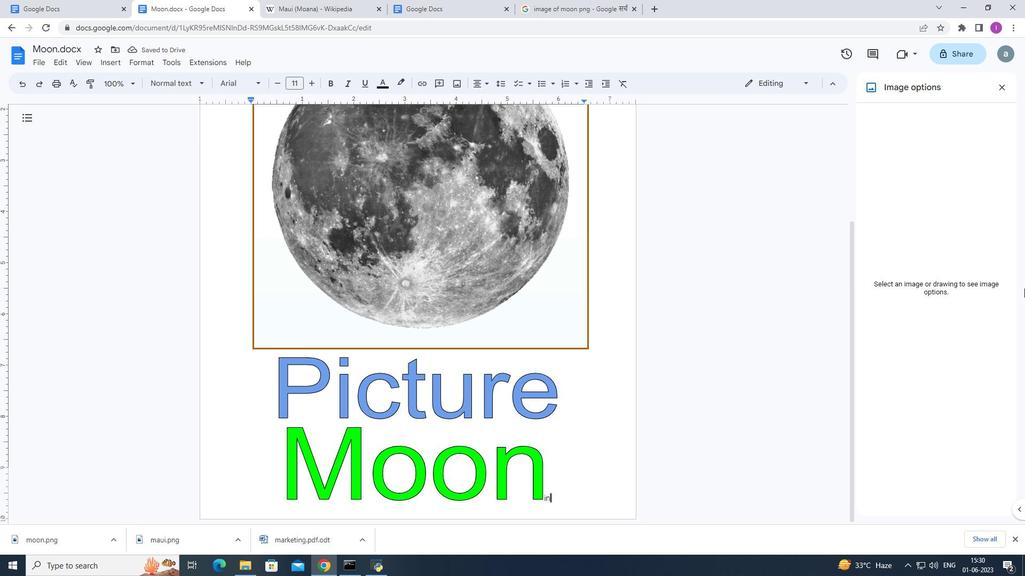
Action: Mouse moved to (1025, 286)
Screenshot: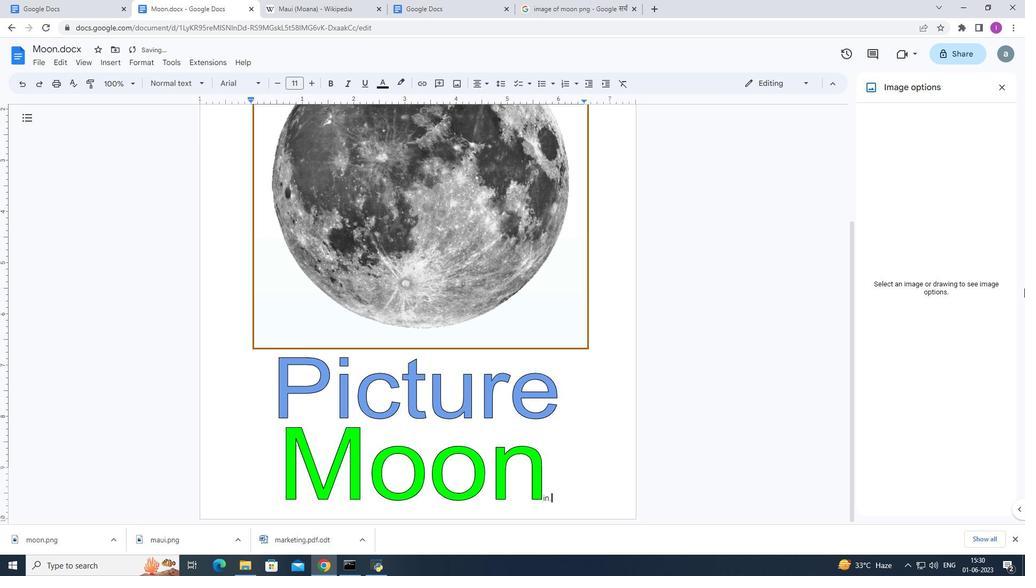 
Action: Key pressed pin
Screenshot: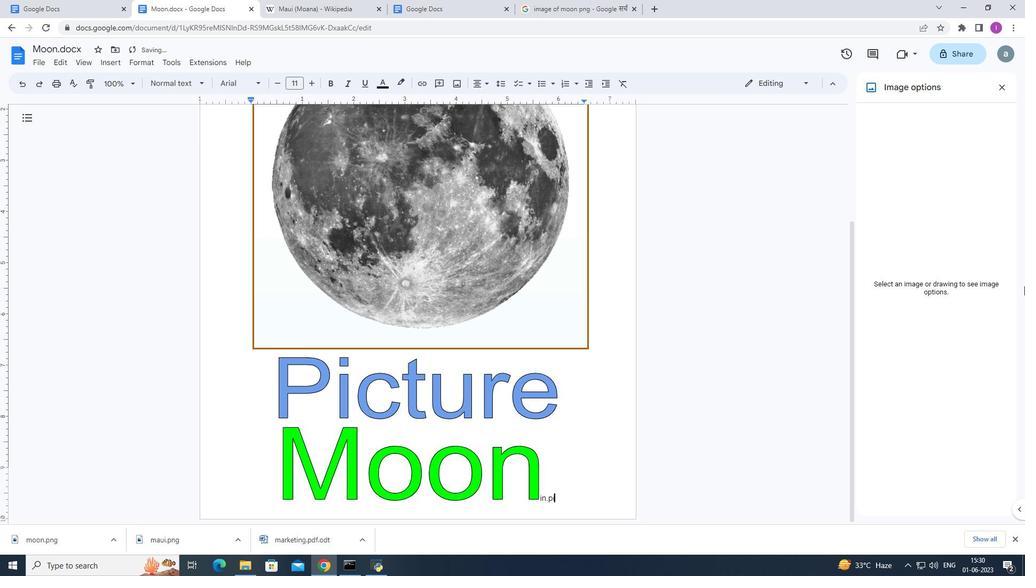 
Action: Mouse moved to (1025, 317)
Screenshot: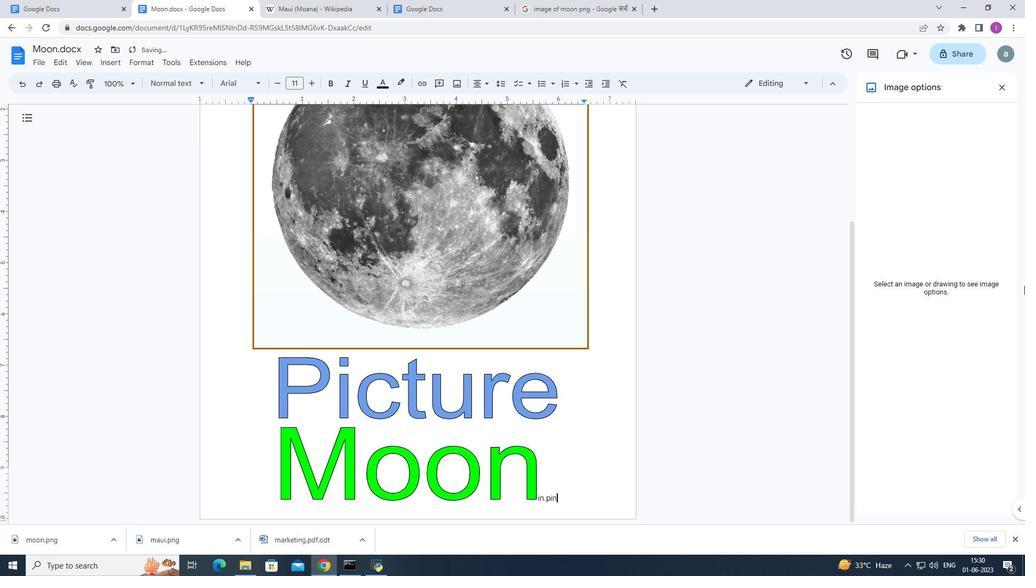 
Action: Key pressed <Key.backspace><Key.backspace><Key.backspace><Key.backspace><Key.backspace><Key.backspace>
Screenshot: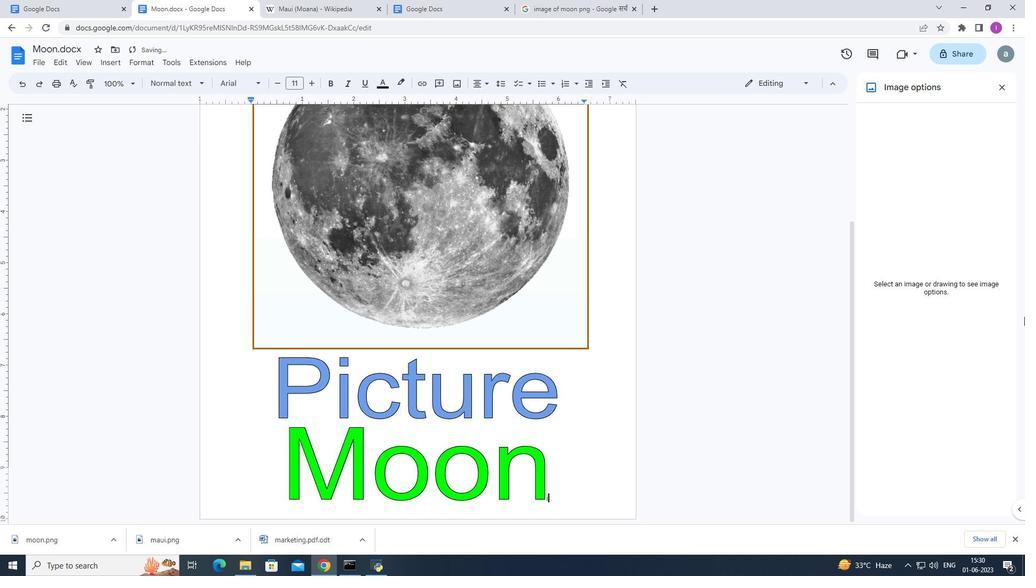 
Action: Mouse moved to (106, 66)
Screenshot: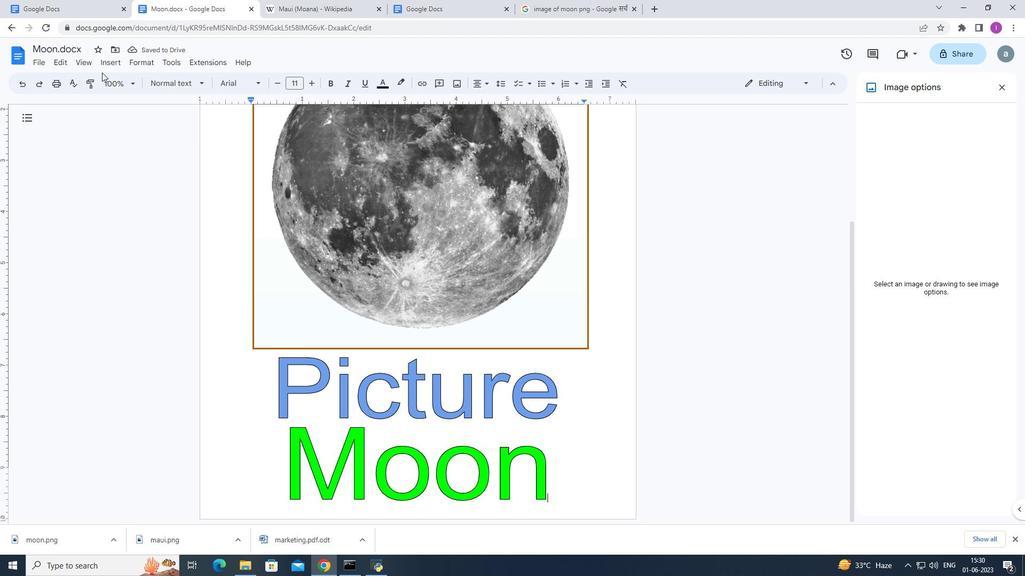 
Action: Mouse pressed left at (106, 66)
Screenshot: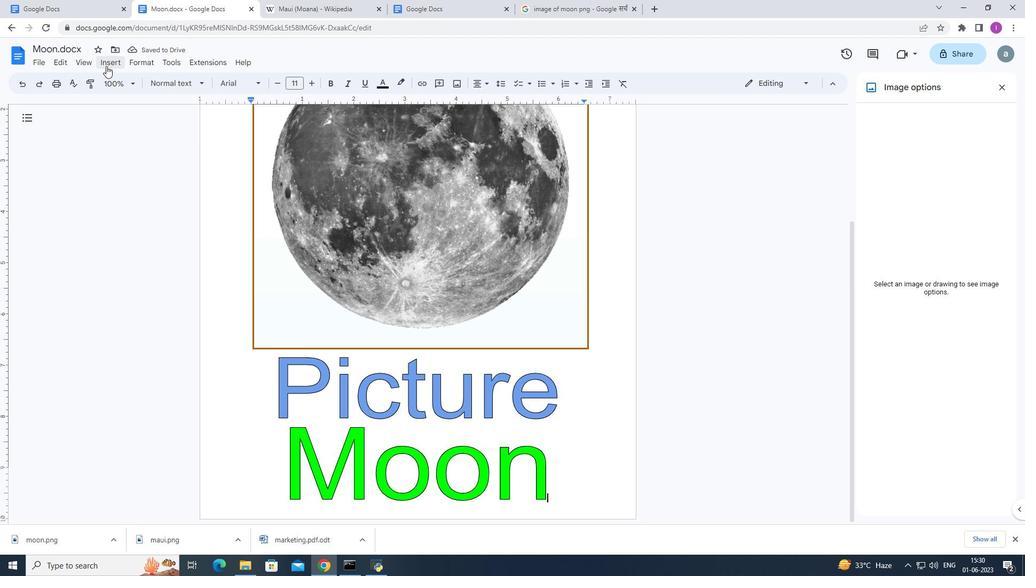 
Action: Mouse moved to (131, 388)
Screenshot: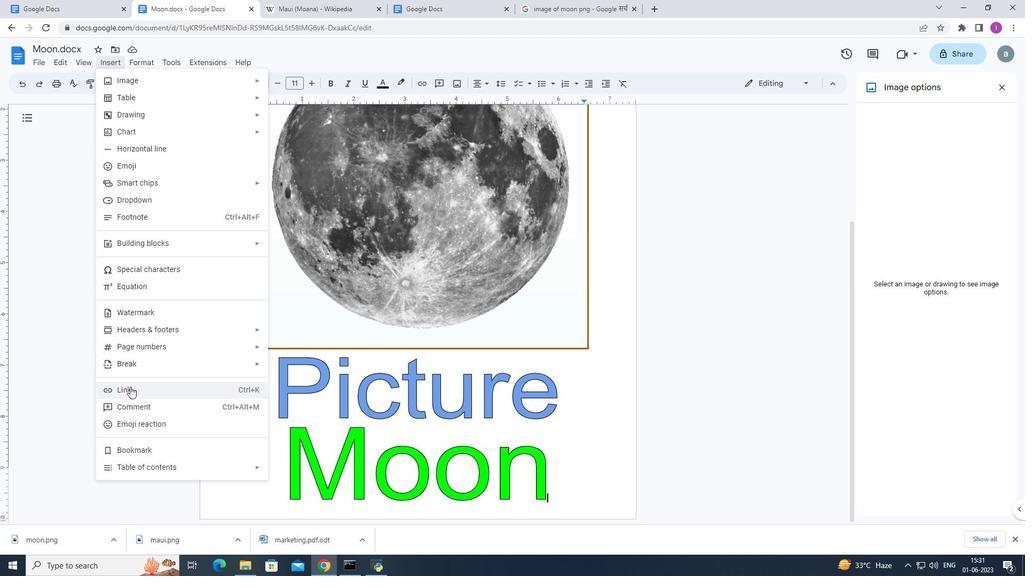
Action: Mouse pressed left at (131, 388)
Screenshot: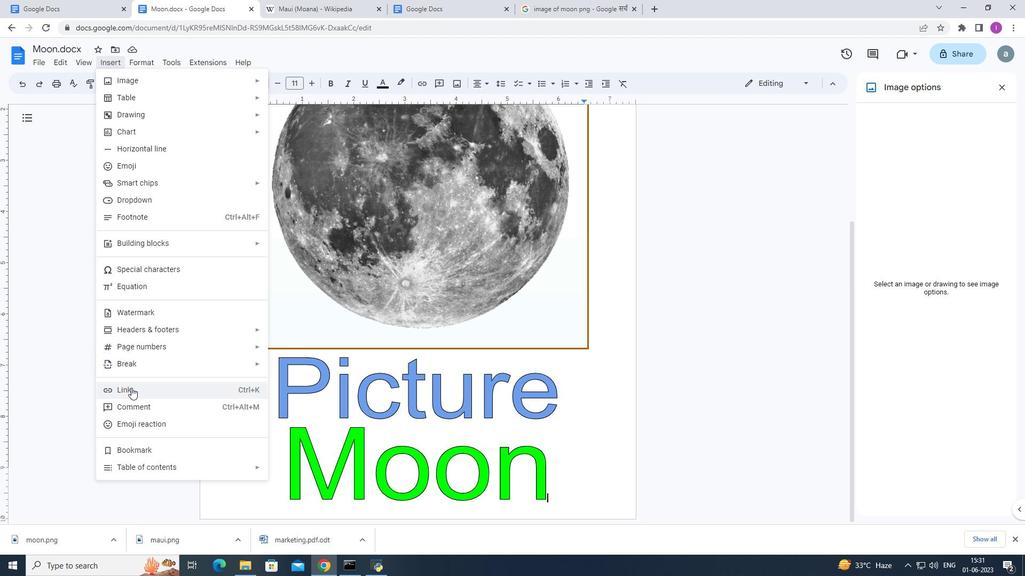 
Action: Mouse moved to (481, 349)
Screenshot: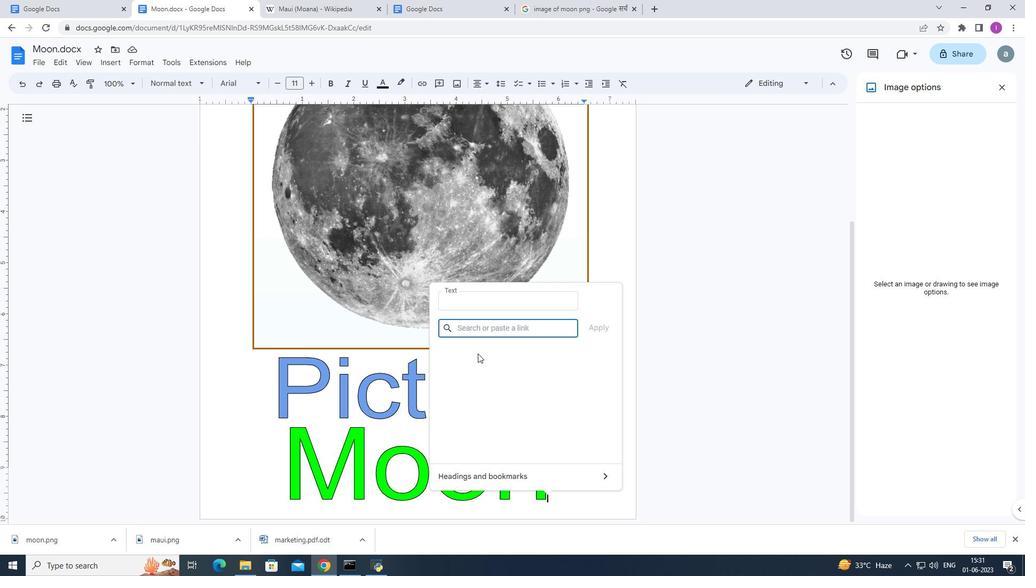 
Action: Key pressed in.pinterest
Screenshot: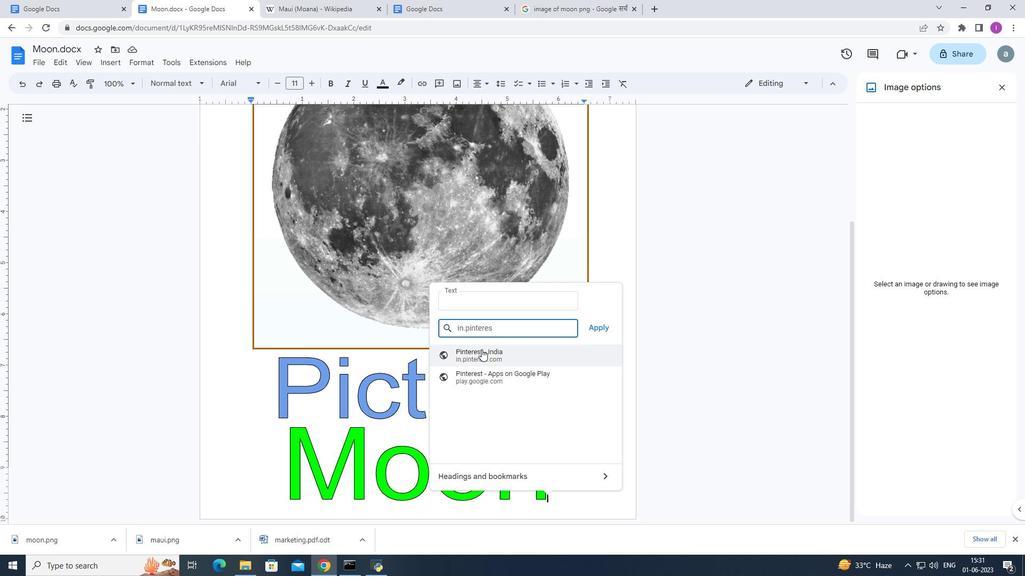 
Action: Mouse moved to (484, 347)
Screenshot: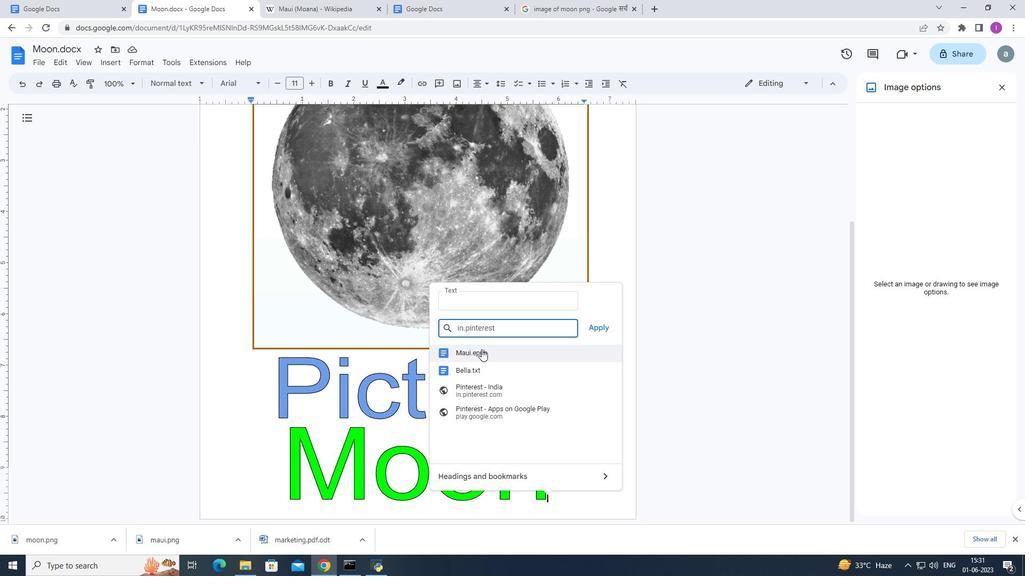 
Action: Key pressed .com
Screenshot: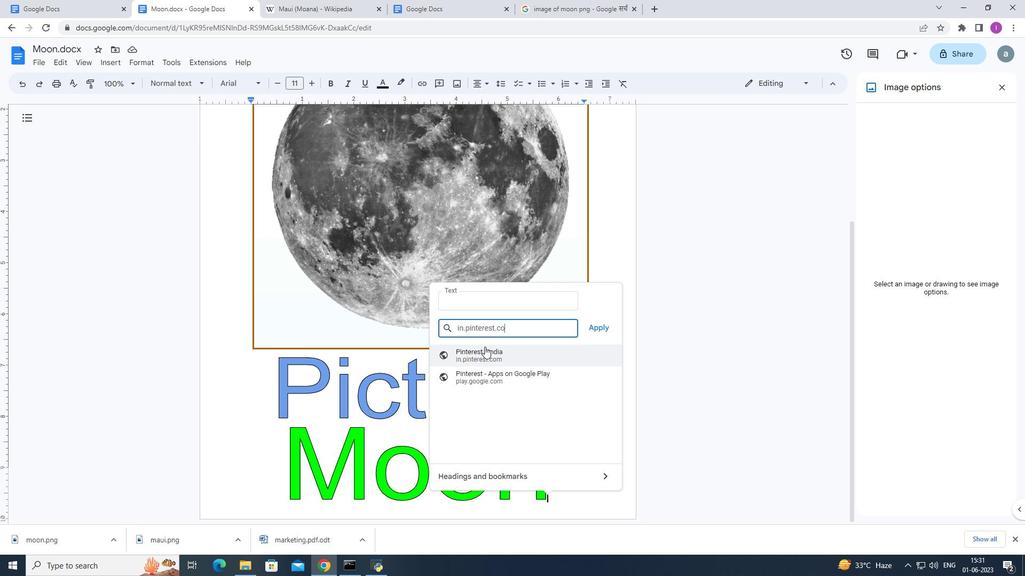 
Action: Mouse moved to (611, 327)
Screenshot: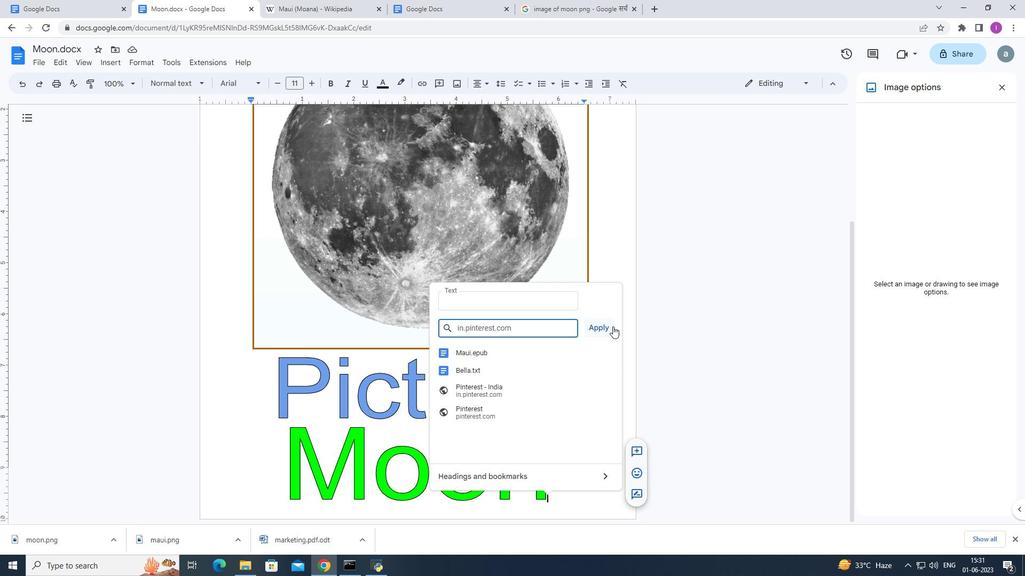 
Action: Mouse pressed left at (611, 327)
Screenshot: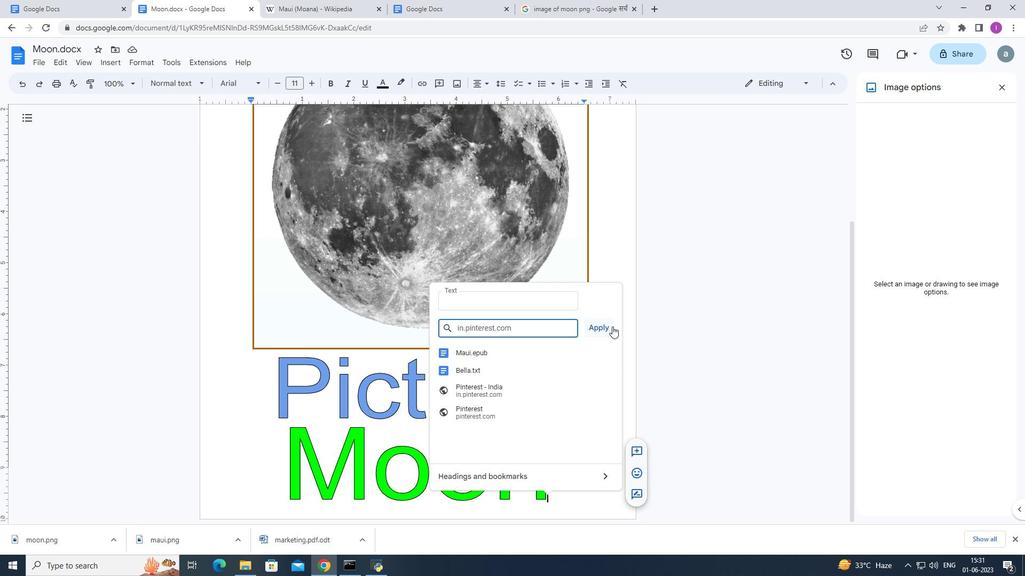 
Action: Mouse moved to (171, 359)
Screenshot: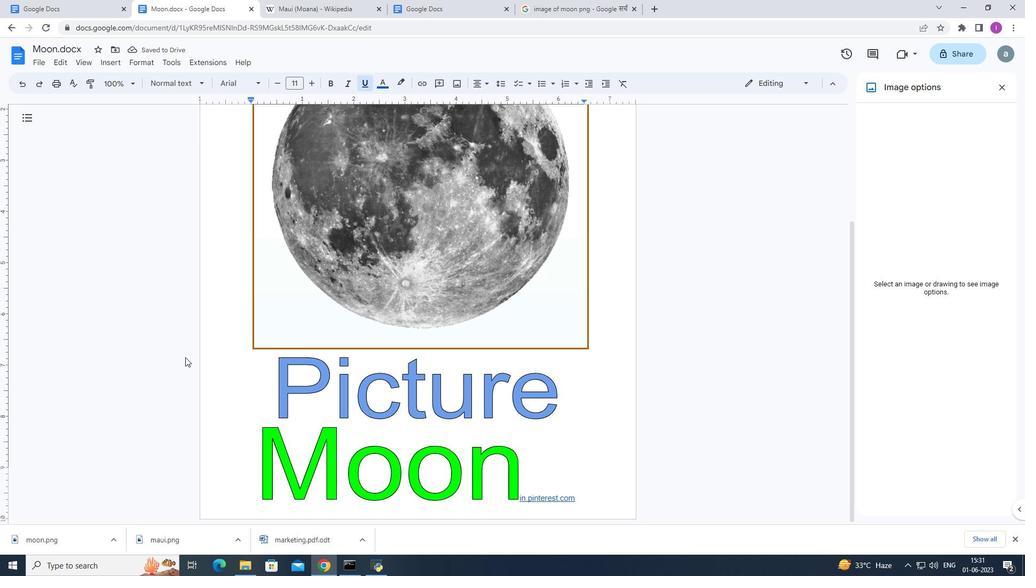 
Action: Mouse scrolled (171, 359) with delta (0, 0)
Screenshot: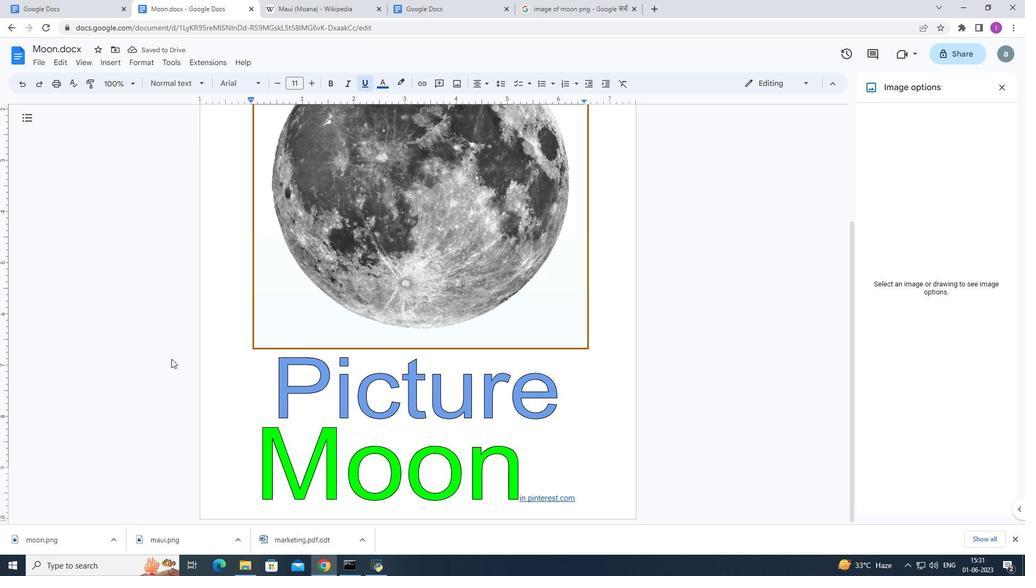 
Action: Mouse scrolled (171, 359) with delta (0, 0)
Screenshot: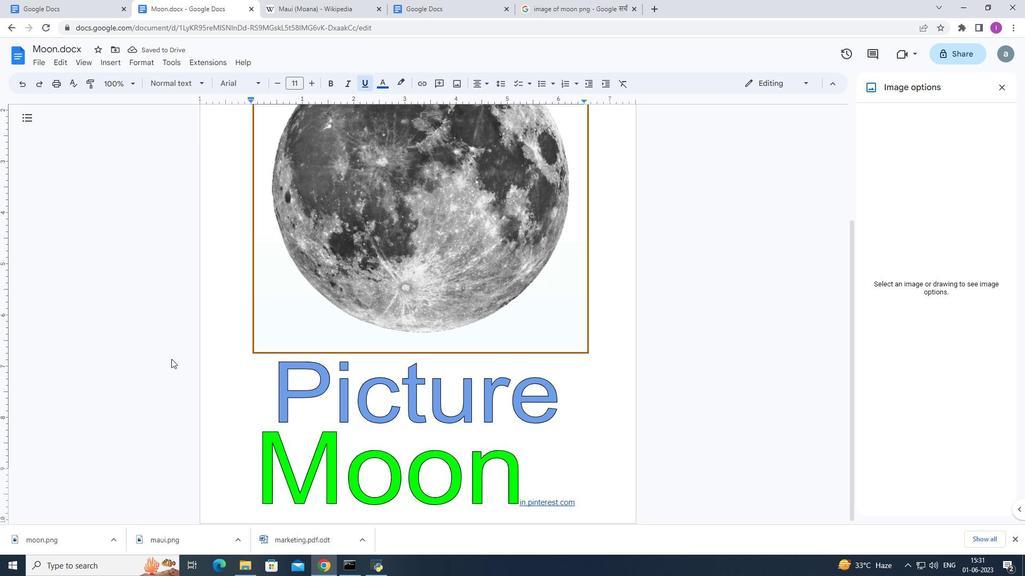 
Action: Mouse scrolled (171, 359) with delta (0, 0)
Screenshot: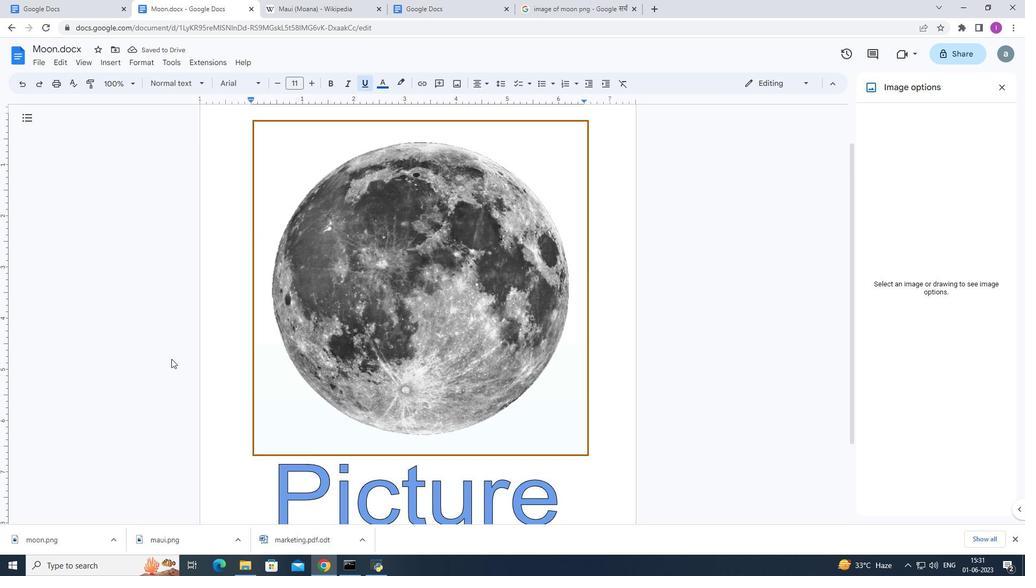 
Action: Mouse scrolled (171, 359) with delta (0, 0)
Screenshot: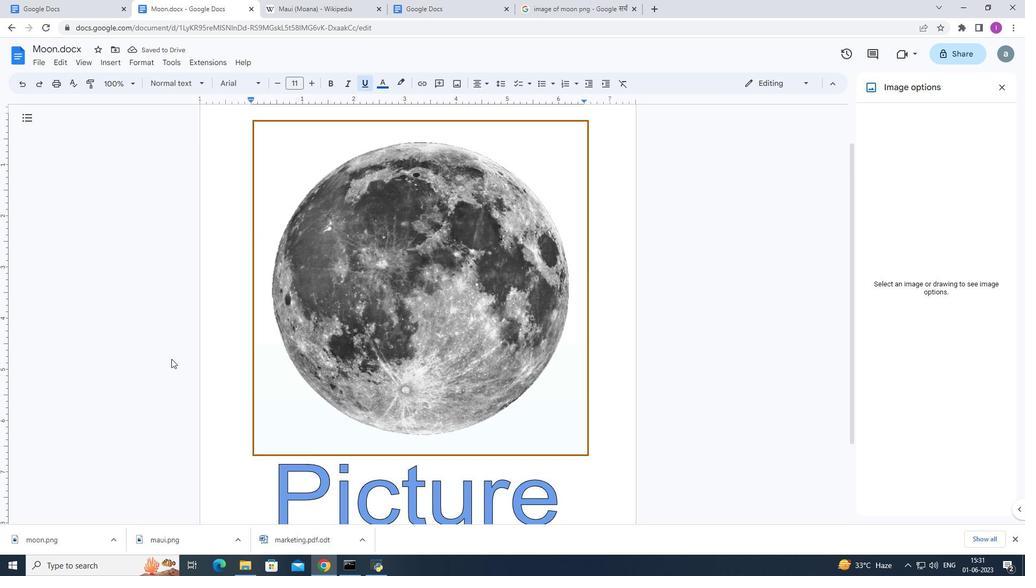 
Action: Mouse scrolled (171, 359) with delta (0, 0)
Screenshot: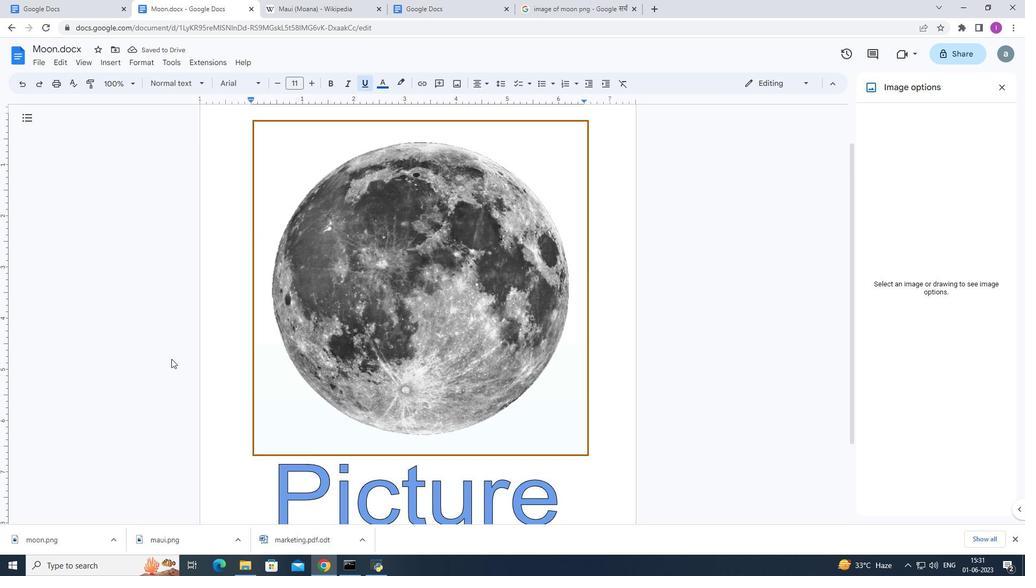 
Action: Mouse moved to (168, 359)
Screenshot: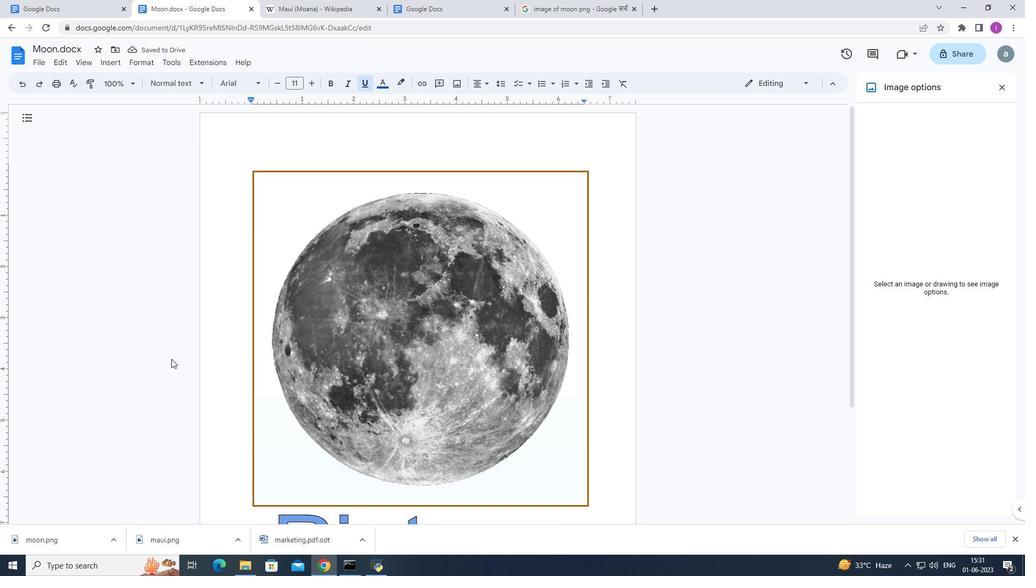 
Action: Mouse scrolled (168, 359) with delta (0, 0)
Screenshot: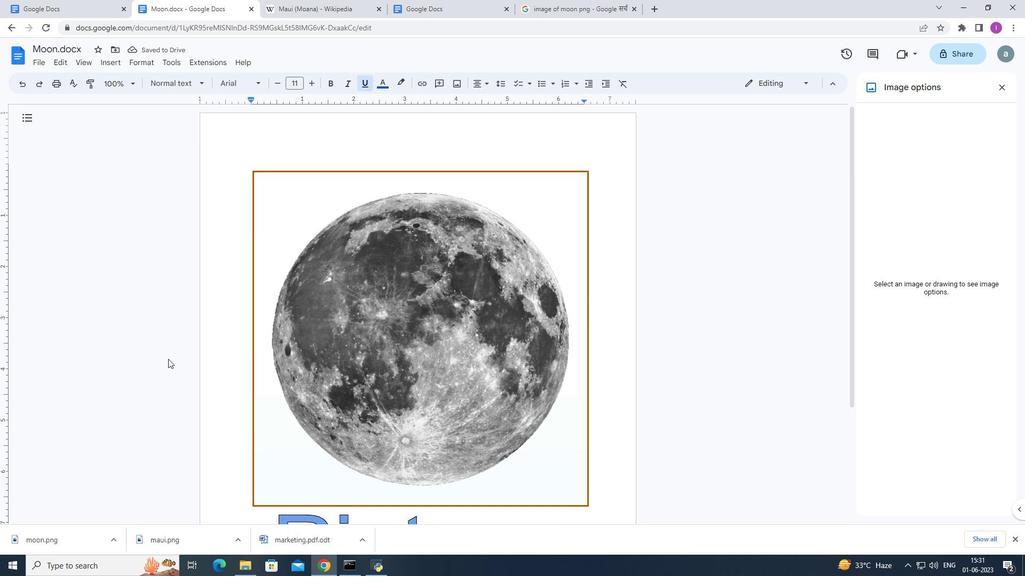 
Action: Mouse scrolled (168, 359) with delta (0, 0)
Screenshot: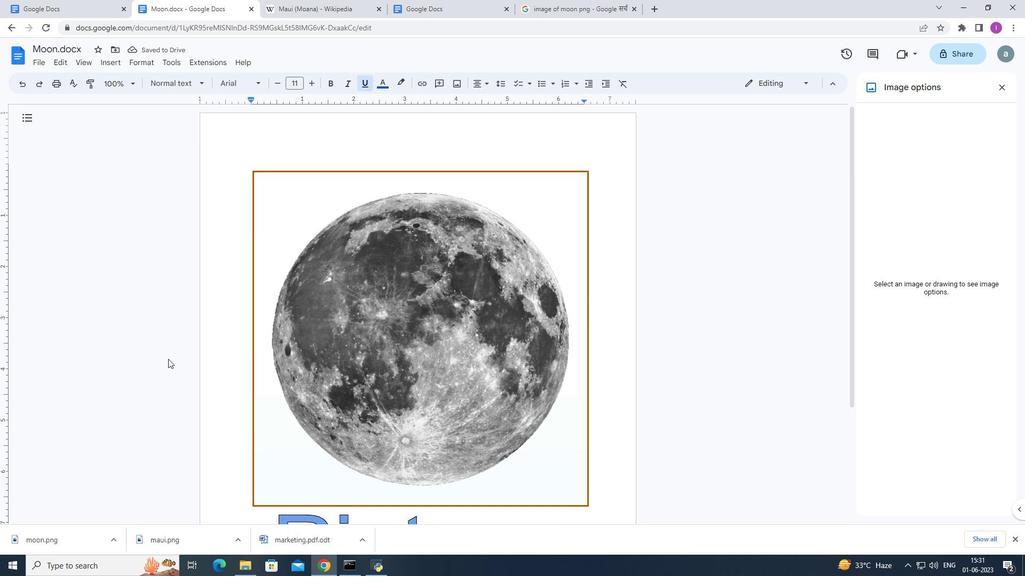 
Action: Mouse scrolled (168, 359) with delta (0, 0)
Screenshot: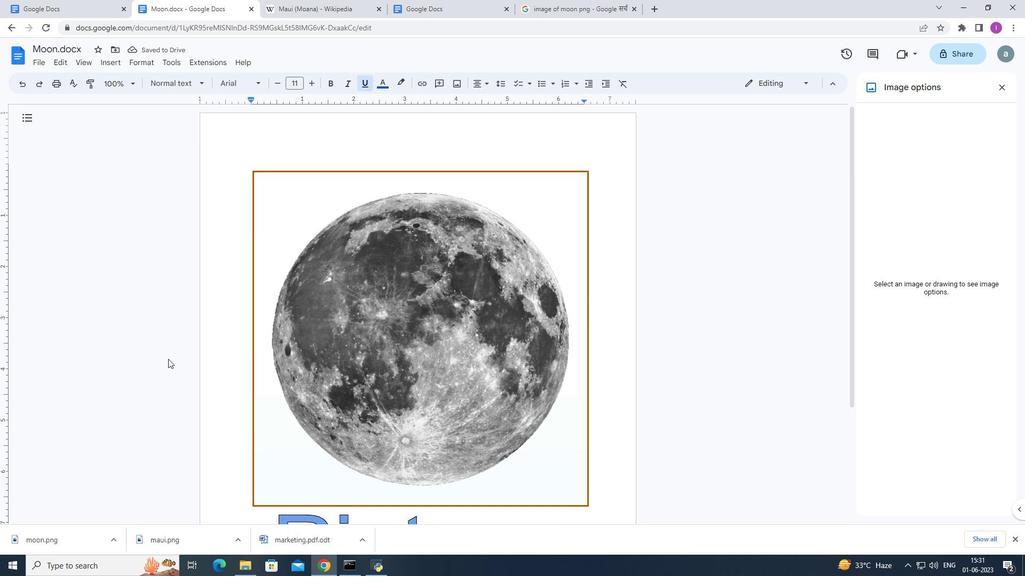 
Action: Mouse moved to (36, 124)
Screenshot: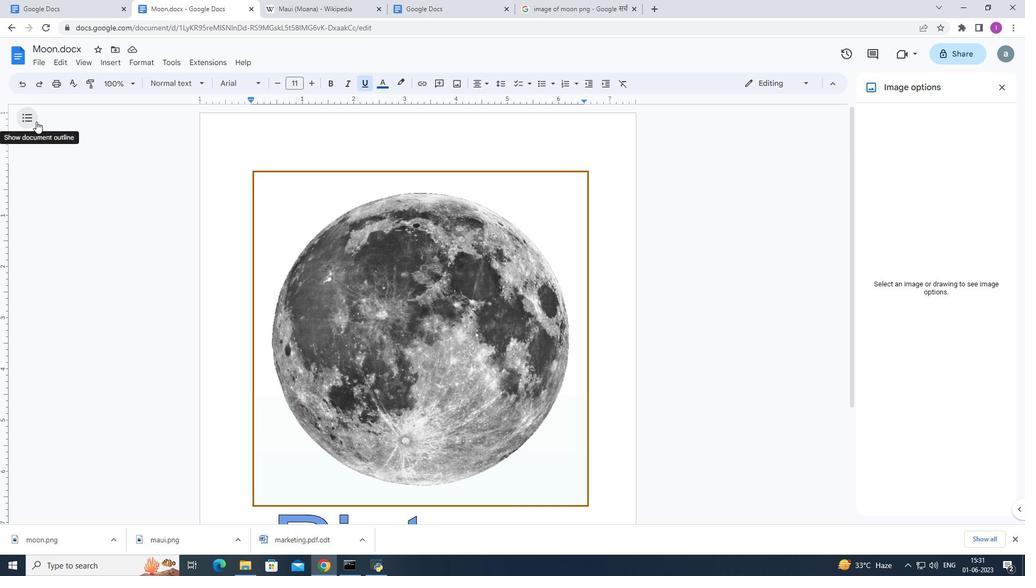 
